 Task: Look for space in Tiruchirappalli, India from 9th June, 2023 to 16th June, 2023 for 2 adults in price range Rs.8000 to Rs.16000. Place can be entire place with 2 bedrooms having 2 beds and 1 bathroom. Property type can be house, flat, guest house. Booking option can be shelf check-in. Required host language is English.
Action: Mouse moved to (508, 85)
Screenshot: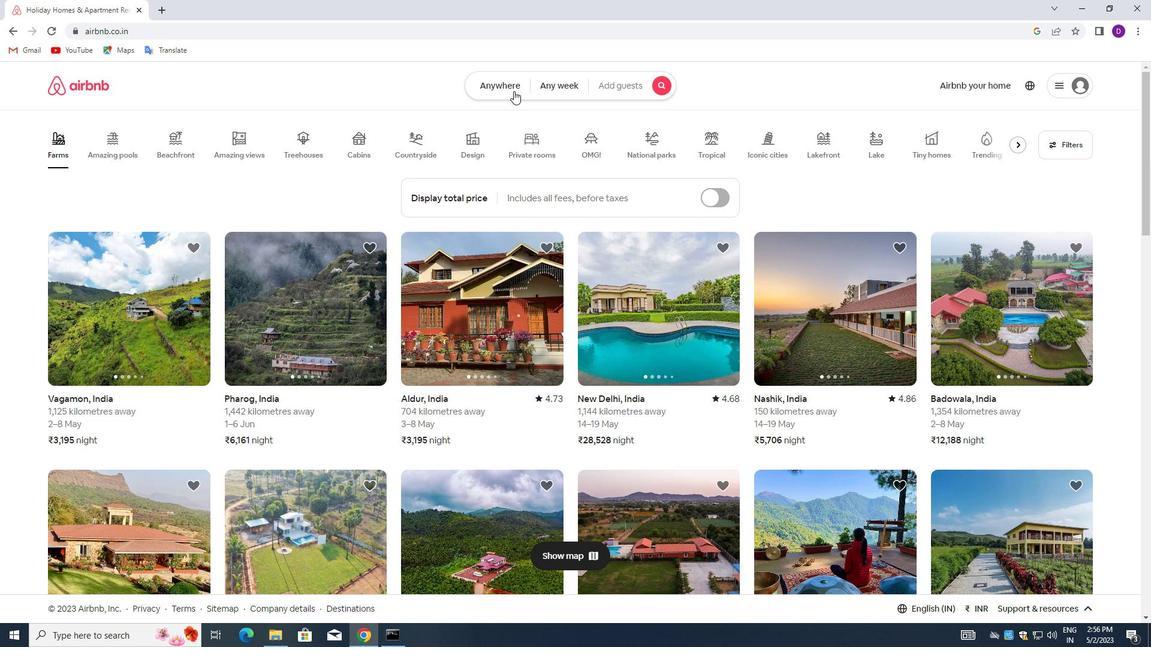 
Action: Mouse pressed left at (508, 85)
Screenshot: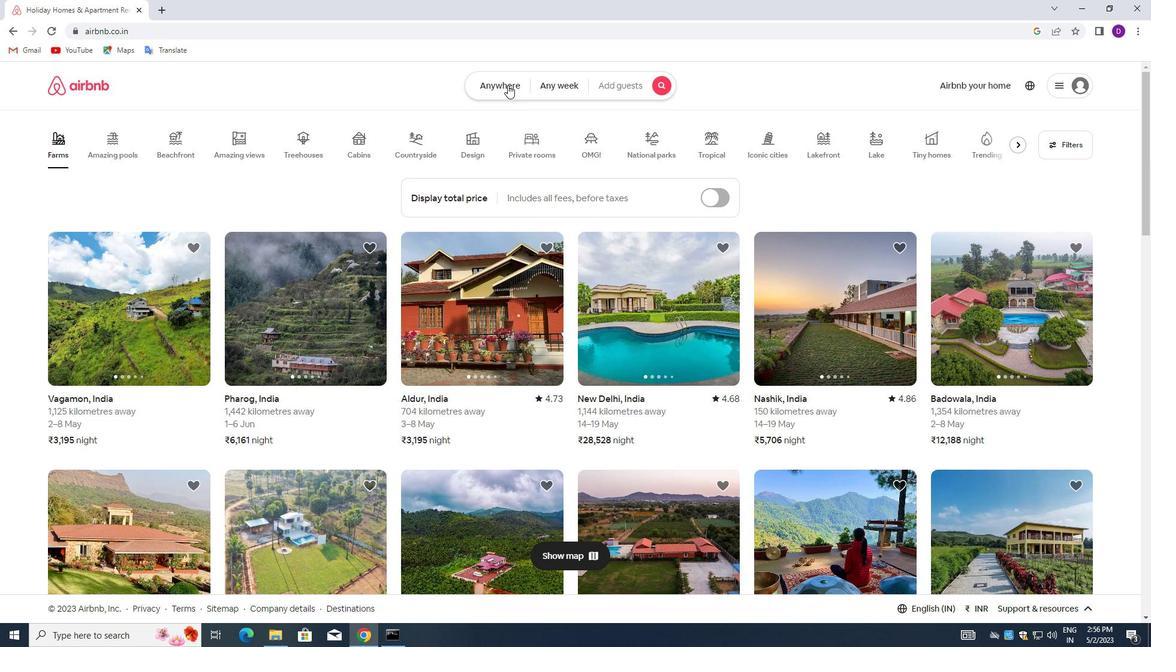 
Action: Mouse moved to (327, 76)
Screenshot: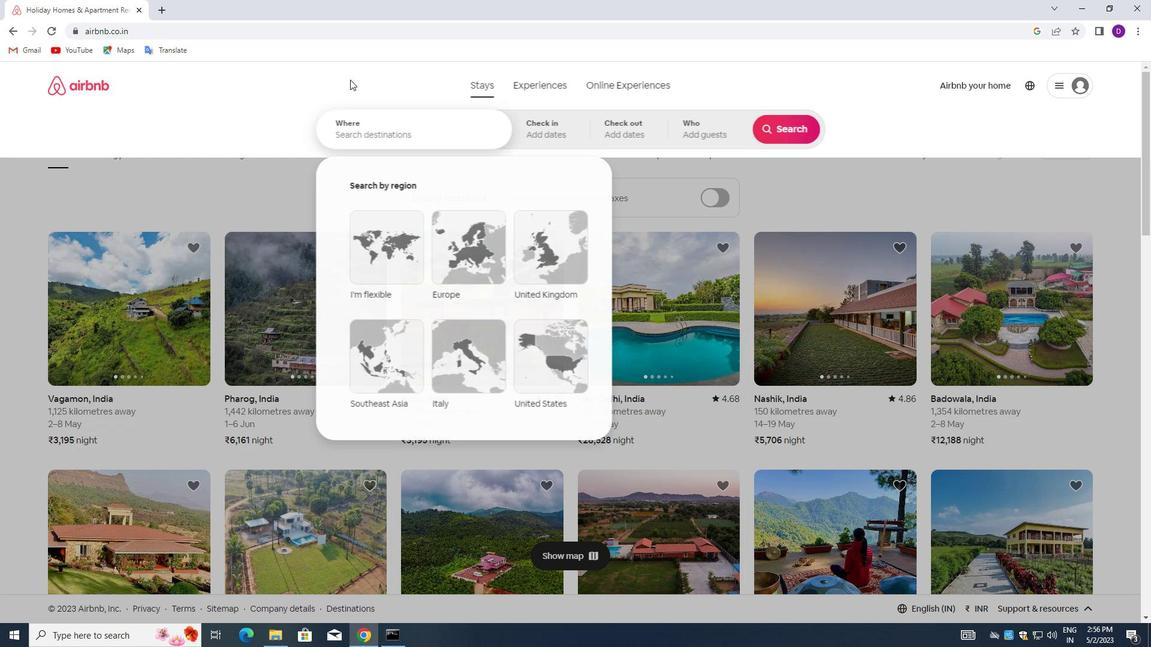 
Action: Key pressed <Key.shift_r>Tir
Screenshot: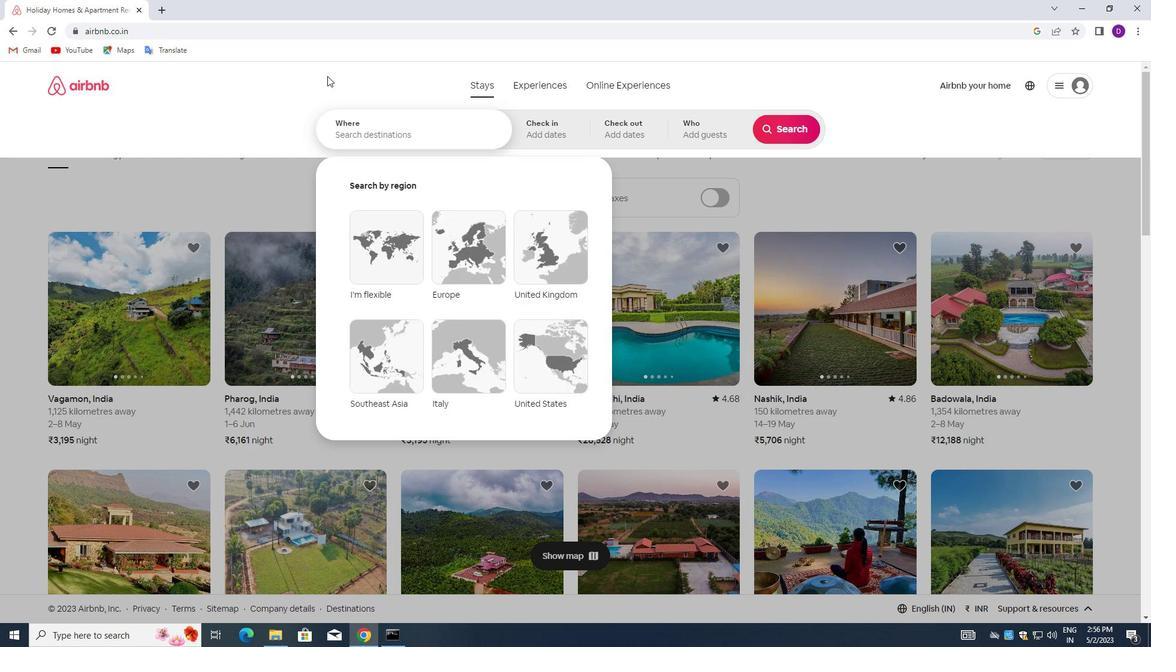 
Action: Mouse moved to (358, 136)
Screenshot: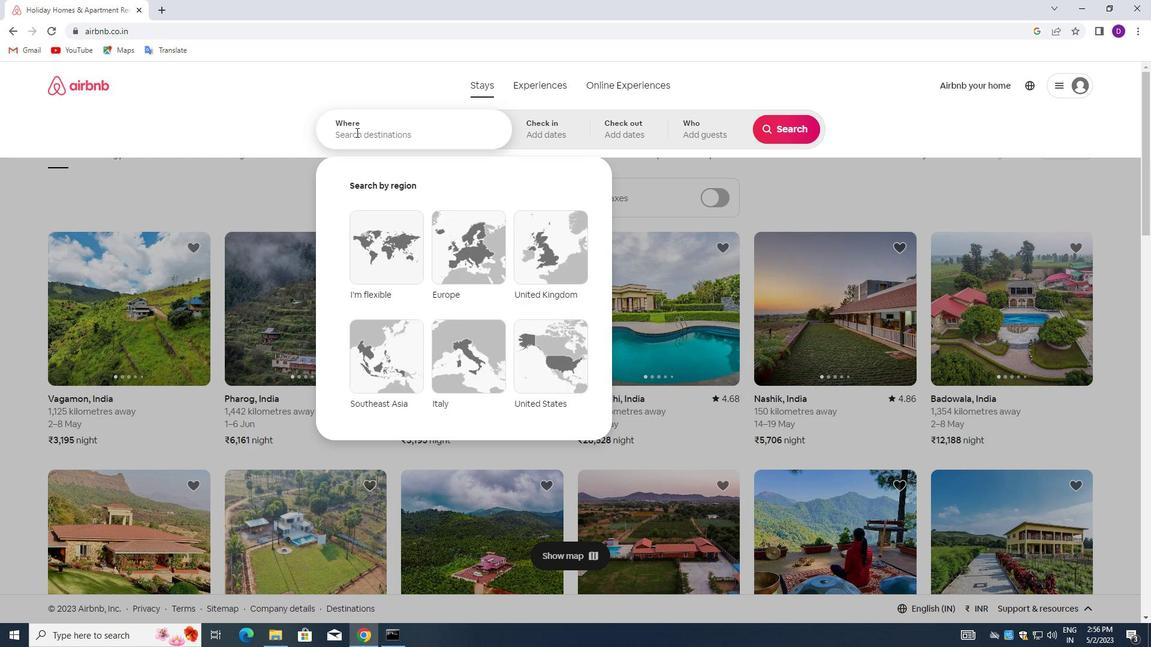 
Action: Mouse pressed left at (358, 136)
Screenshot: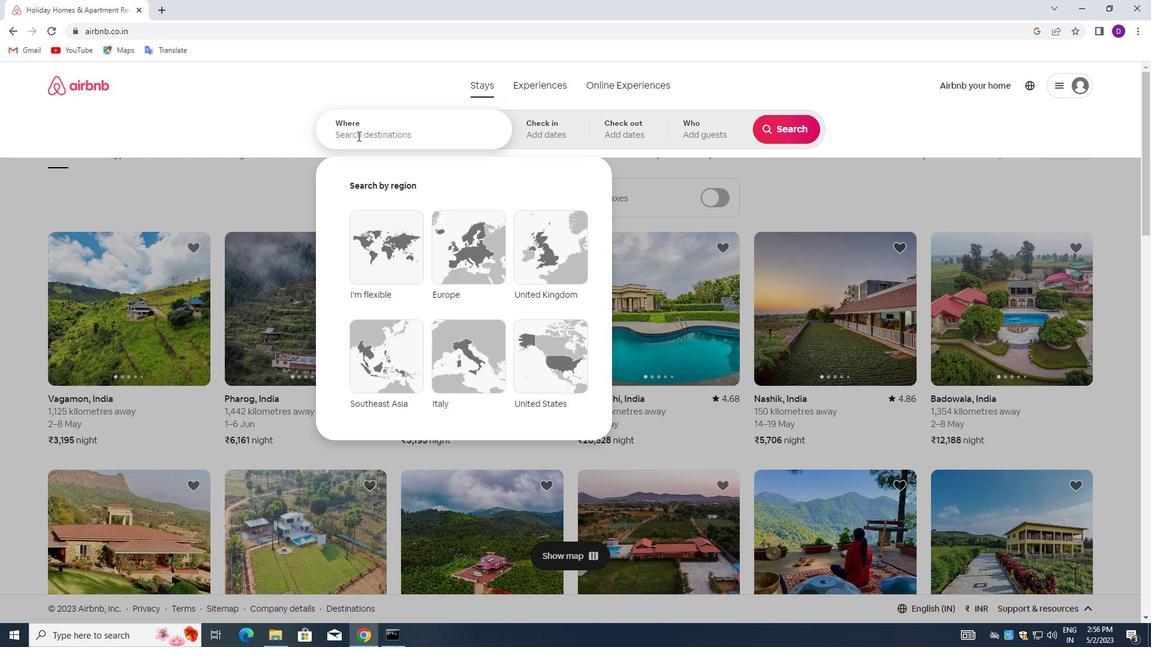 
Action: Mouse moved to (258, 107)
Screenshot: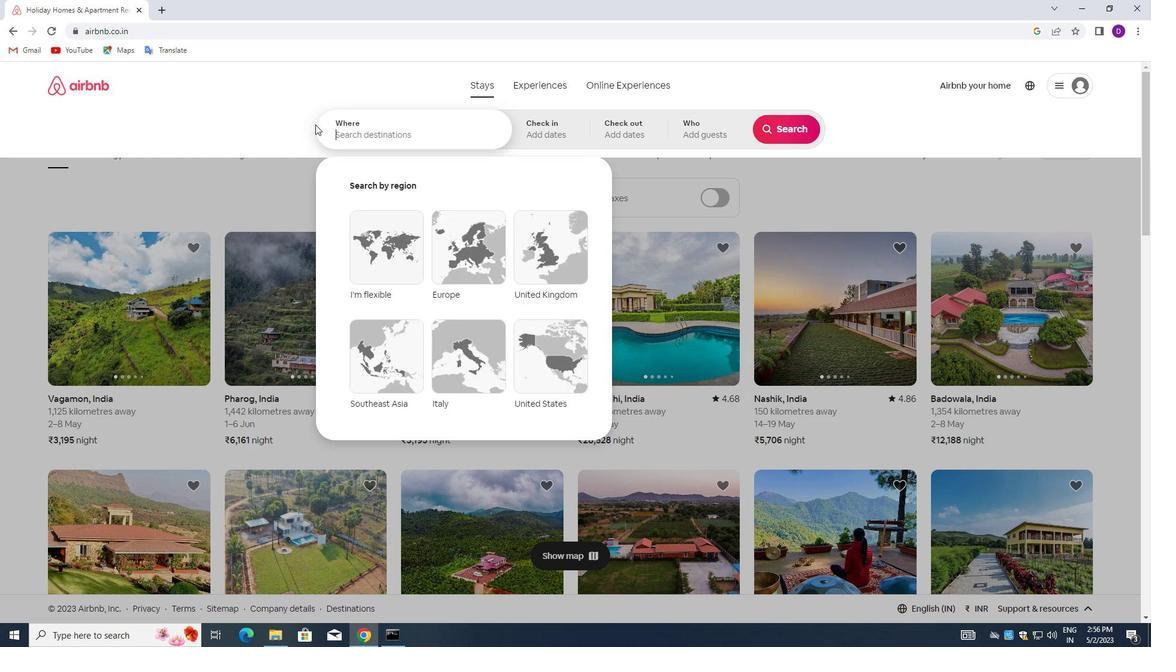 
Action: Key pressed <Key.shift_r>Tiruchirappalli,<Key.space><Key.shift>INDIA<Key.enter>
Screenshot: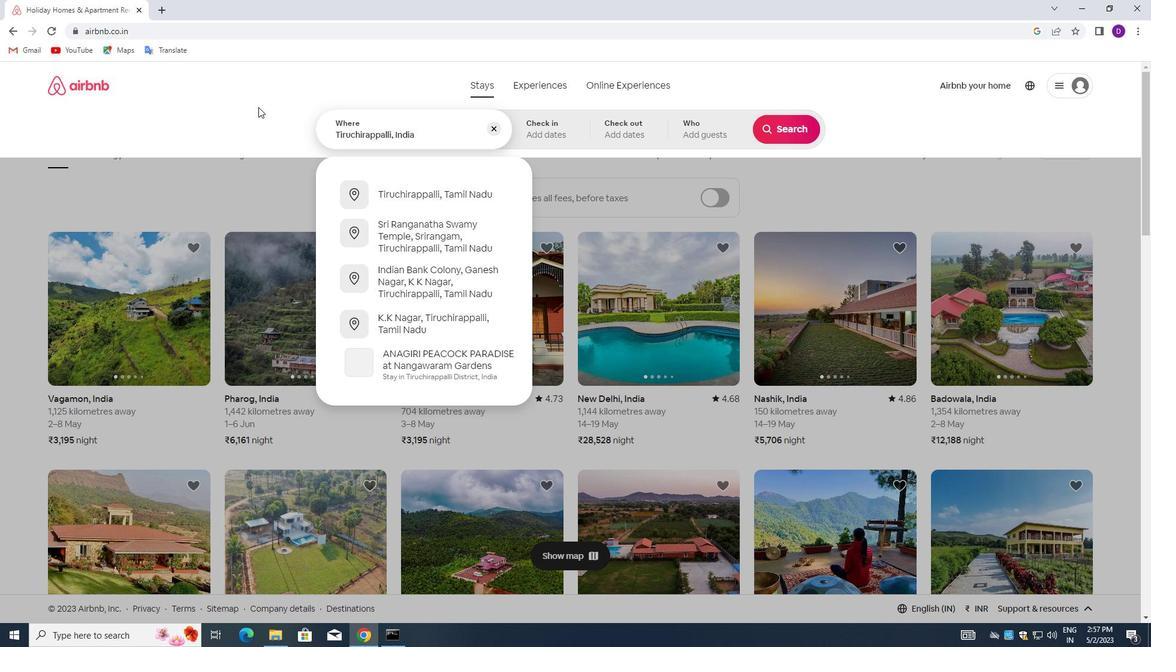 
Action: Mouse moved to (740, 303)
Screenshot: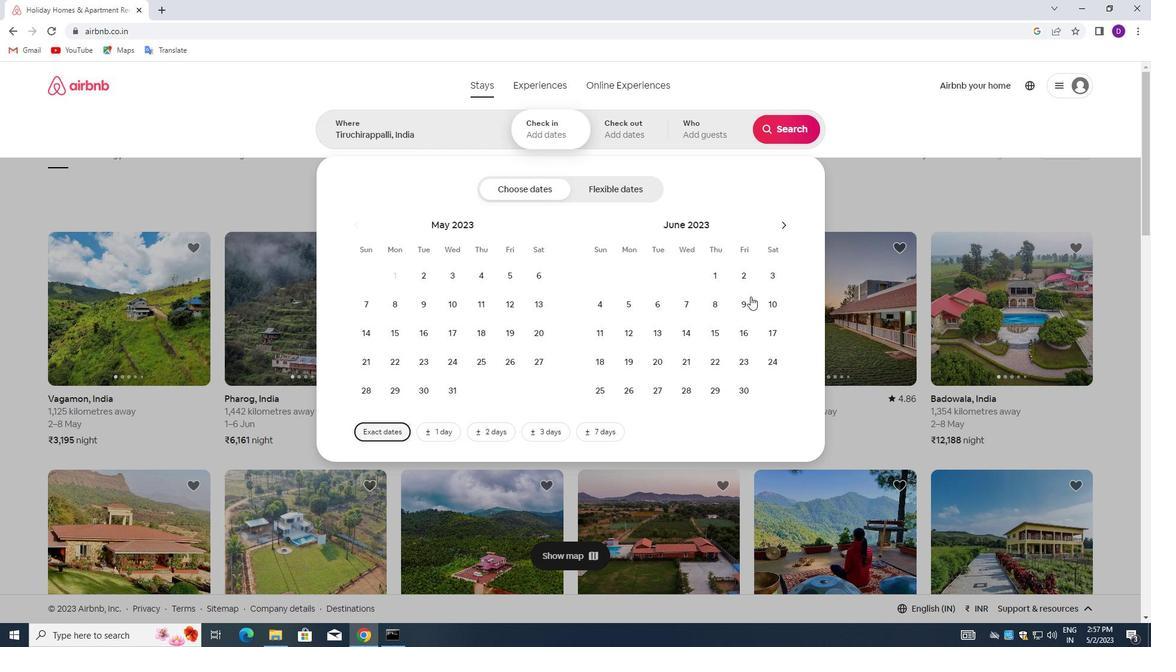 
Action: Mouse pressed left at (740, 303)
Screenshot: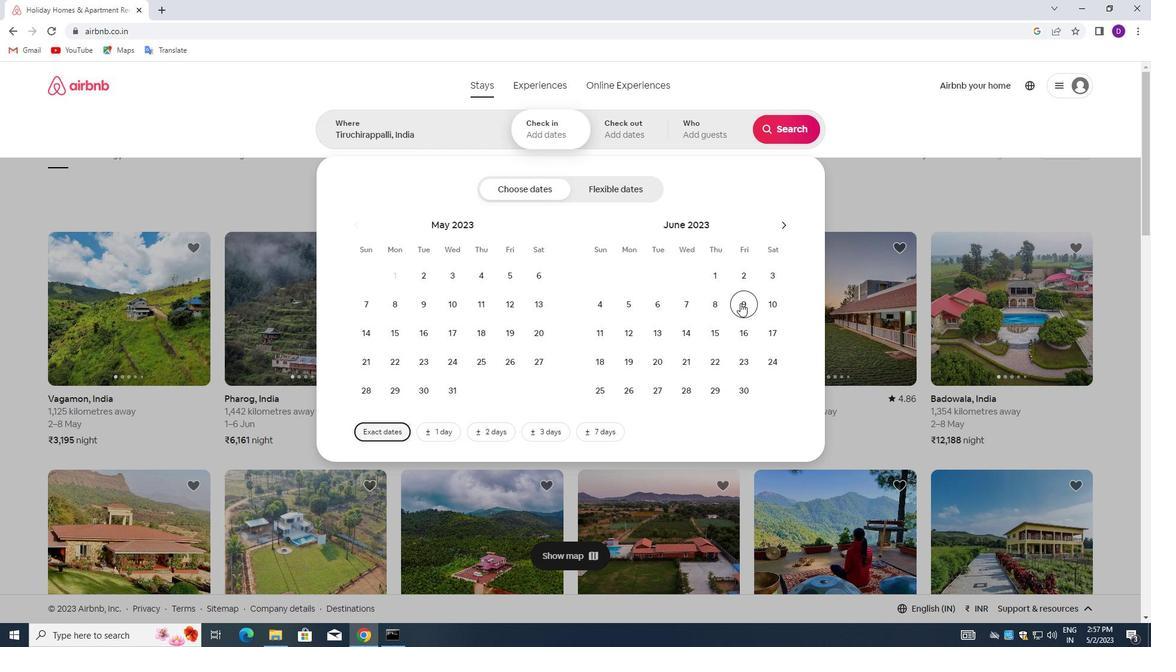 
Action: Mouse moved to (741, 328)
Screenshot: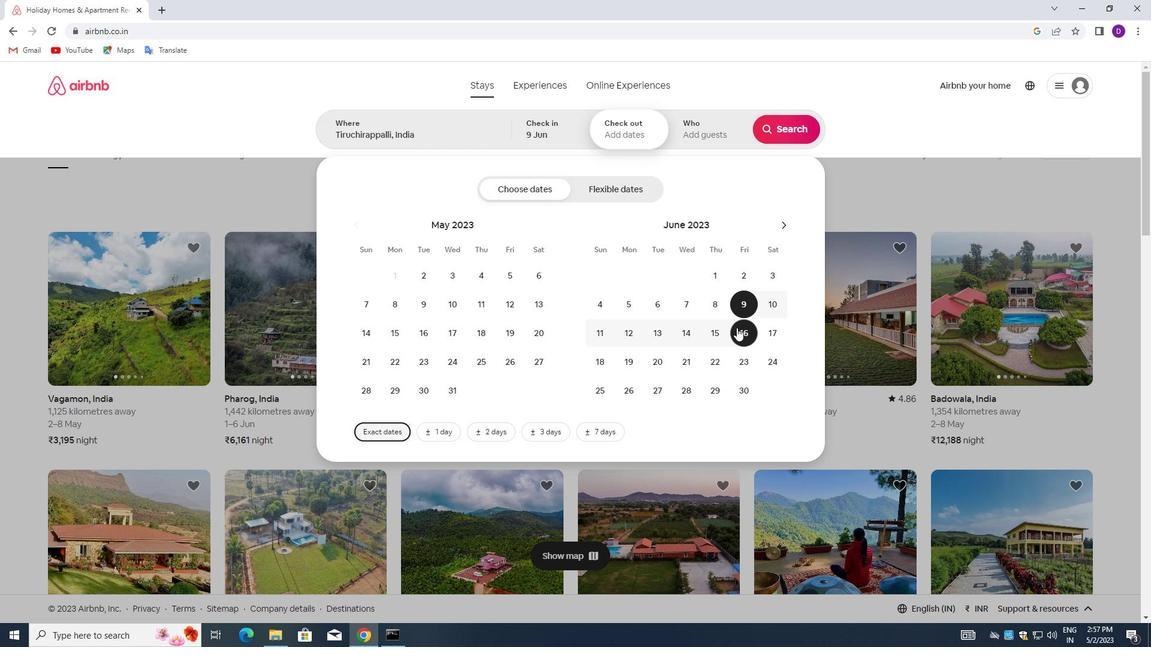 
Action: Mouse pressed left at (741, 328)
Screenshot: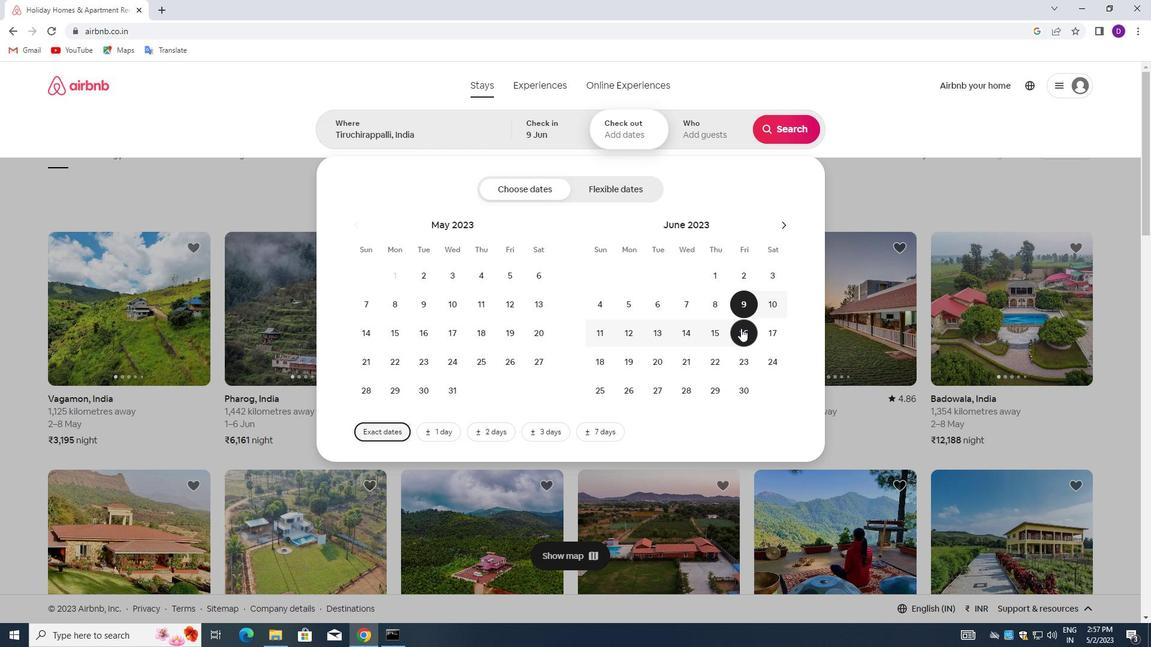
Action: Mouse moved to (693, 128)
Screenshot: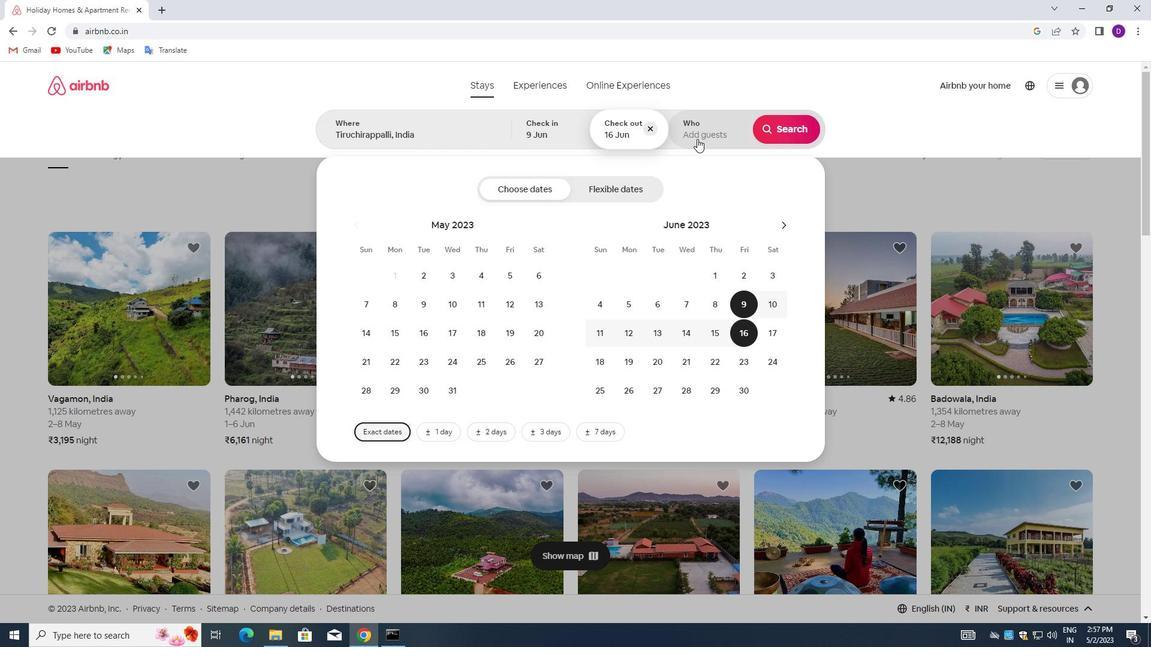 
Action: Mouse pressed left at (693, 128)
Screenshot: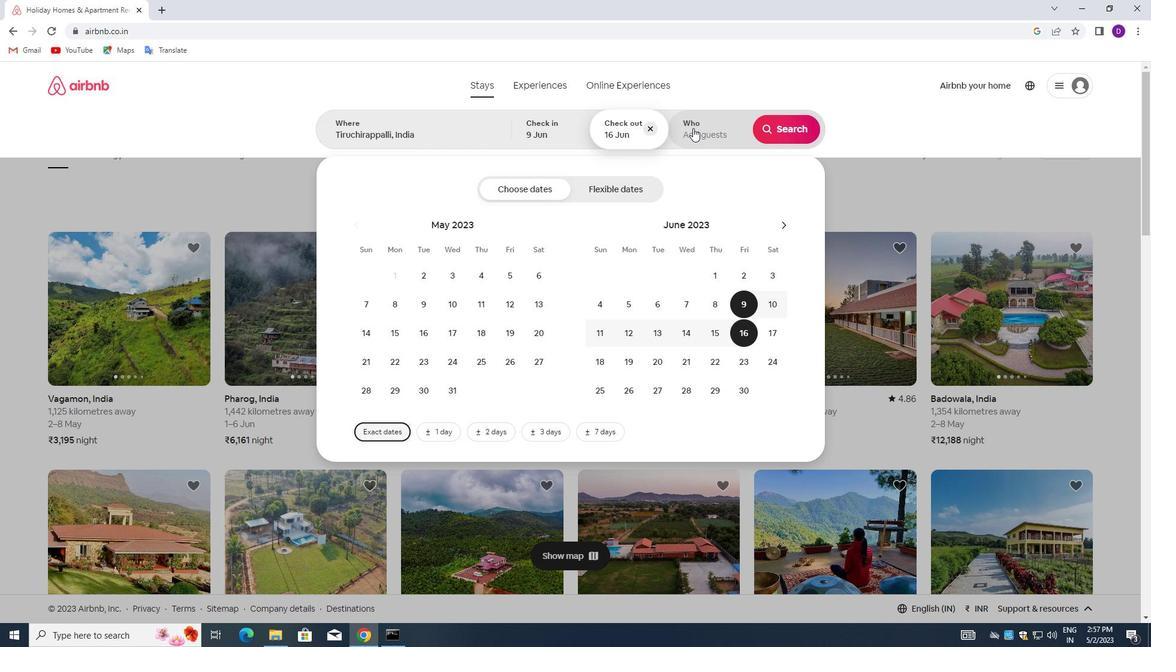 
Action: Mouse moved to (792, 191)
Screenshot: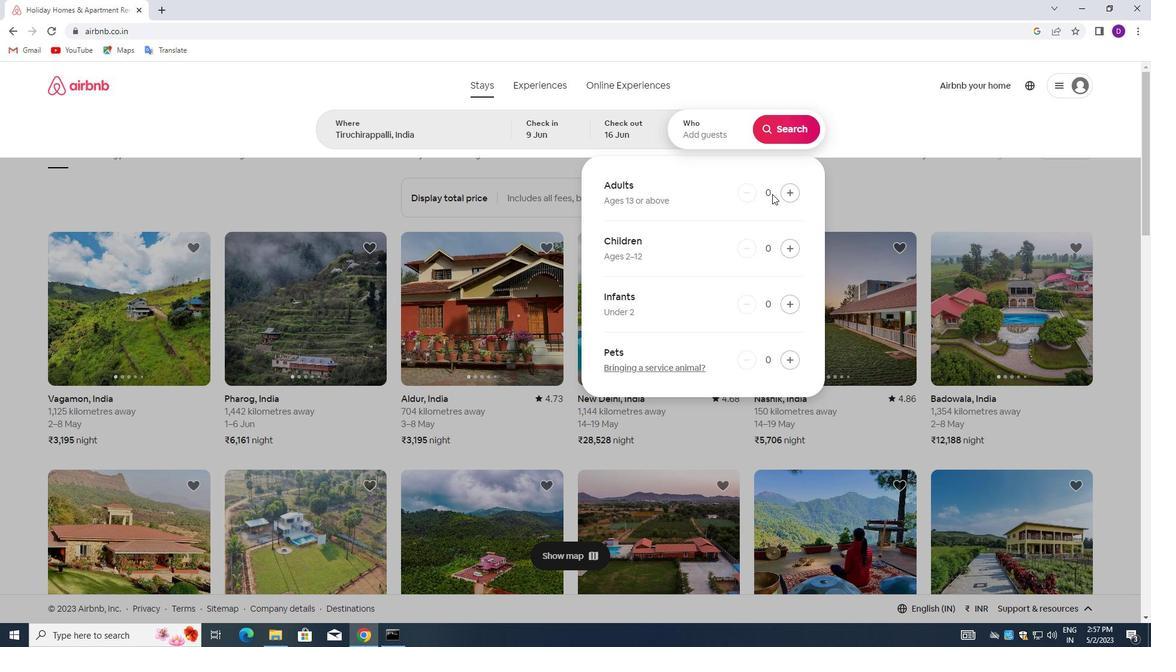 
Action: Mouse pressed left at (792, 191)
Screenshot: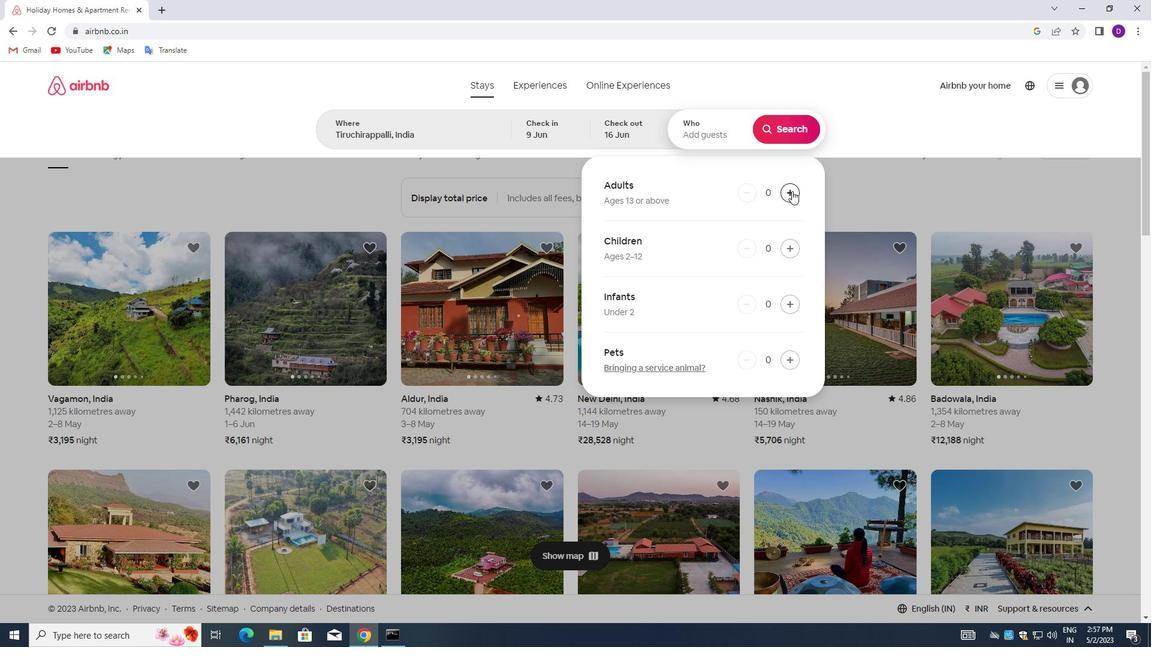 
Action: Mouse pressed left at (792, 191)
Screenshot: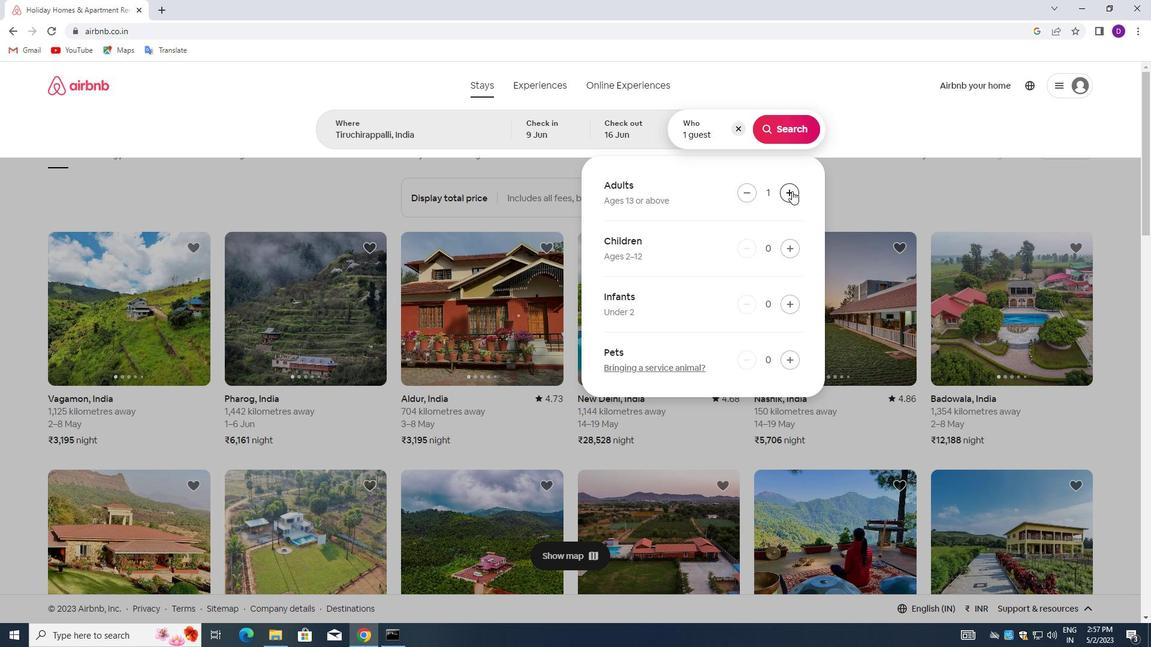 
Action: Mouse moved to (785, 130)
Screenshot: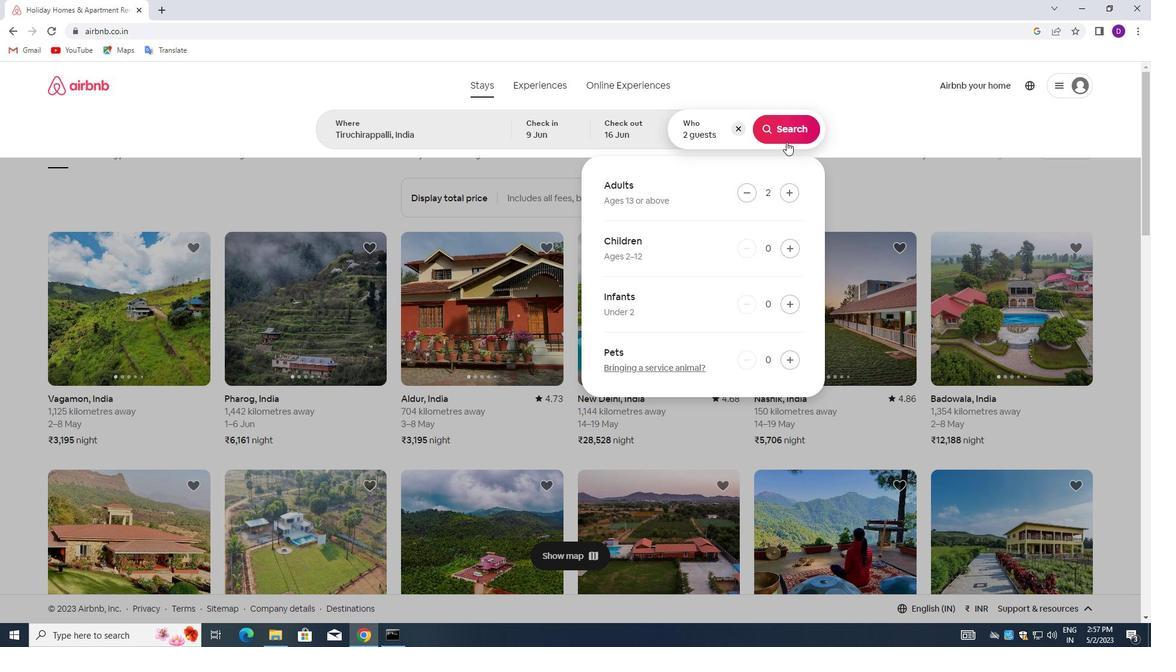 
Action: Mouse pressed left at (785, 130)
Screenshot: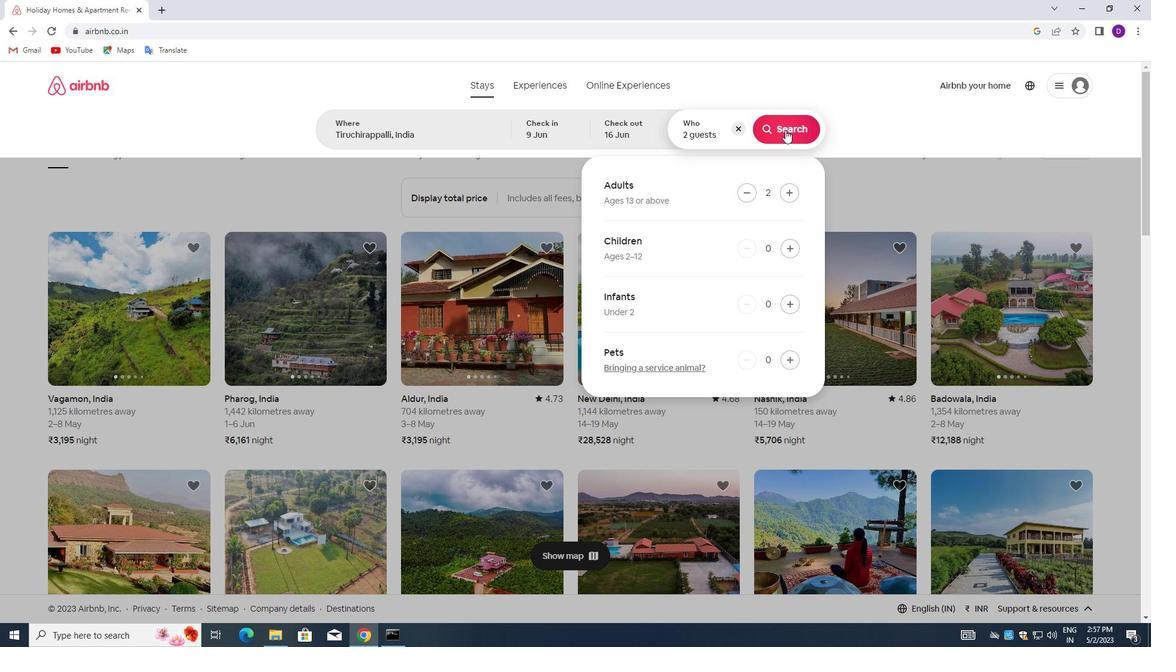 
Action: Mouse moved to (1082, 130)
Screenshot: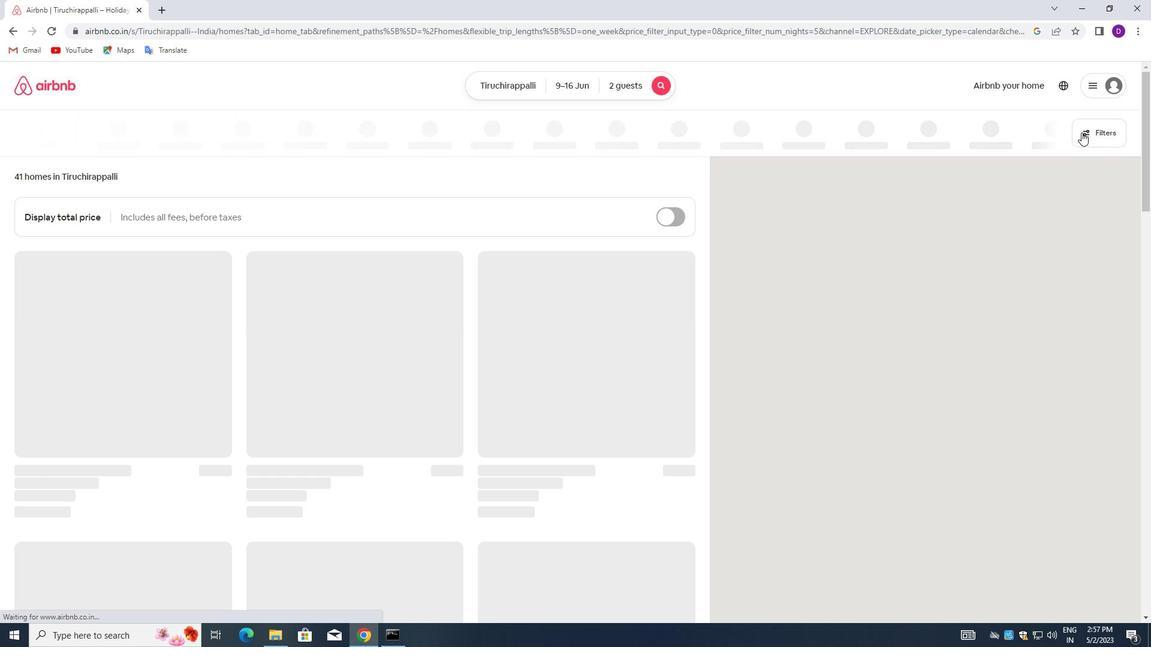 
Action: Mouse pressed left at (1082, 130)
Screenshot: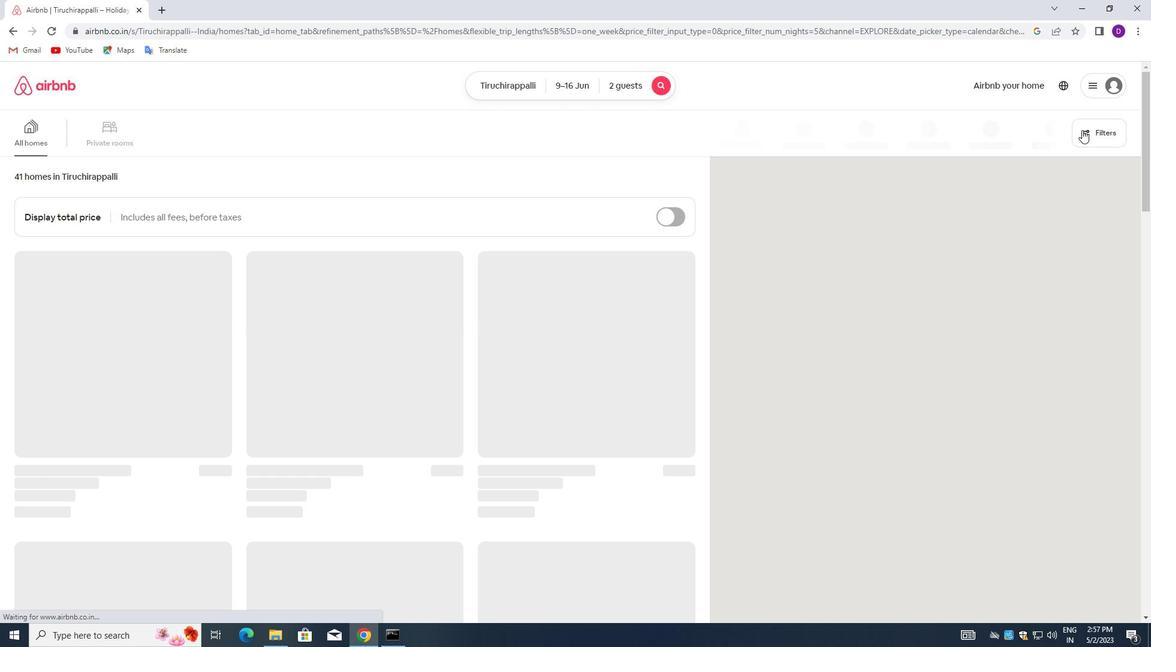 
Action: Mouse moved to (416, 286)
Screenshot: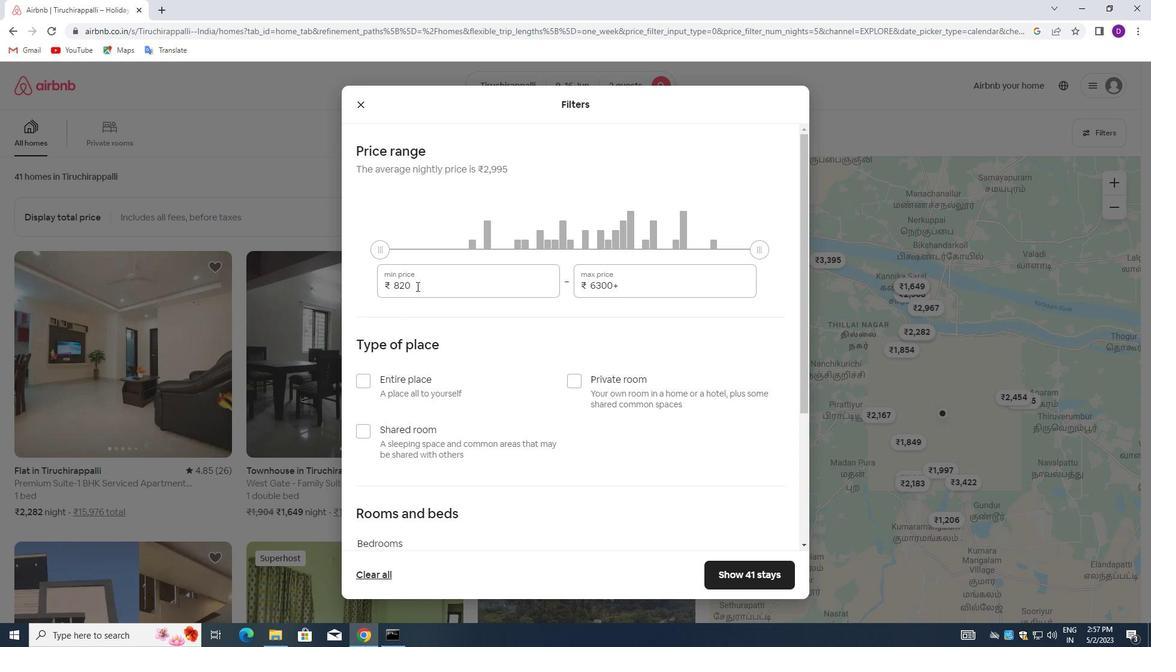 
Action: Mouse pressed left at (416, 286)
Screenshot: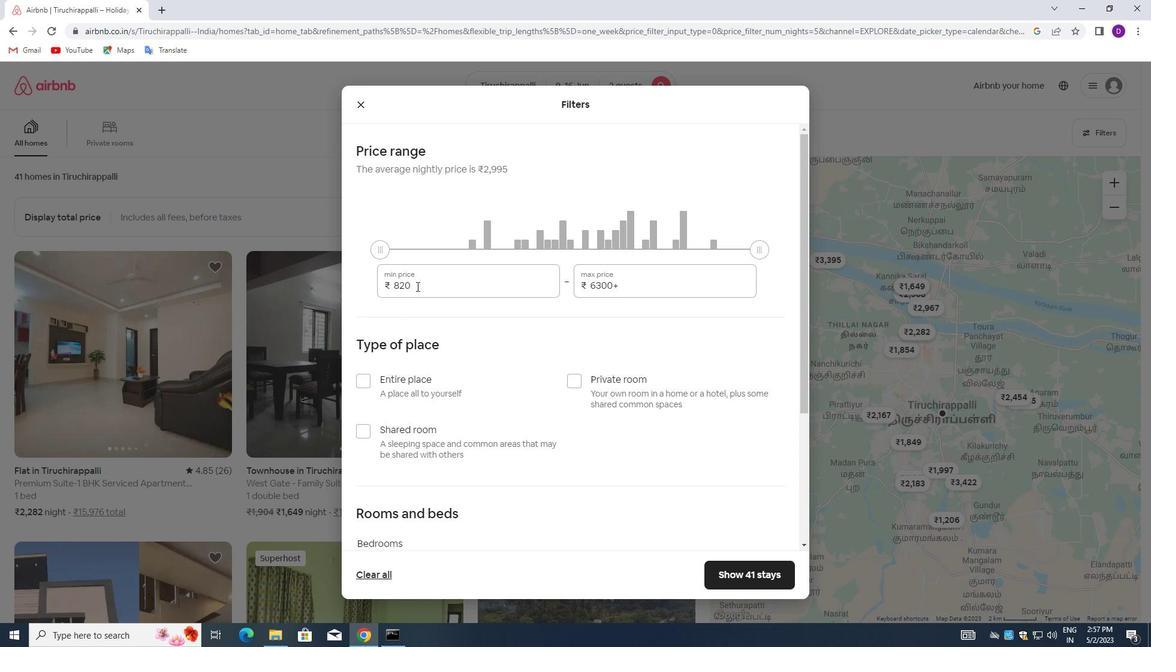 
Action: Mouse pressed left at (416, 286)
Screenshot: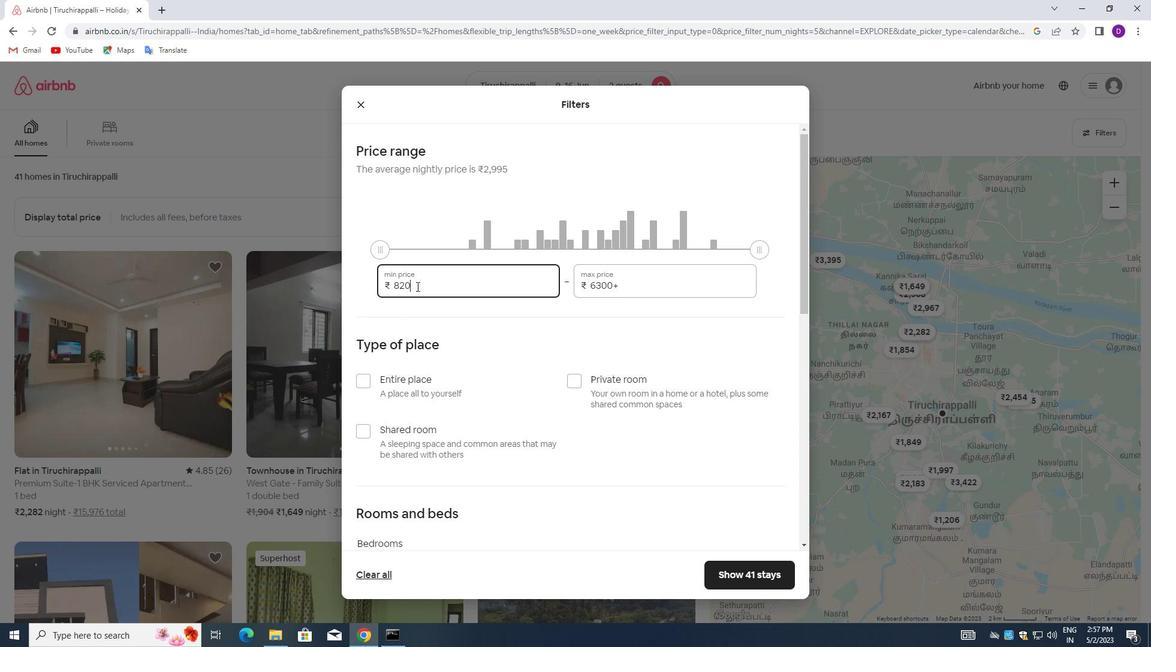
Action: Key pressed 8000<Key.tab>16000
Screenshot: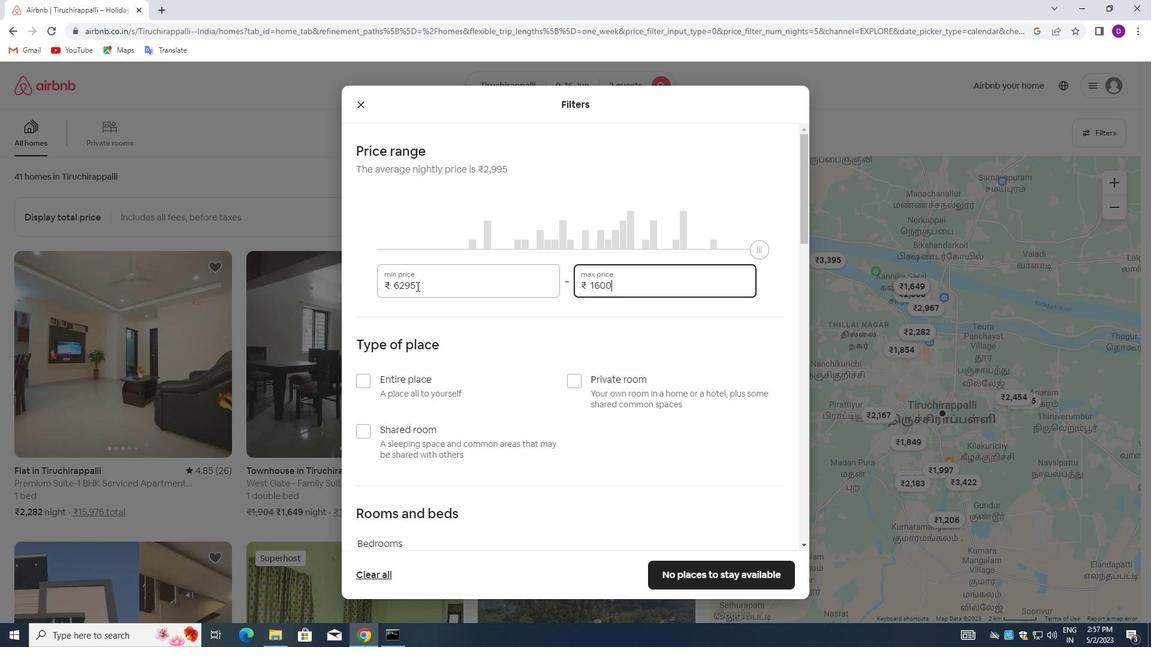 
Action: Mouse moved to (563, 289)
Screenshot: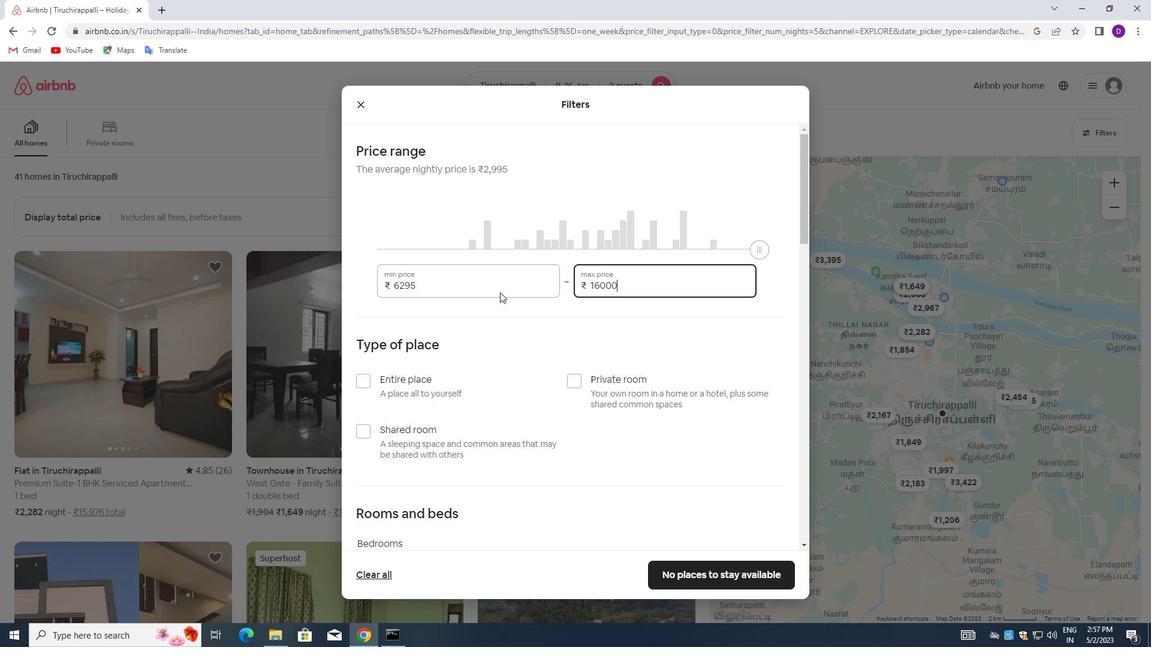 
Action: Mouse scrolled (563, 288) with delta (0, 0)
Screenshot: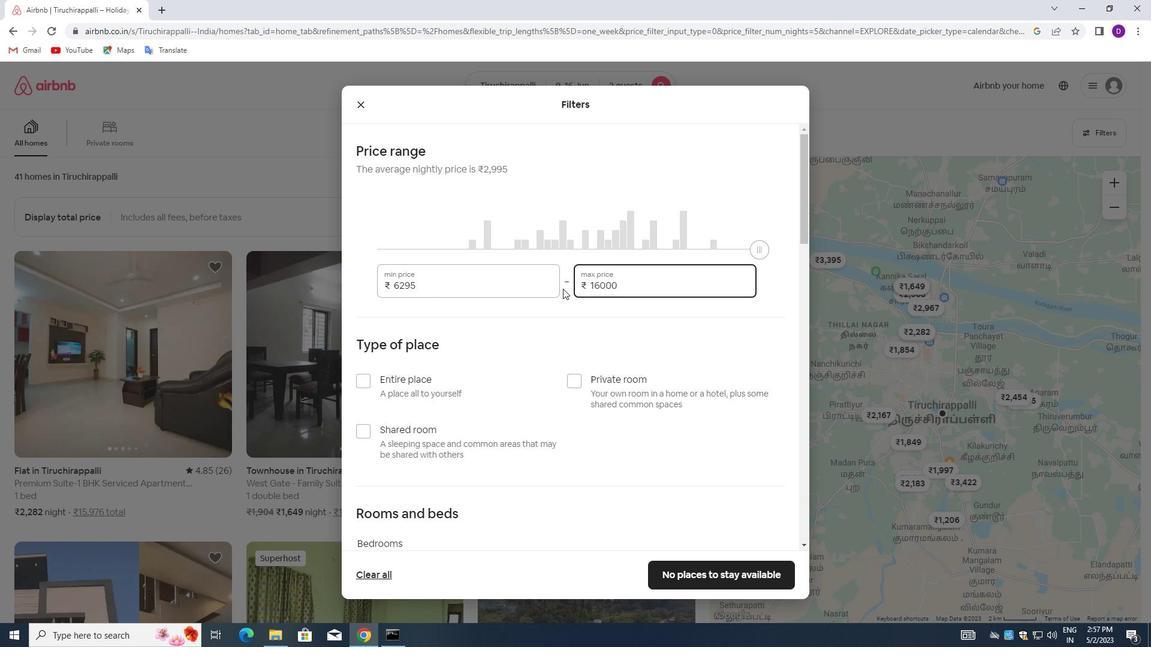 
Action: Mouse moved to (362, 324)
Screenshot: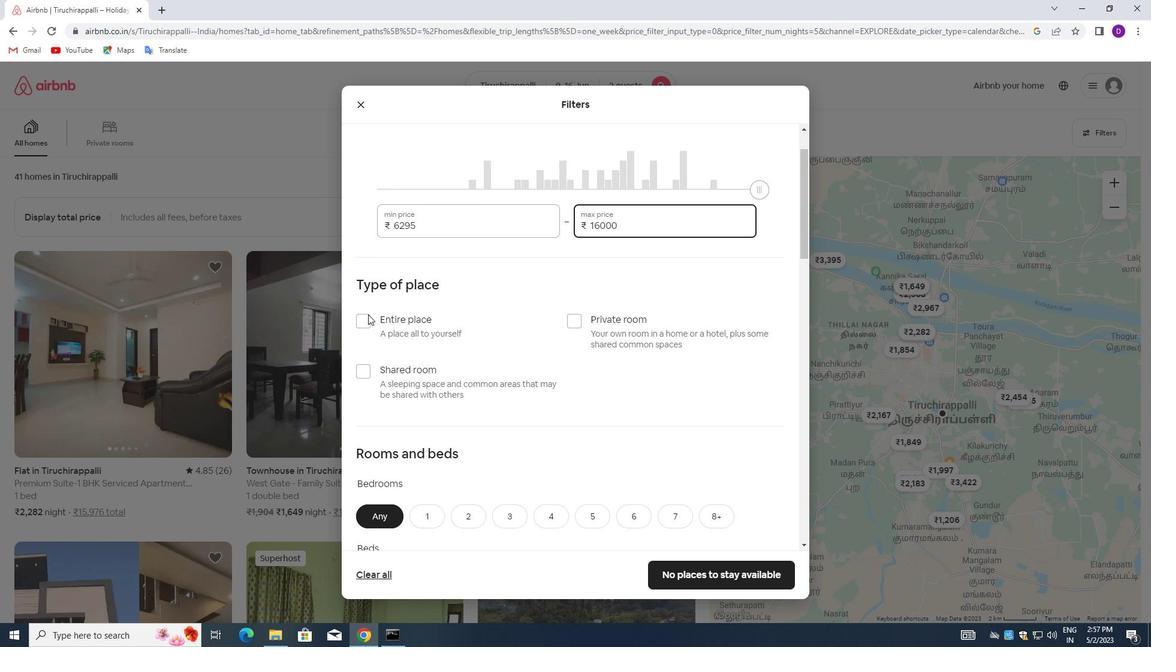 
Action: Mouse pressed left at (362, 324)
Screenshot: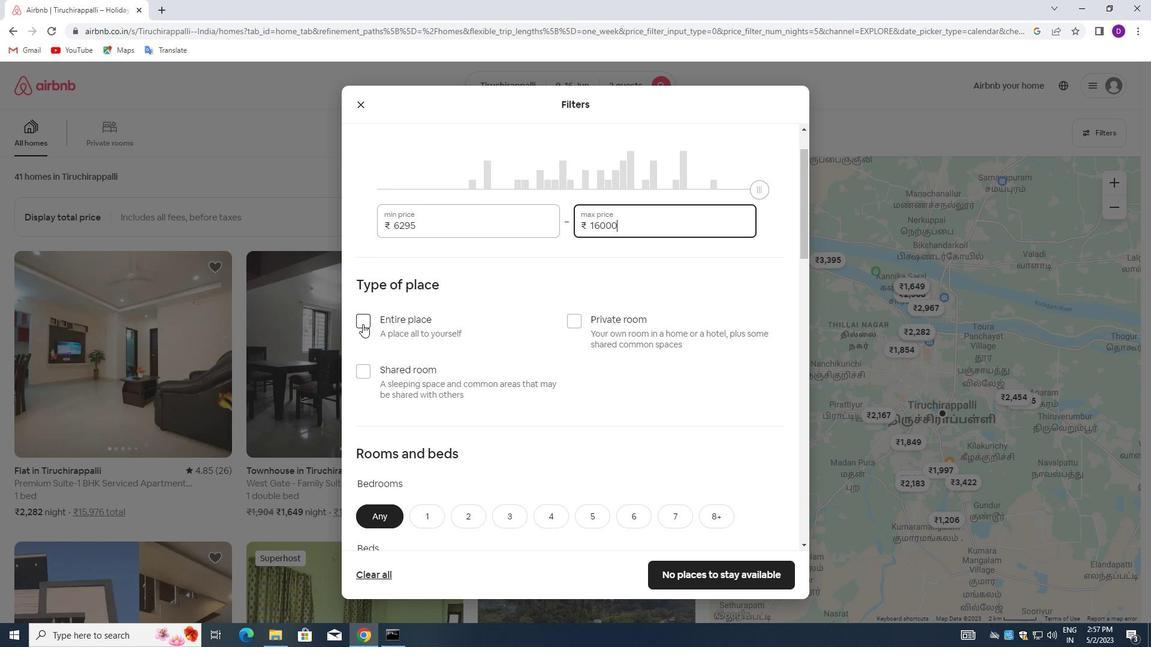 
Action: Mouse moved to (469, 307)
Screenshot: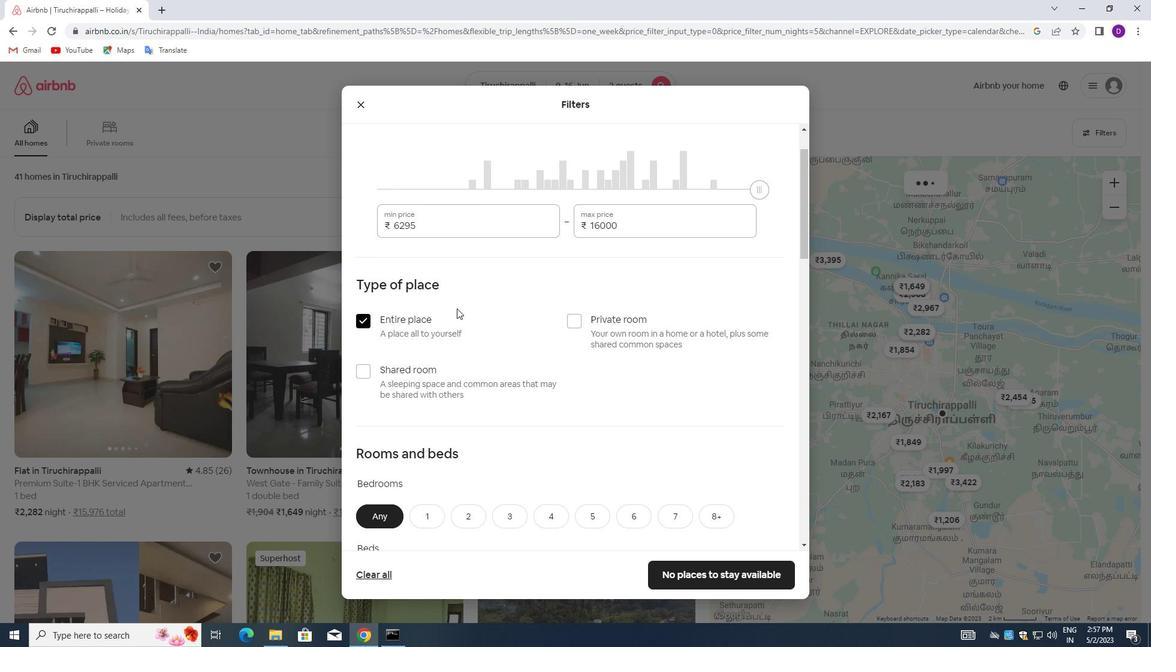 
Action: Mouse scrolled (469, 307) with delta (0, 0)
Screenshot: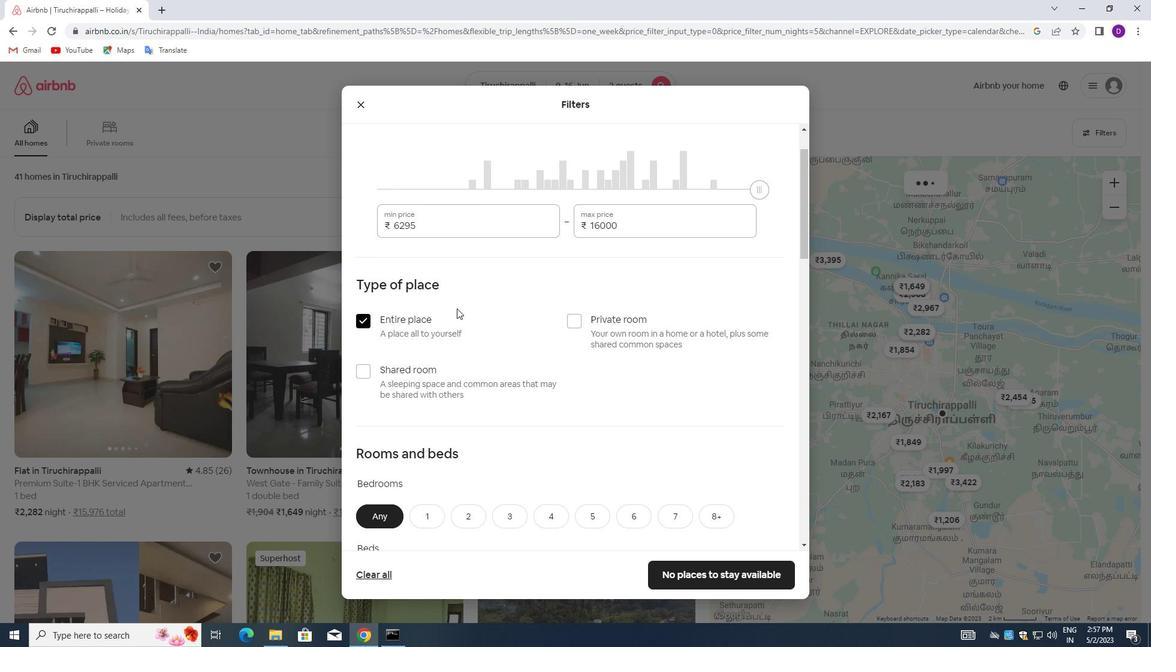 
Action: Mouse moved to (470, 308)
Screenshot: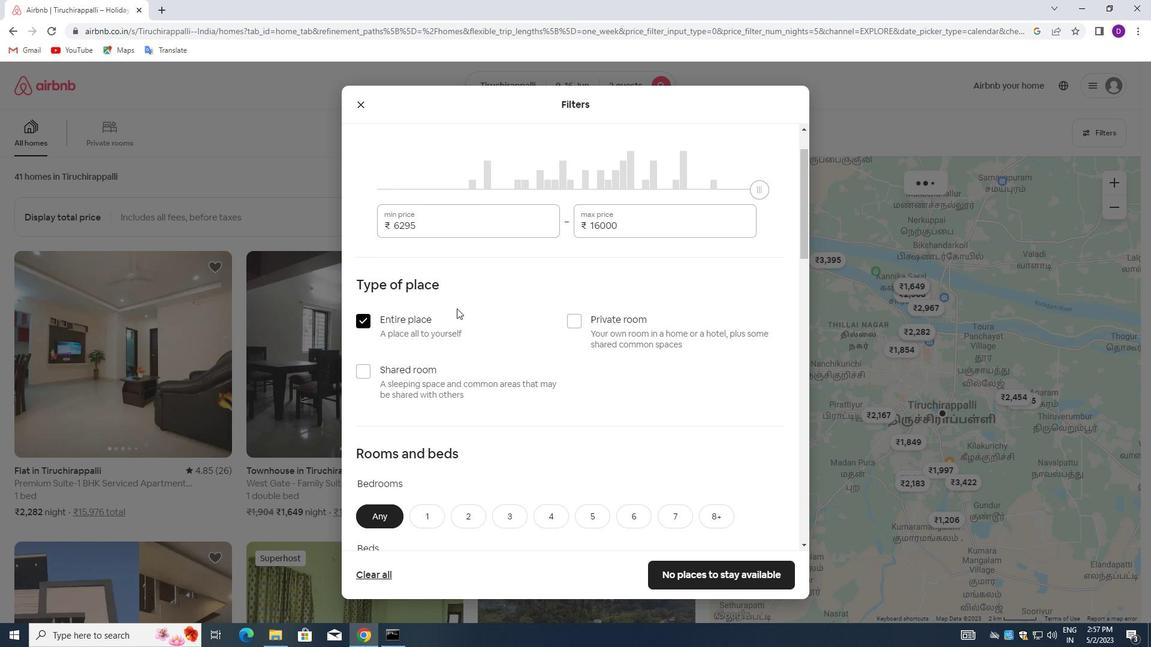 
Action: Mouse scrolled (470, 307) with delta (0, 0)
Screenshot: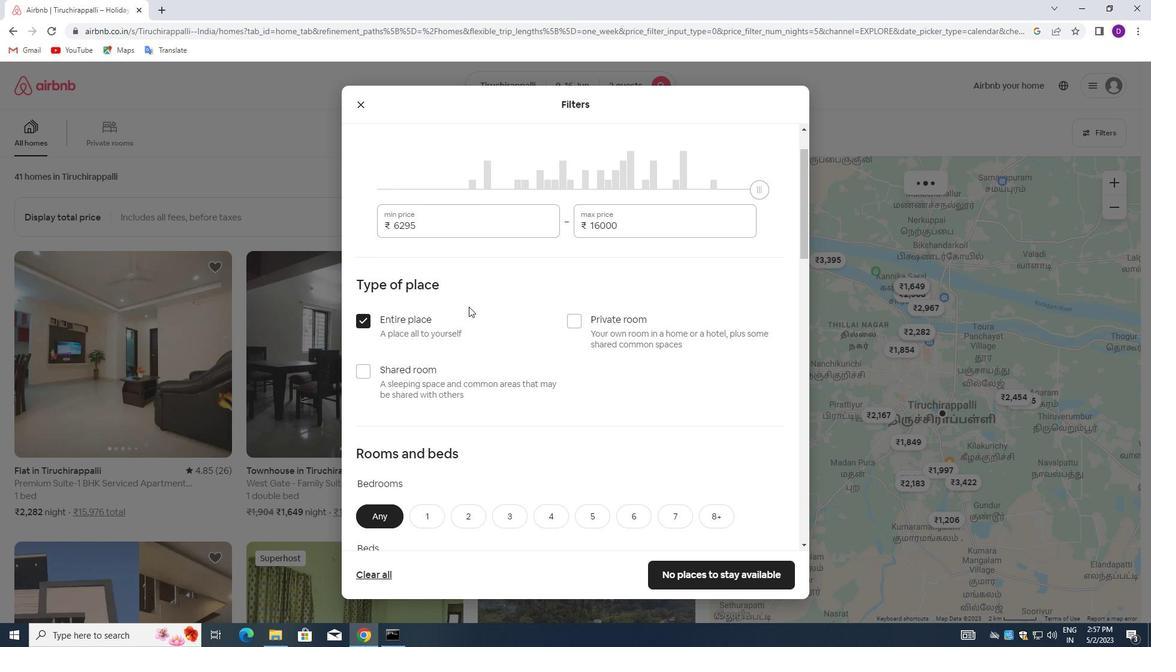 
Action: Mouse scrolled (470, 307) with delta (0, 0)
Screenshot: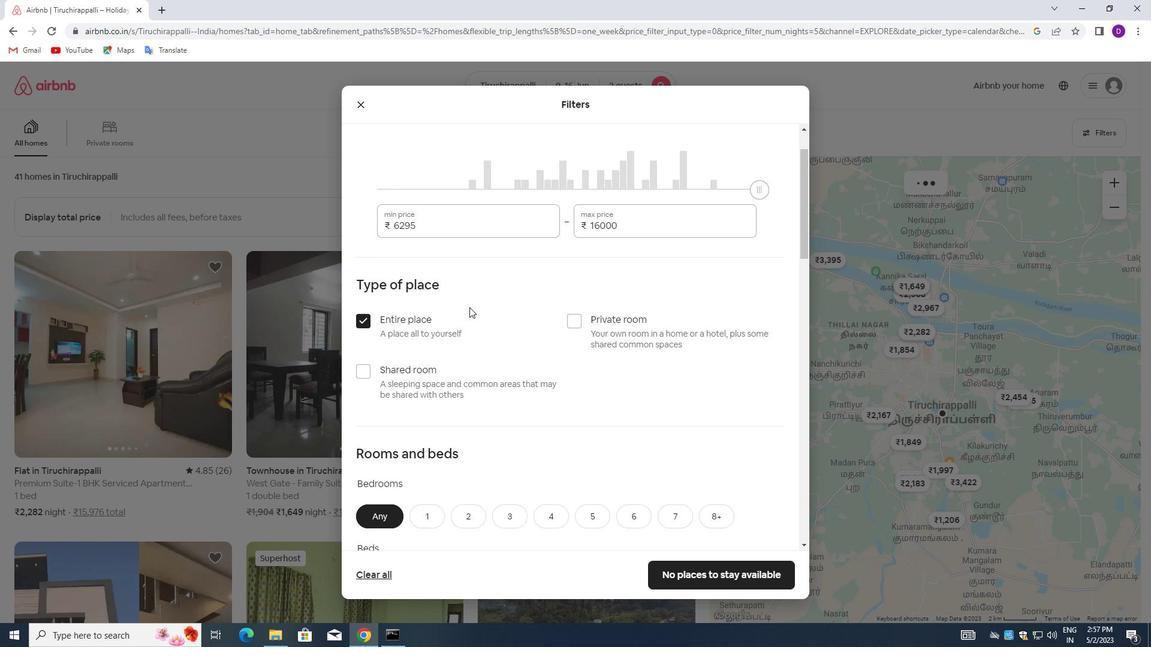 
Action: Mouse moved to (467, 327)
Screenshot: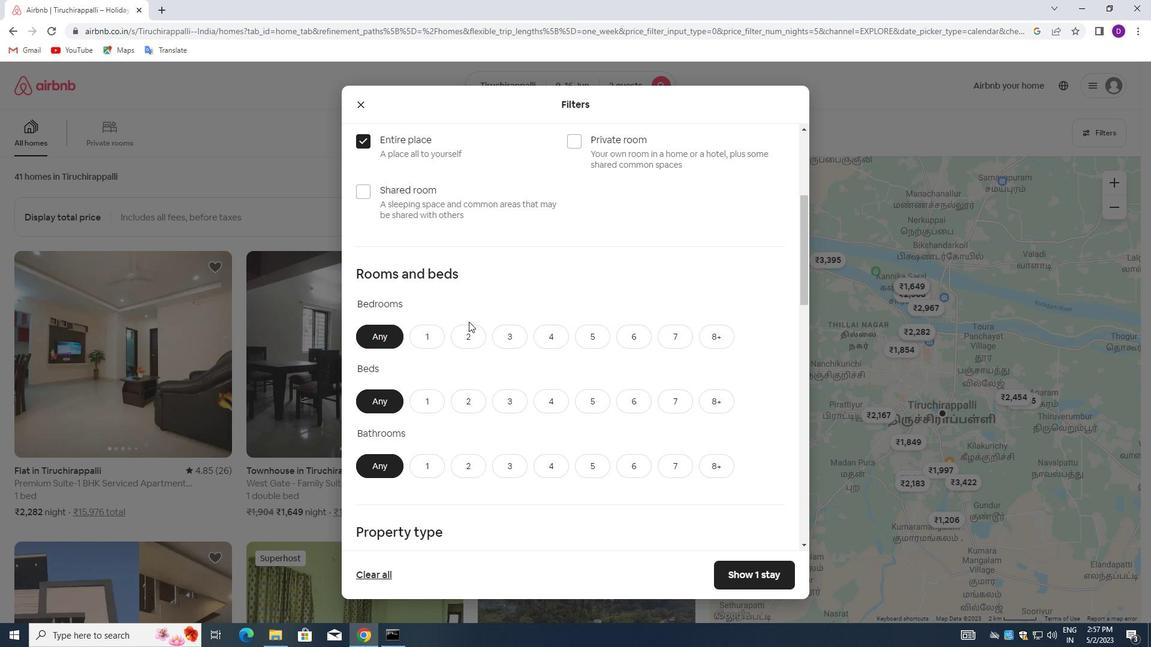 
Action: Mouse pressed left at (467, 327)
Screenshot: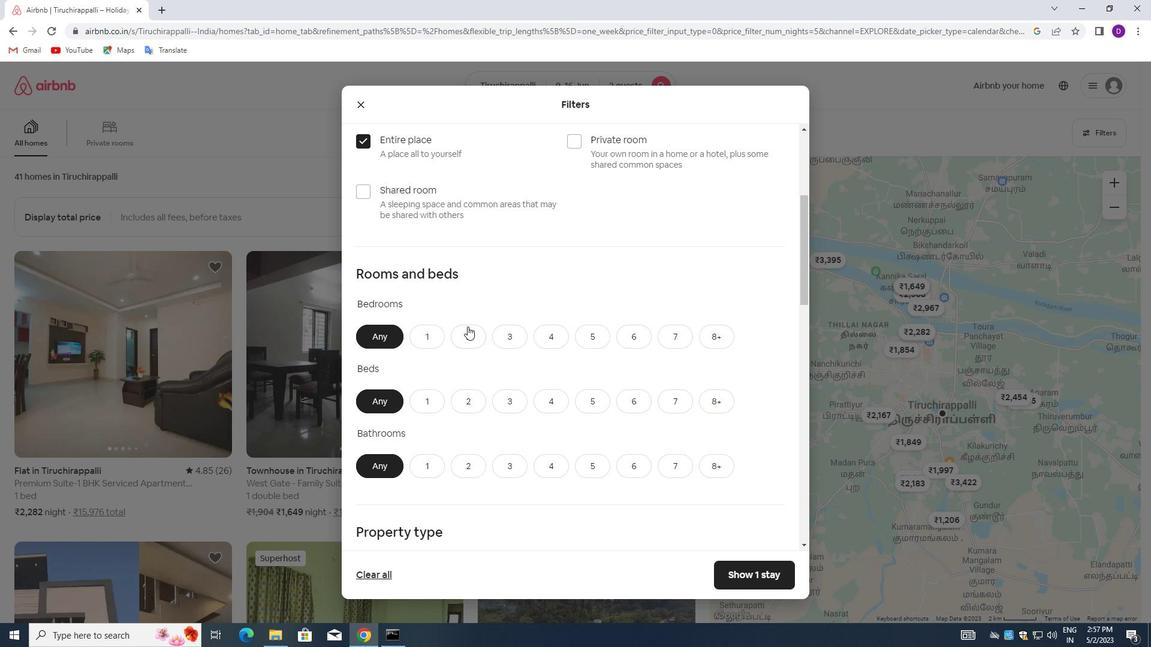 
Action: Mouse moved to (468, 400)
Screenshot: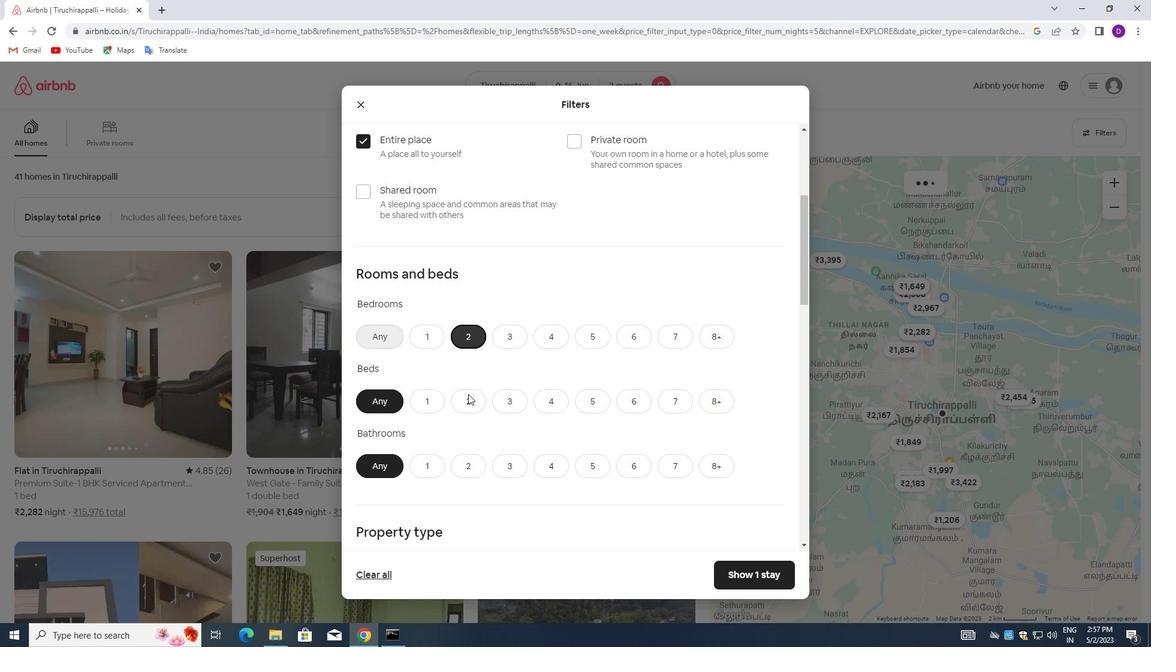 
Action: Mouse pressed left at (468, 400)
Screenshot: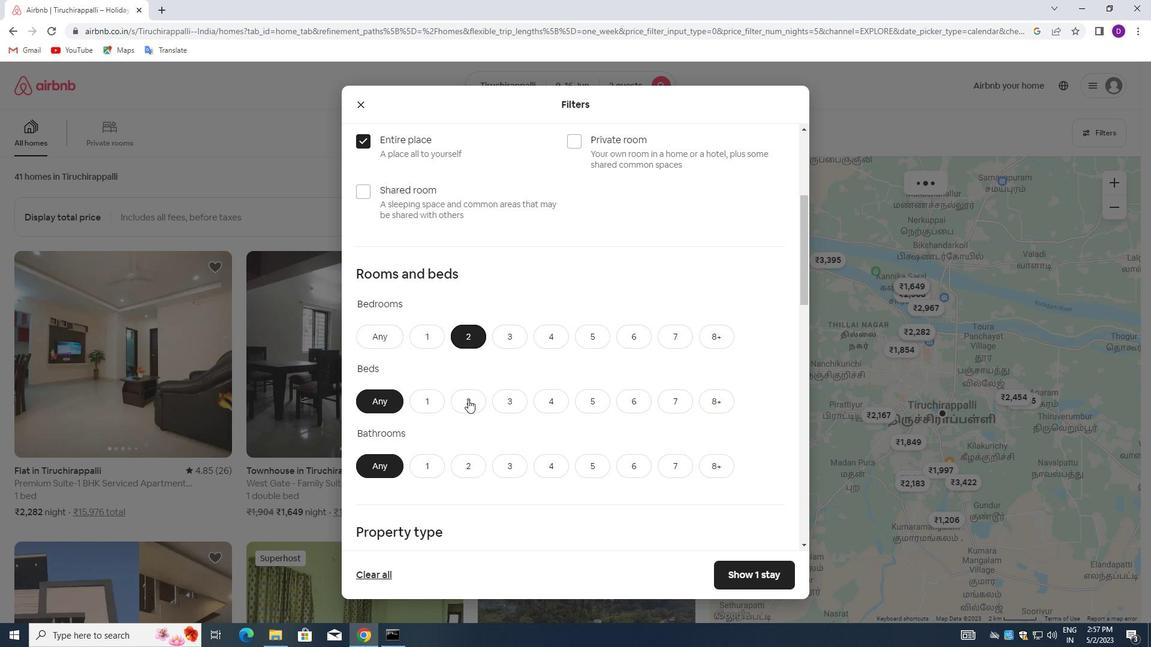 
Action: Mouse moved to (426, 460)
Screenshot: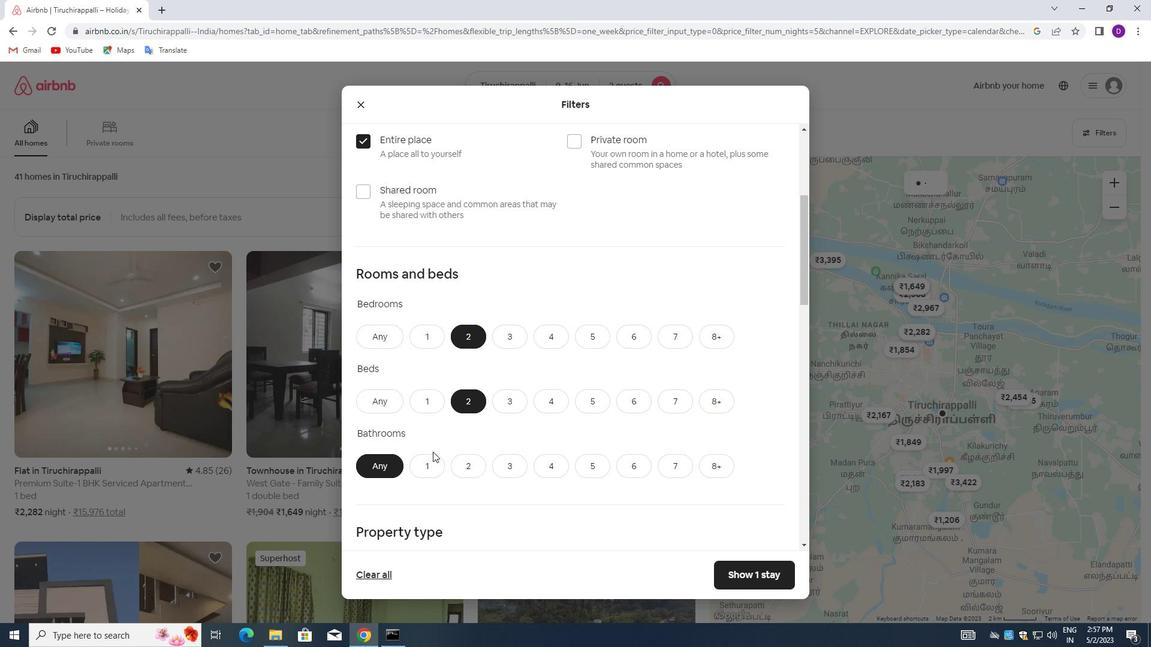 
Action: Mouse pressed left at (426, 460)
Screenshot: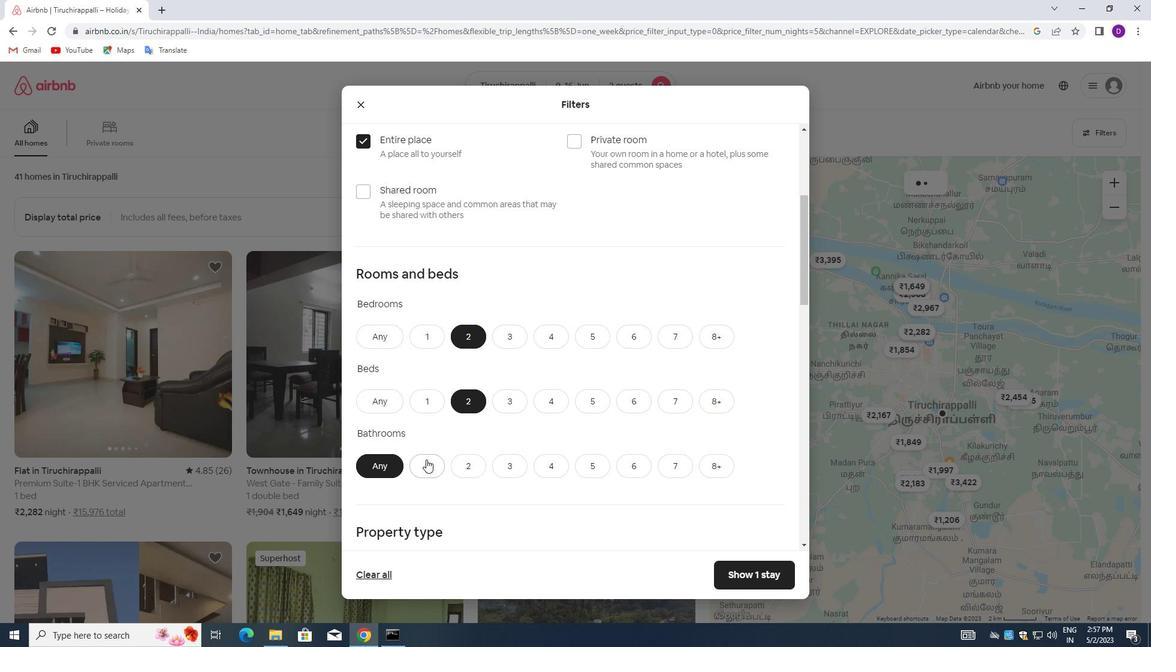 
Action: Mouse moved to (488, 304)
Screenshot: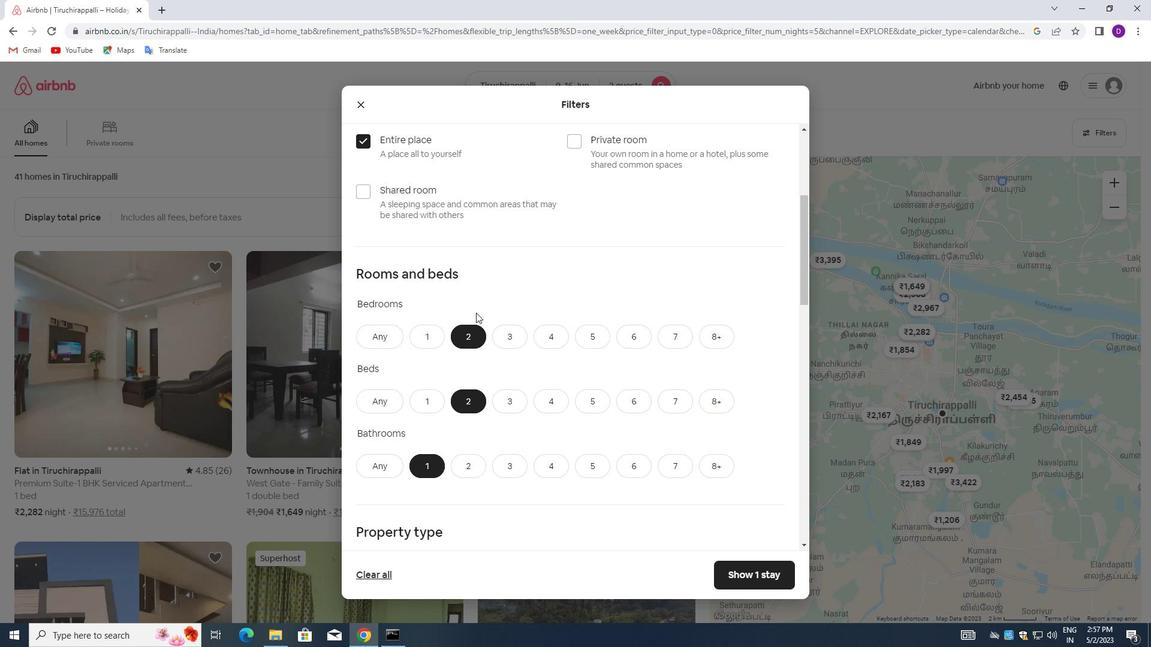 
Action: Mouse scrolled (488, 303) with delta (0, 0)
Screenshot: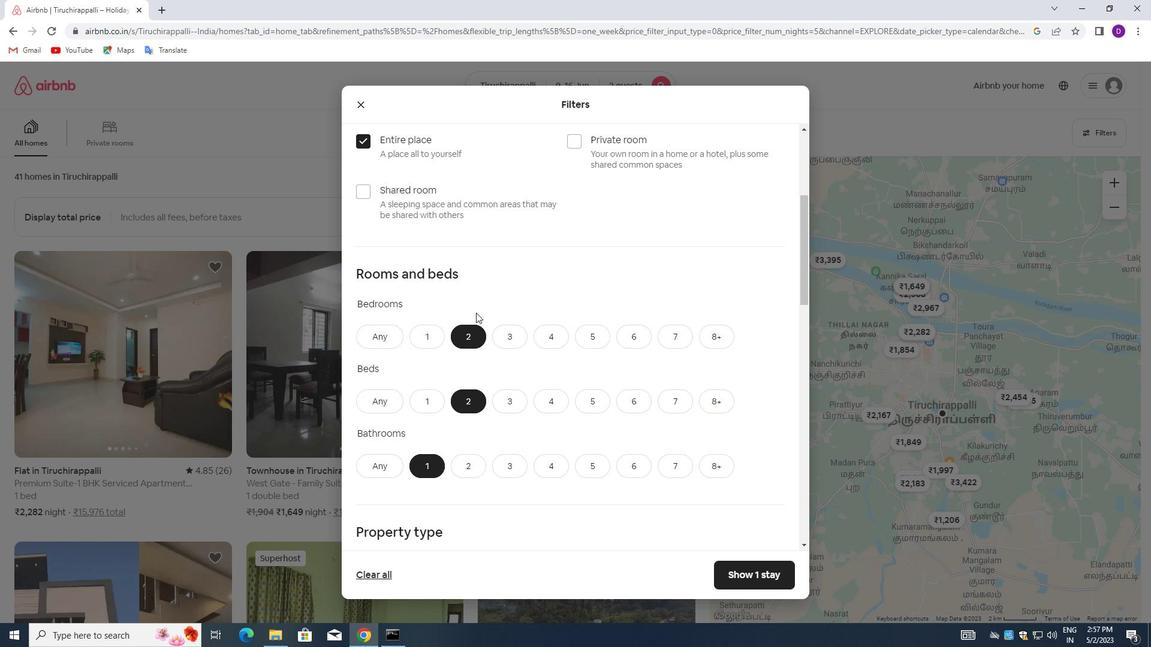 
Action: Mouse moved to (490, 302)
Screenshot: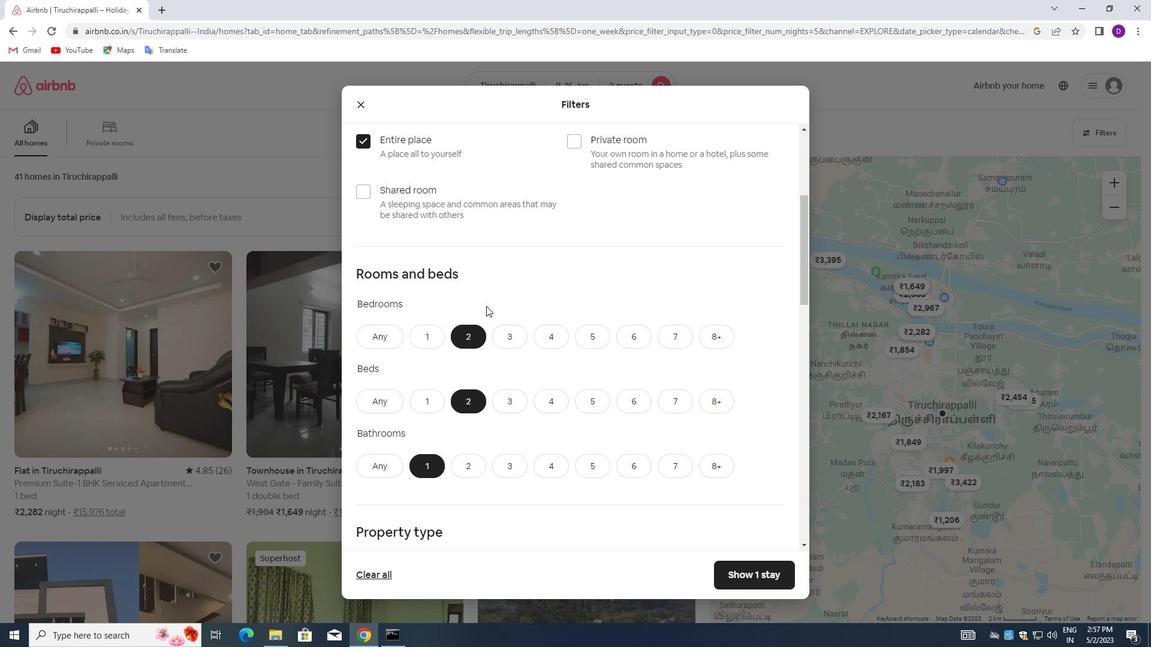 
Action: Mouse scrolled (490, 301) with delta (0, 0)
Screenshot: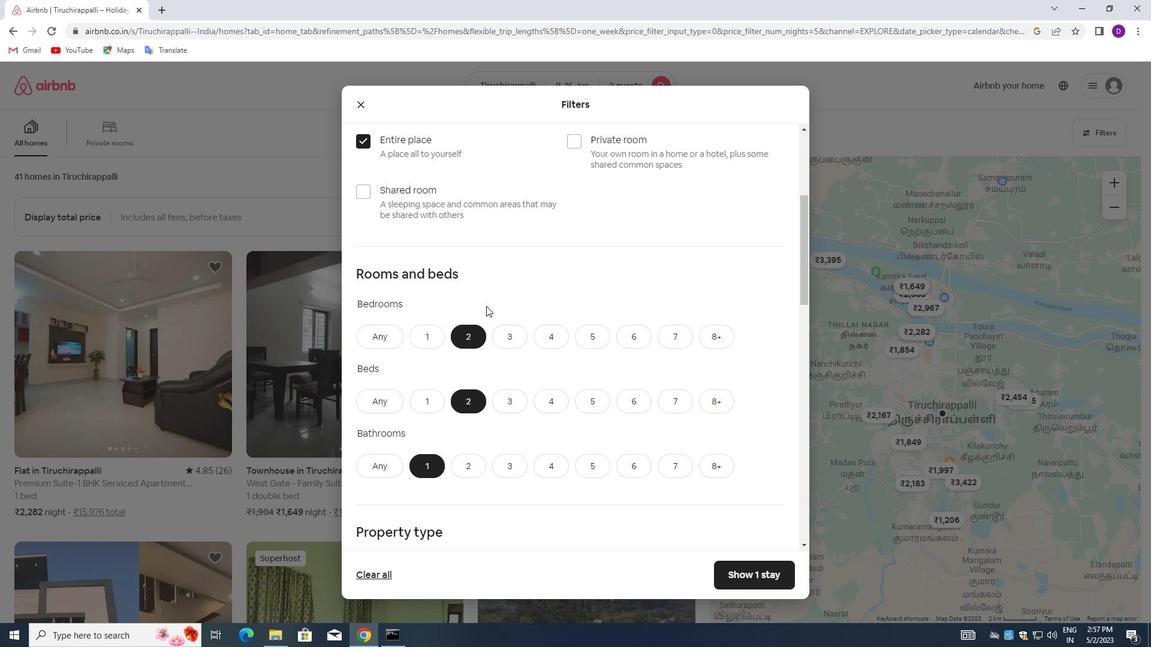 
Action: Mouse moved to (529, 280)
Screenshot: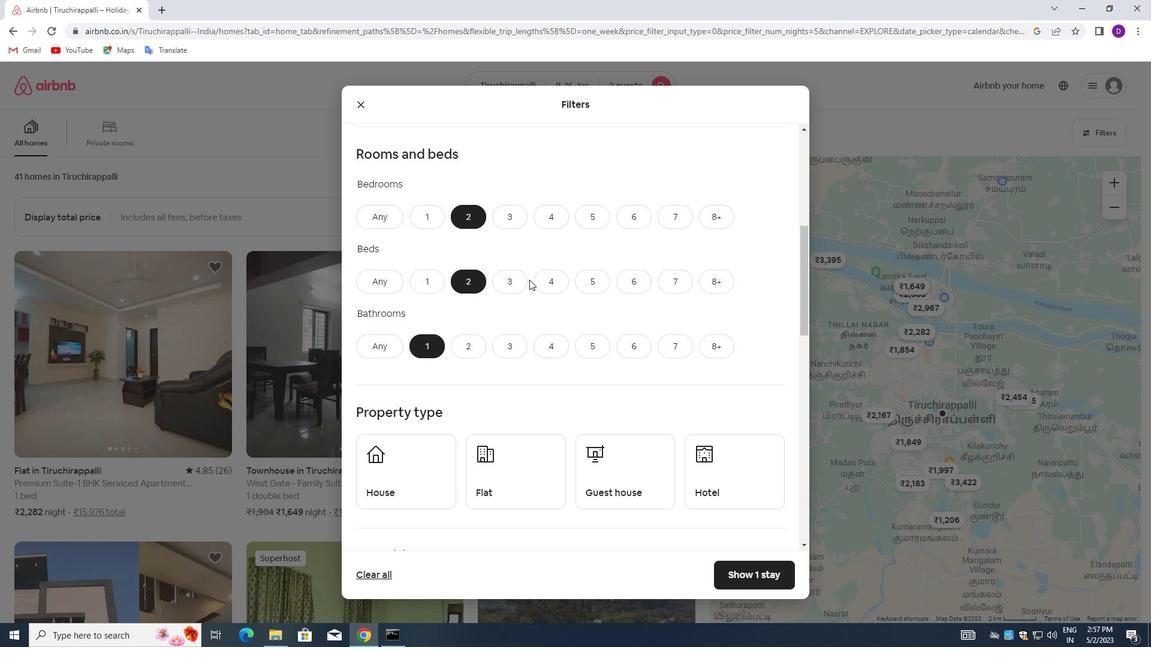 
Action: Mouse scrolled (529, 279) with delta (0, 0)
Screenshot: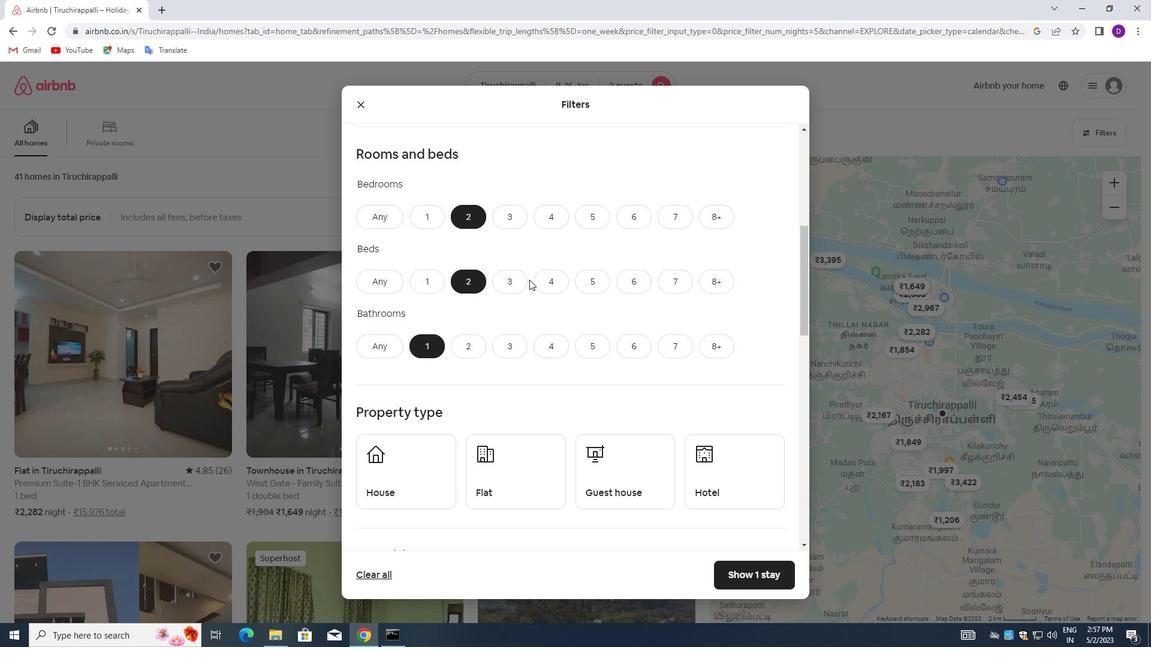 
Action: Mouse moved to (530, 281)
Screenshot: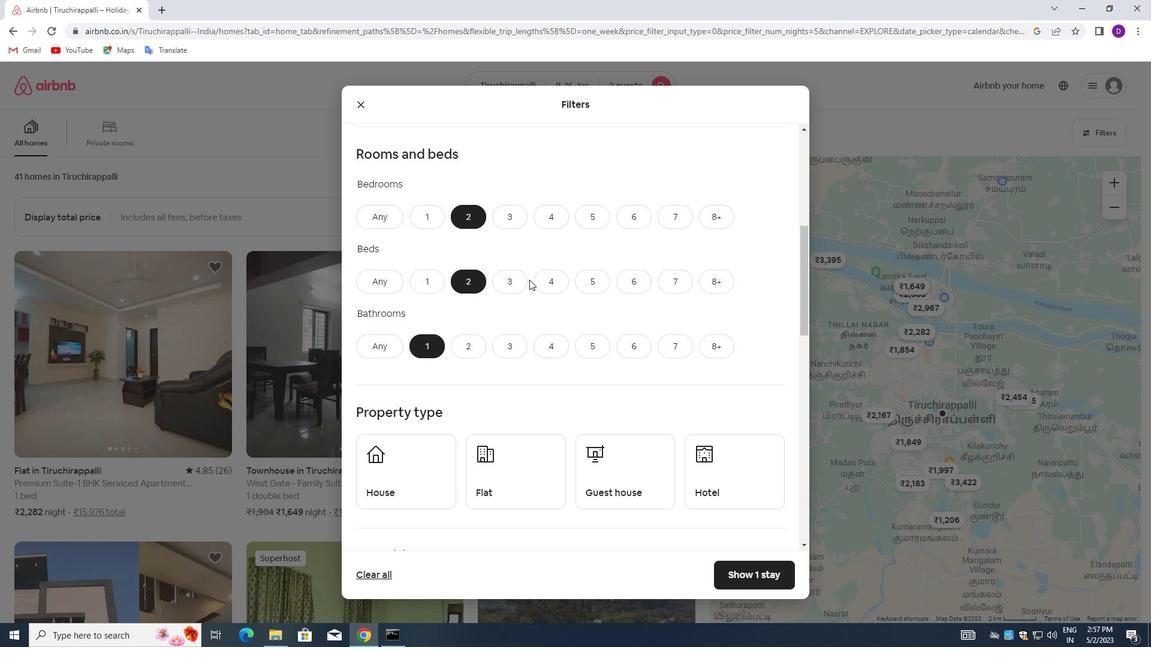 
Action: Mouse scrolled (530, 280) with delta (0, 0)
Screenshot: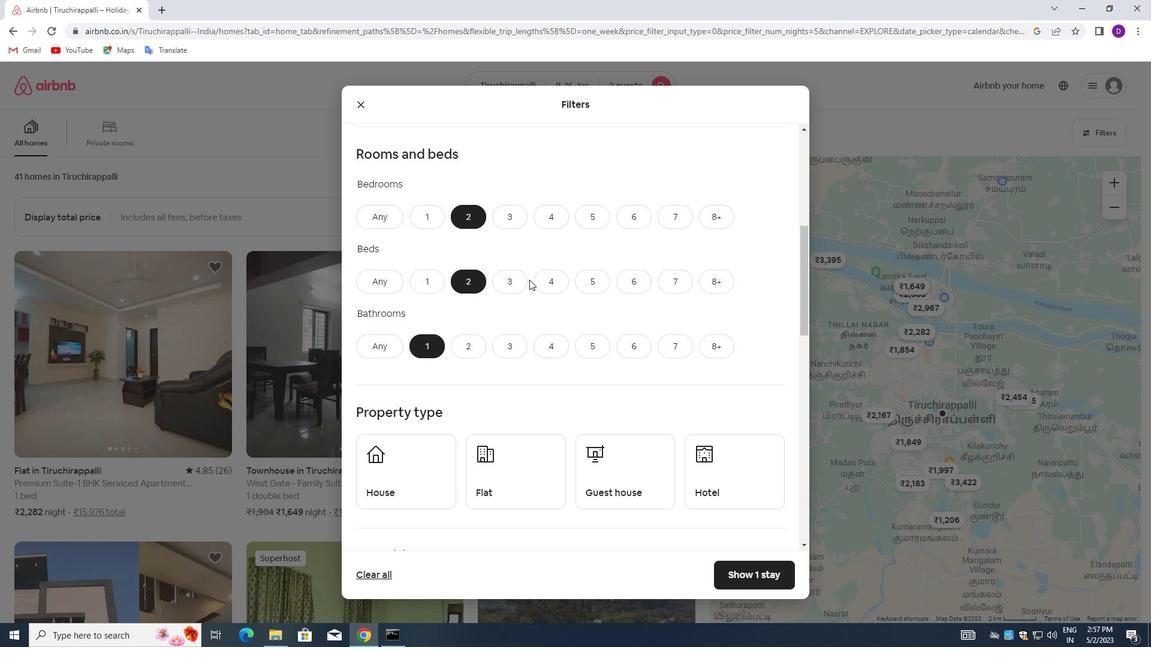 
Action: Mouse moved to (530, 281)
Screenshot: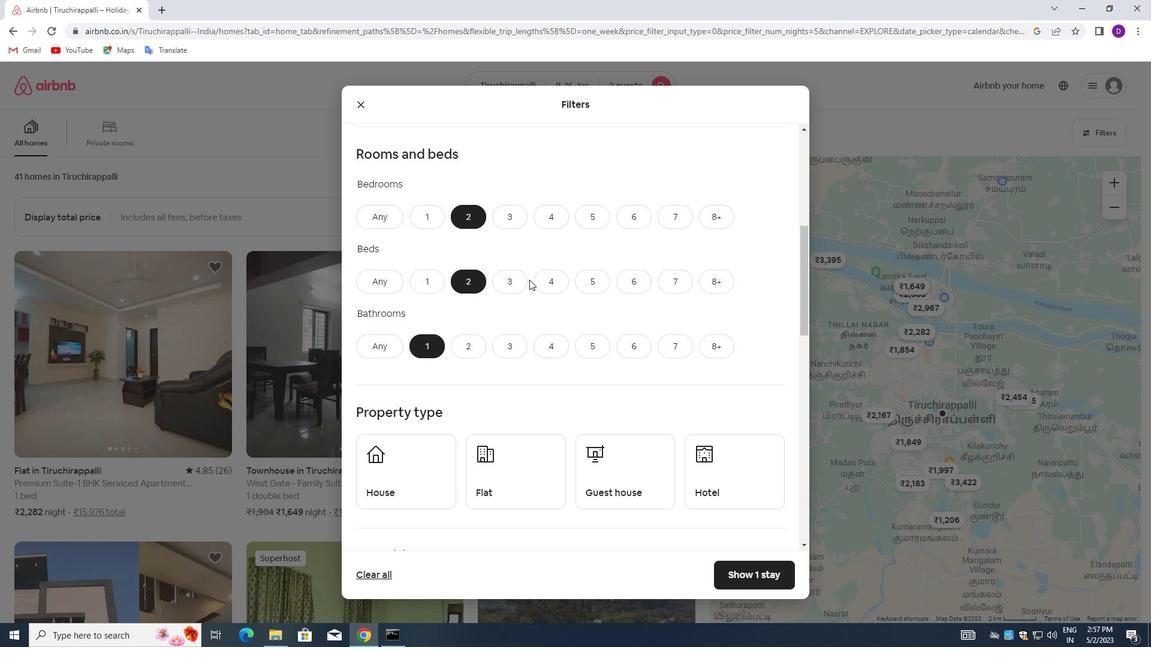 
Action: Mouse scrolled (530, 281) with delta (0, 0)
Screenshot: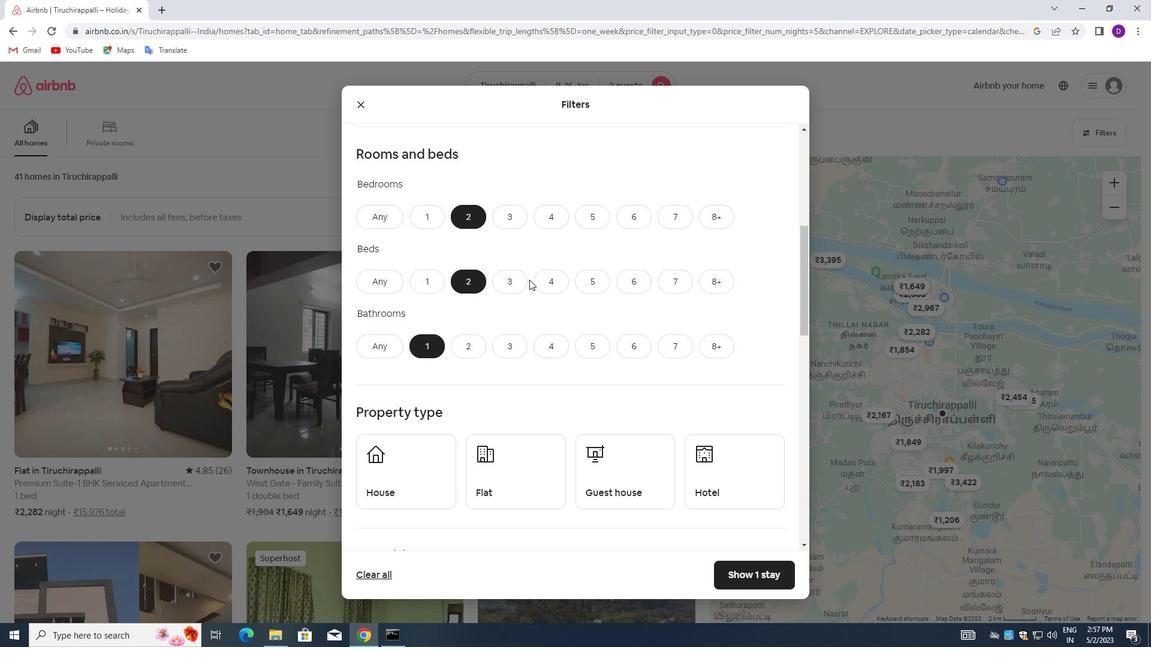
Action: Mouse moved to (416, 299)
Screenshot: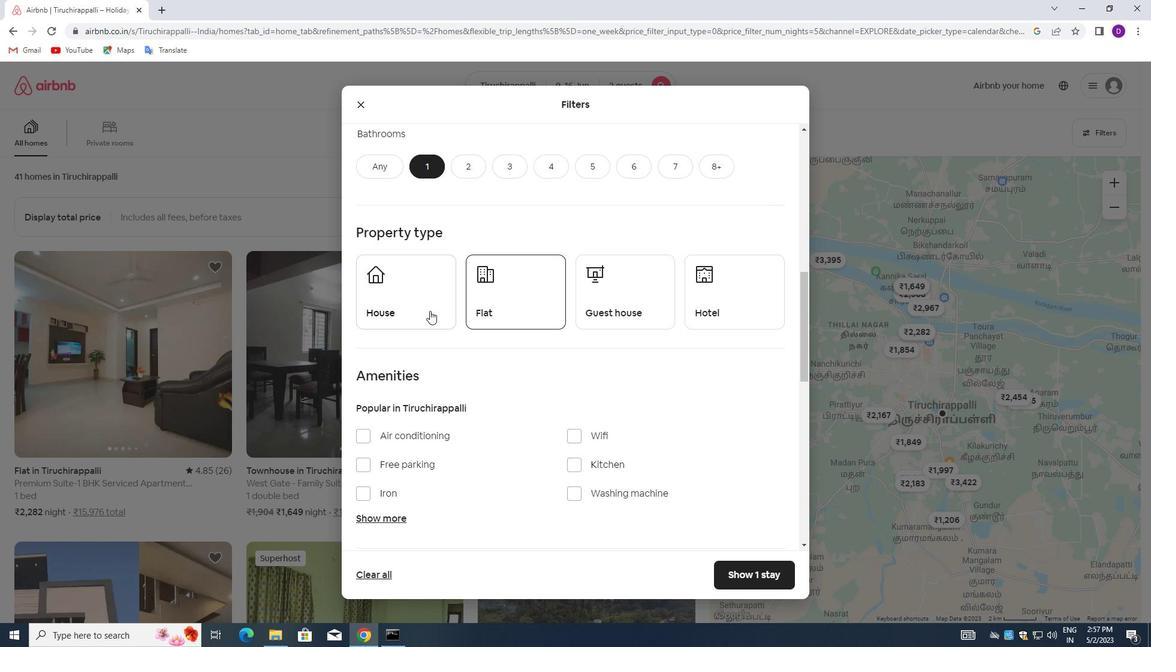 
Action: Mouse pressed left at (416, 299)
Screenshot: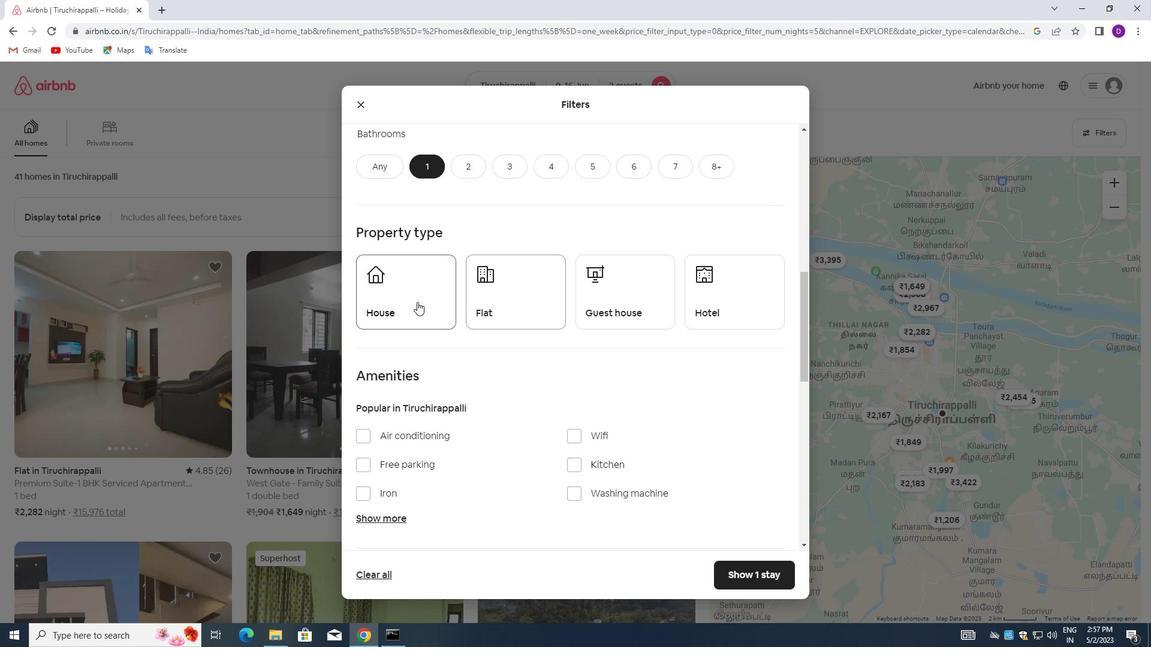 
Action: Mouse moved to (529, 287)
Screenshot: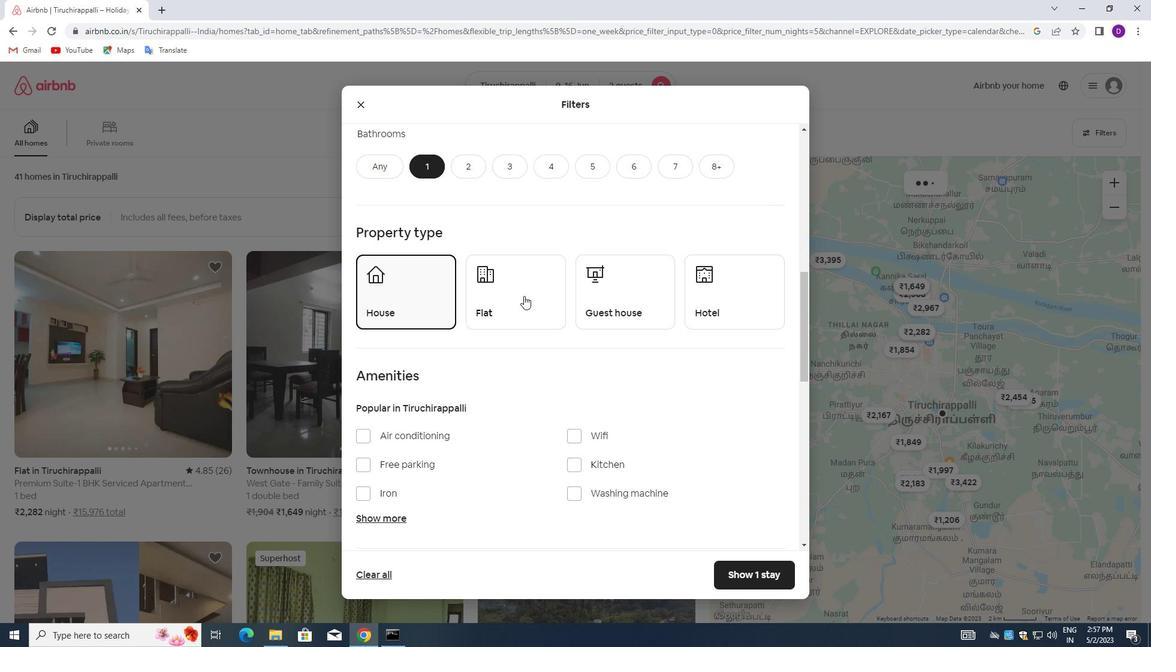 
Action: Mouse pressed left at (529, 287)
Screenshot: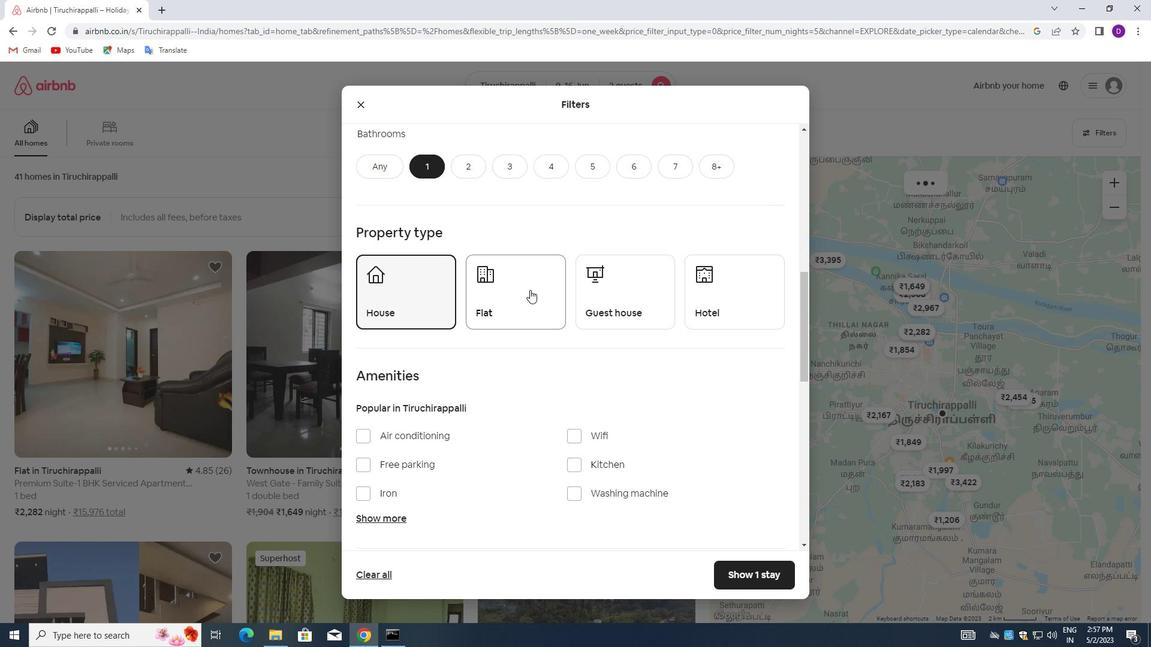 
Action: Mouse moved to (640, 280)
Screenshot: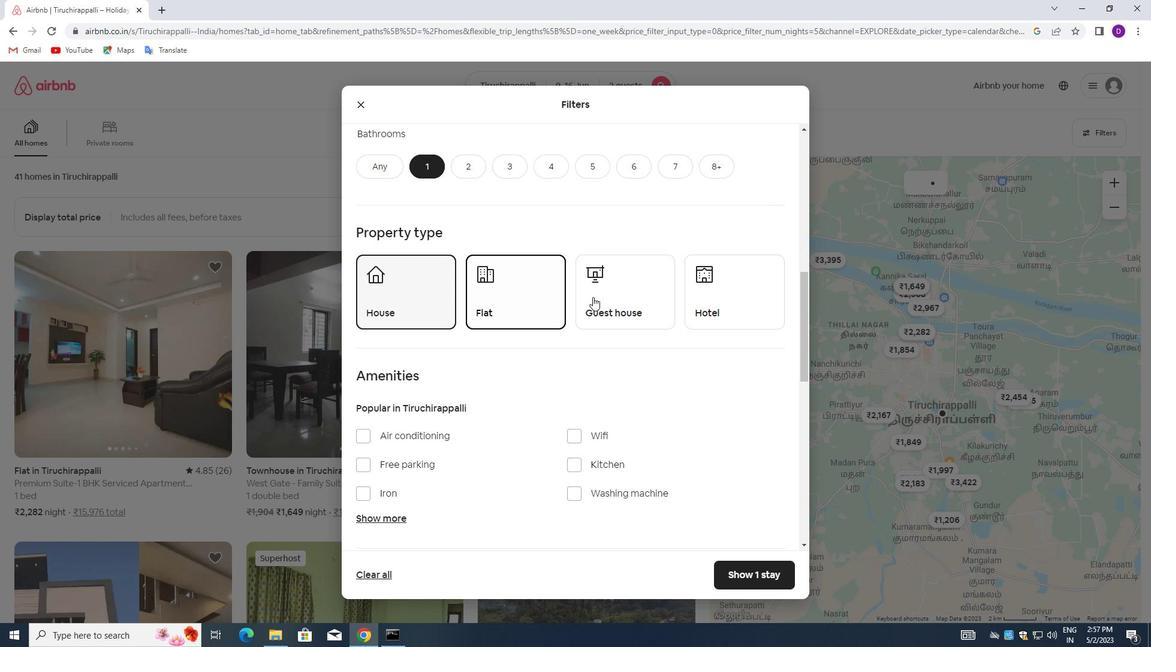 
Action: Mouse pressed left at (640, 280)
Screenshot: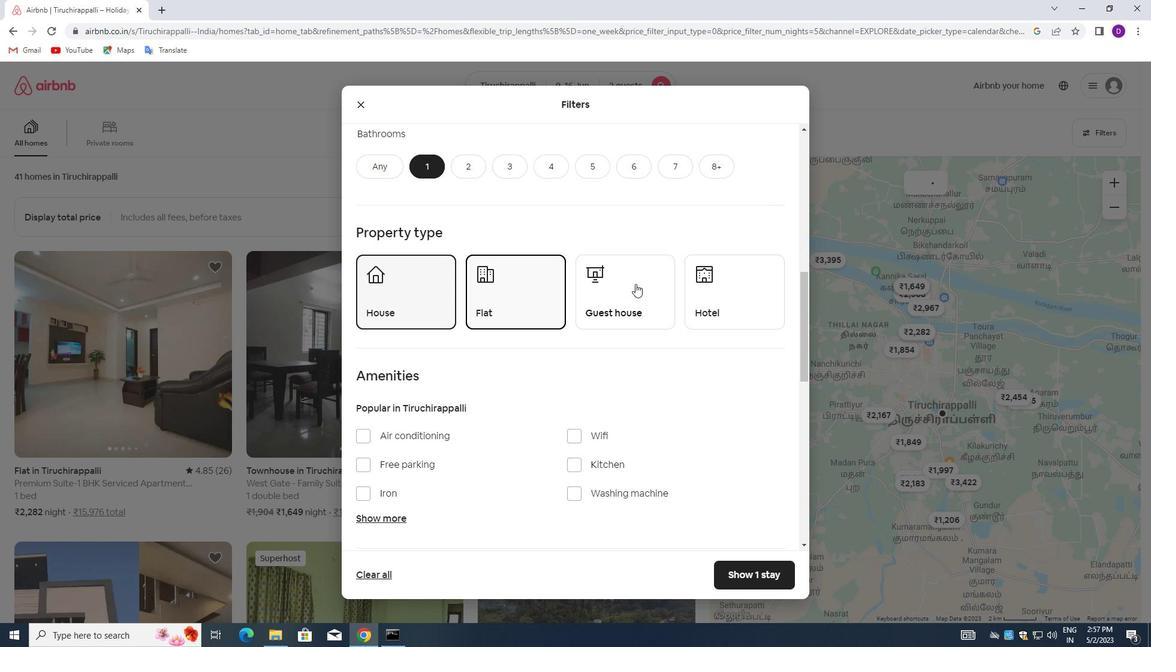 
Action: Mouse moved to (555, 296)
Screenshot: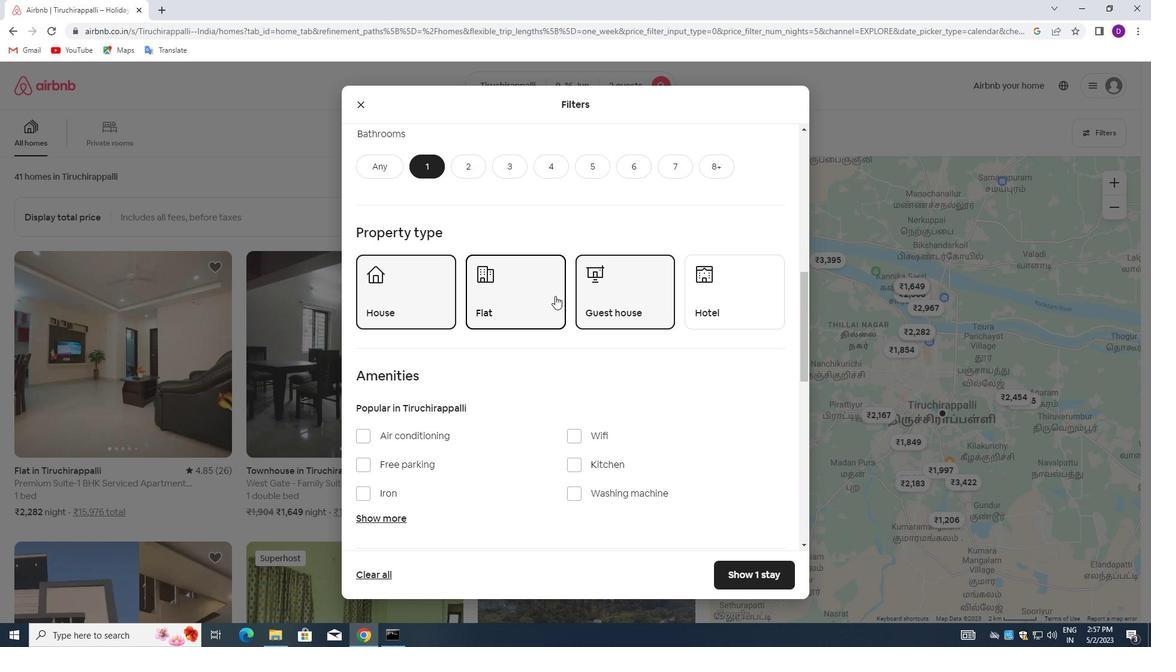 
Action: Mouse scrolled (555, 295) with delta (0, 0)
Screenshot: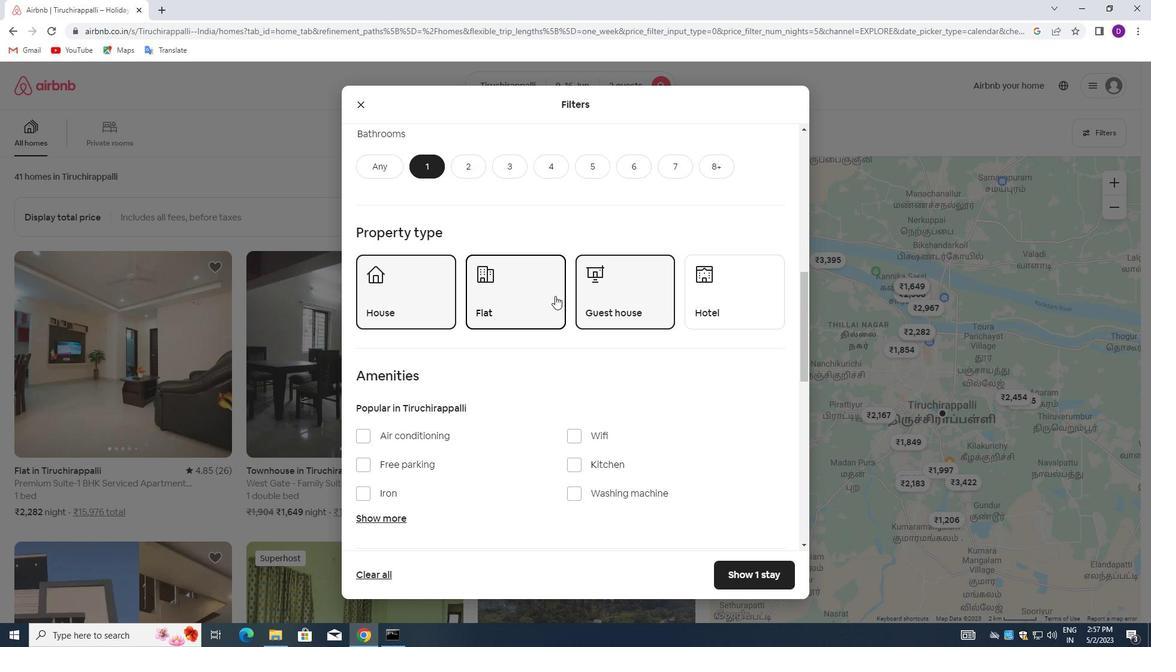 
Action: Mouse moved to (555, 296)
Screenshot: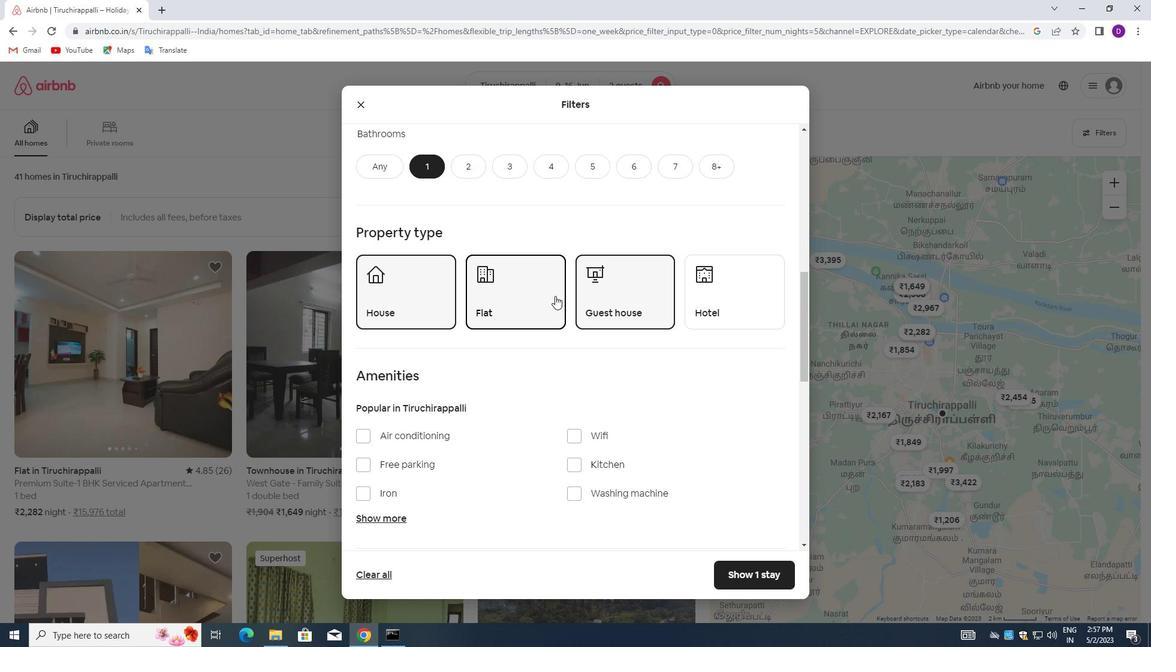 
Action: Mouse scrolled (555, 295) with delta (0, 0)
Screenshot: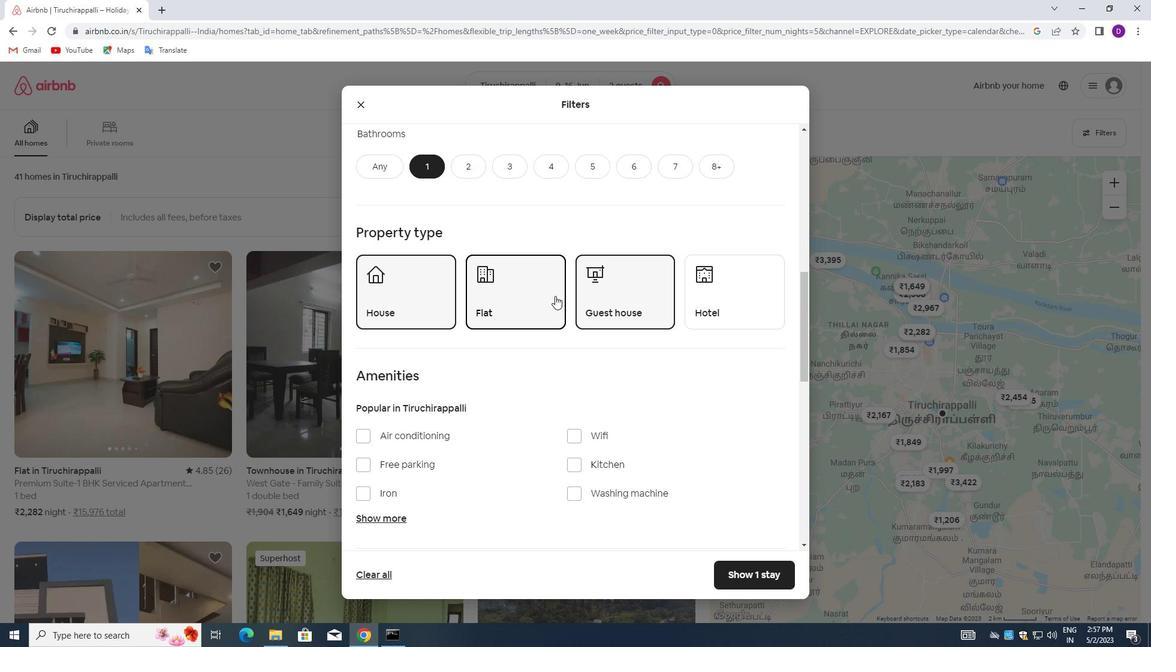 
Action: Mouse moved to (555, 296)
Screenshot: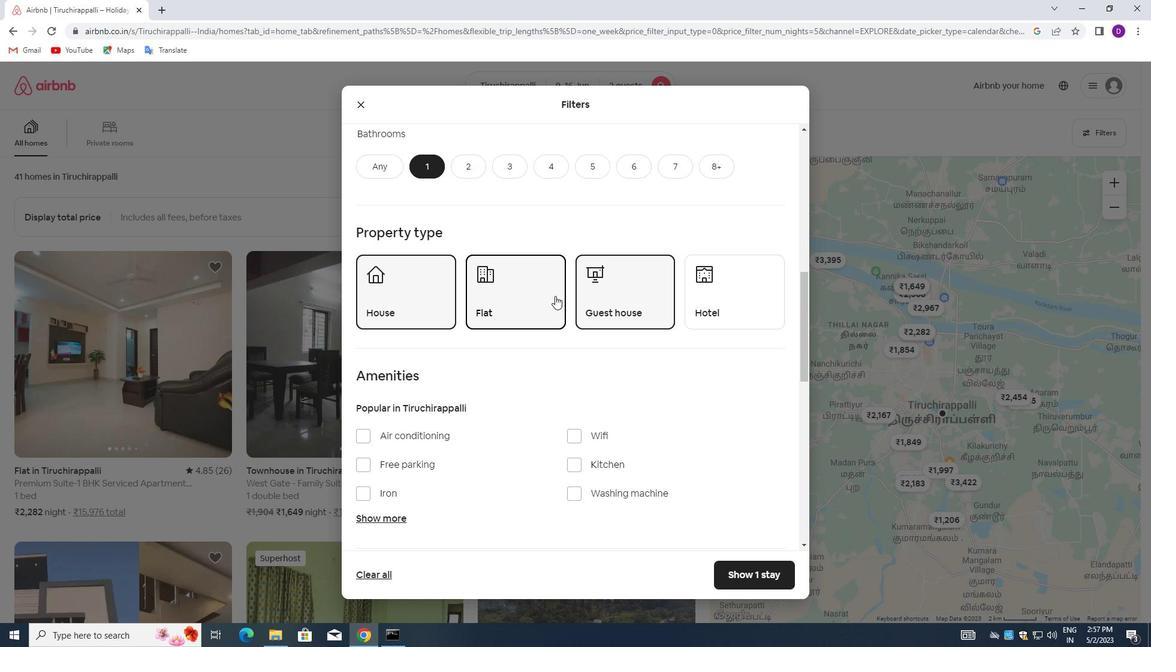 
Action: Mouse scrolled (555, 295) with delta (0, 0)
Screenshot: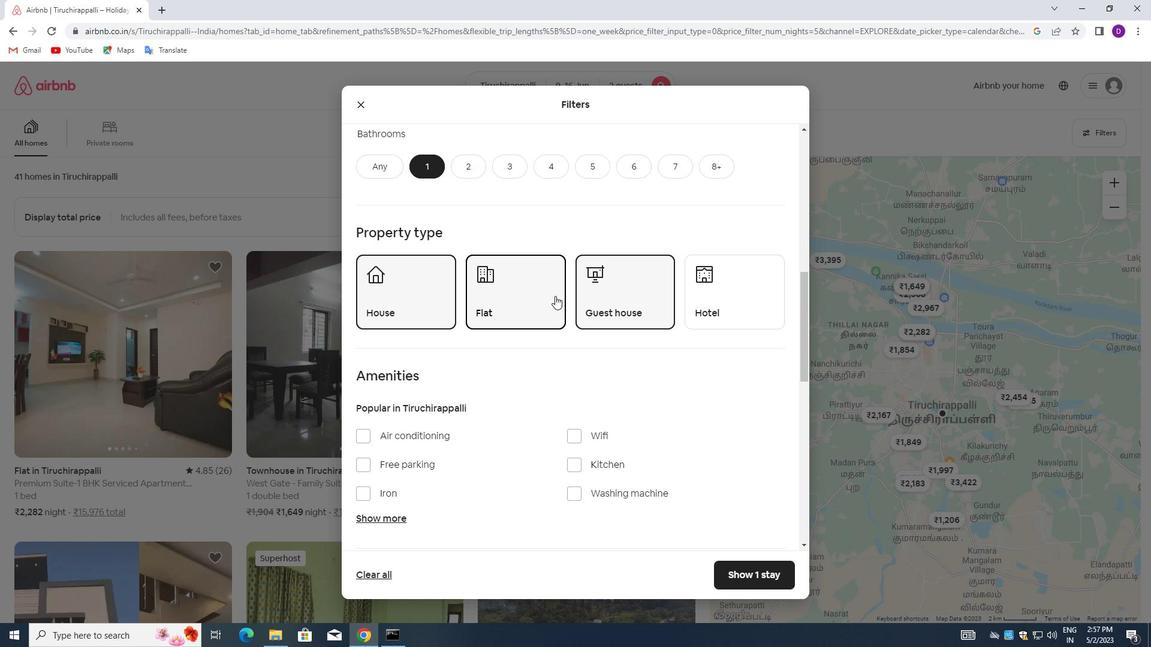 
Action: Mouse moved to (556, 296)
Screenshot: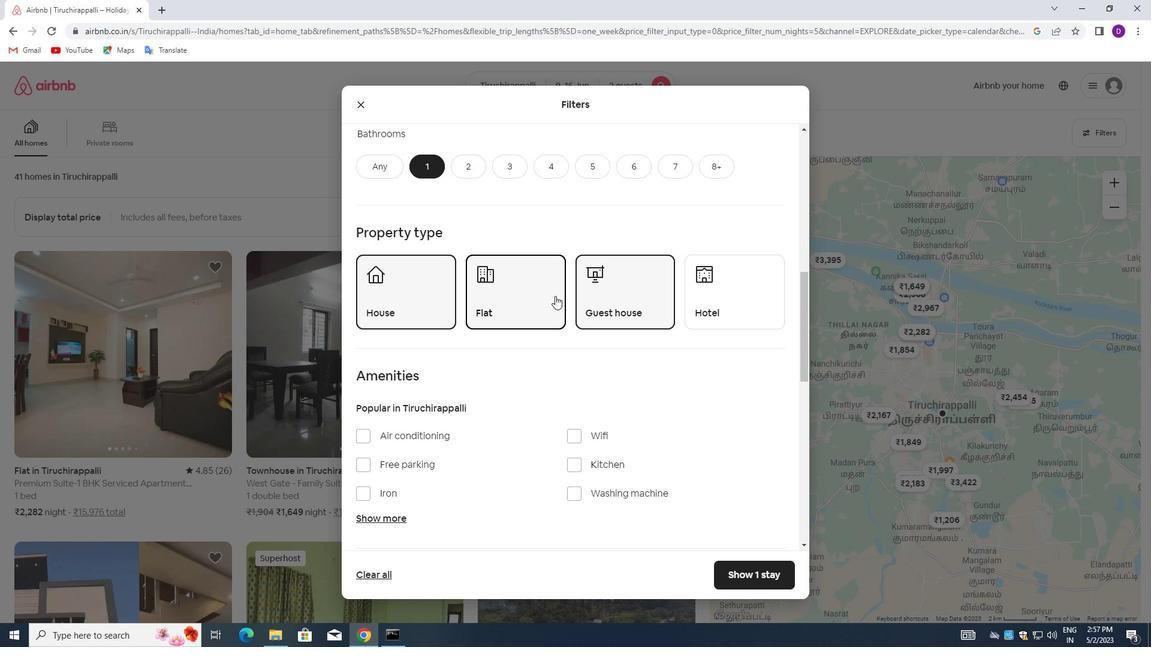 
Action: Mouse scrolled (556, 295) with delta (0, 0)
Screenshot: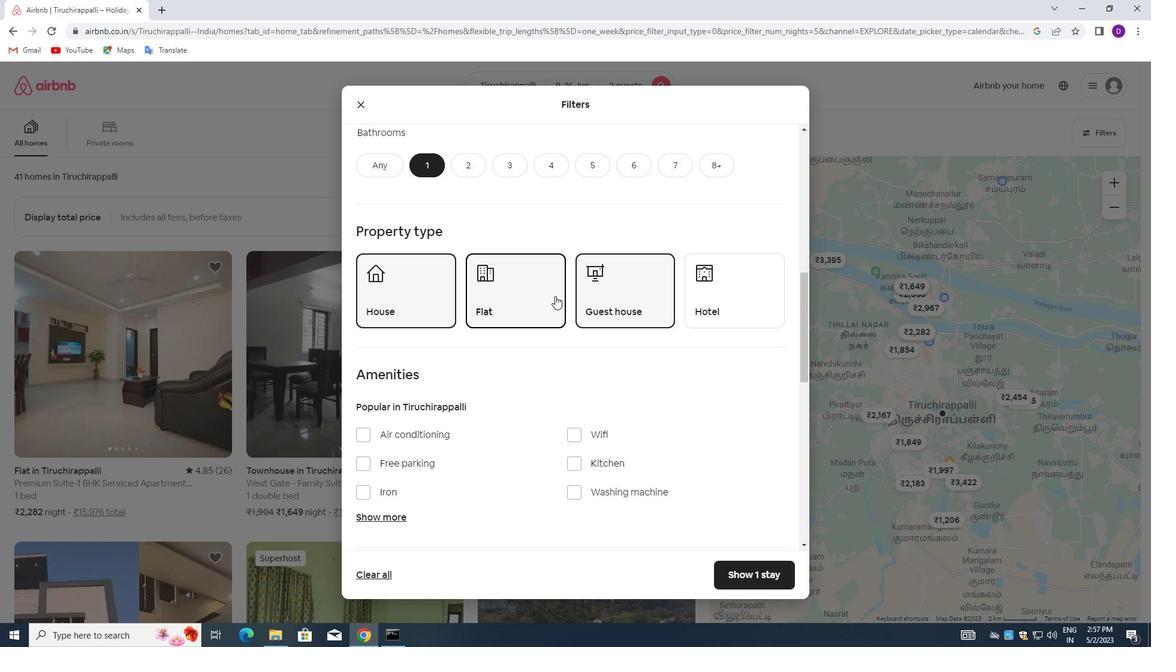 
Action: Mouse moved to (564, 309)
Screenshot: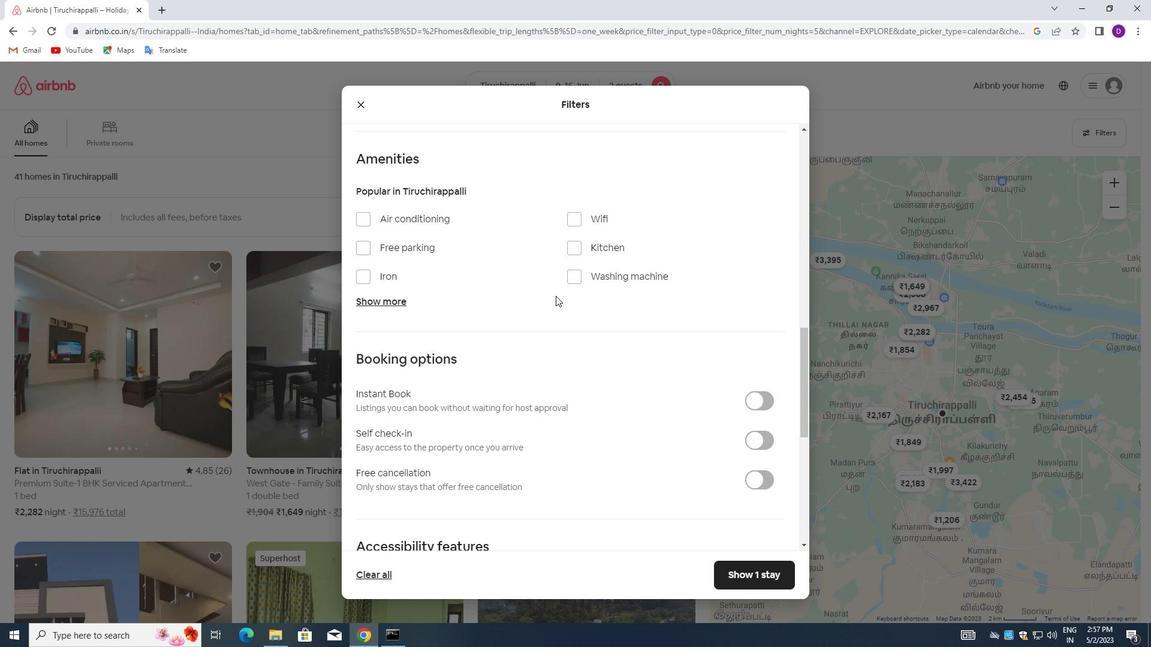 
Action: Mouse scrolled (564, 308) with delta (0, 0)
Screenshot: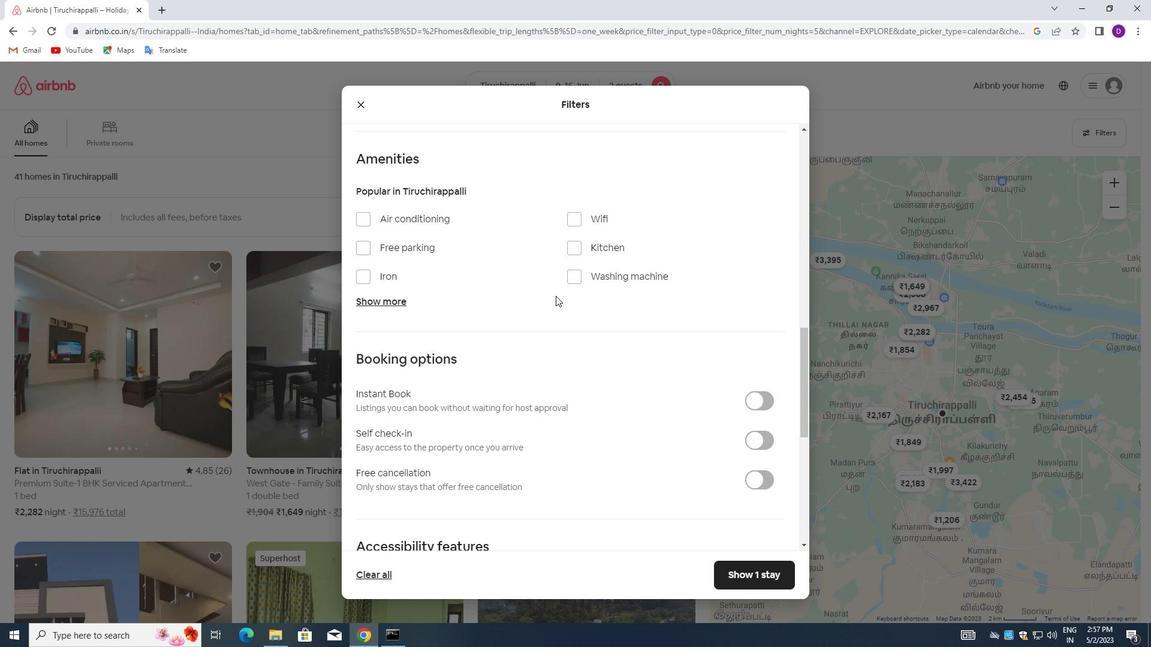 
Action: Mouse moved to (565, 311)
Screenshot: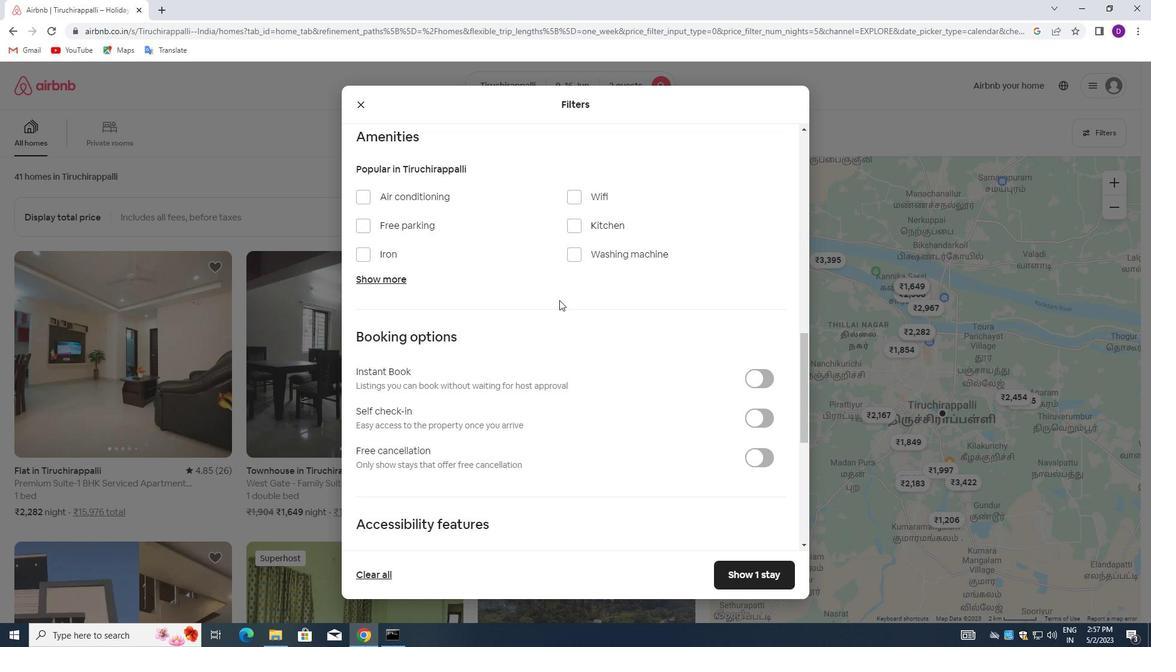
Action: Mouse scrolled (565, 310) with delta (0, 0)
Screenshot: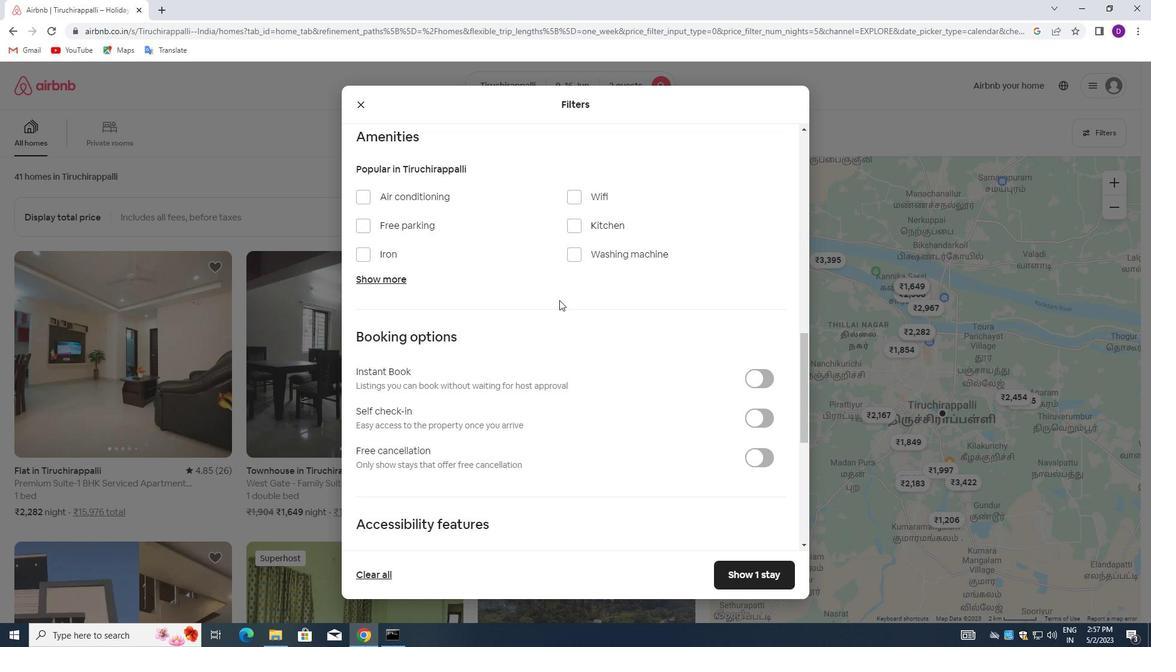 
Action: Mouse moved to (566, 312)
Screenshot: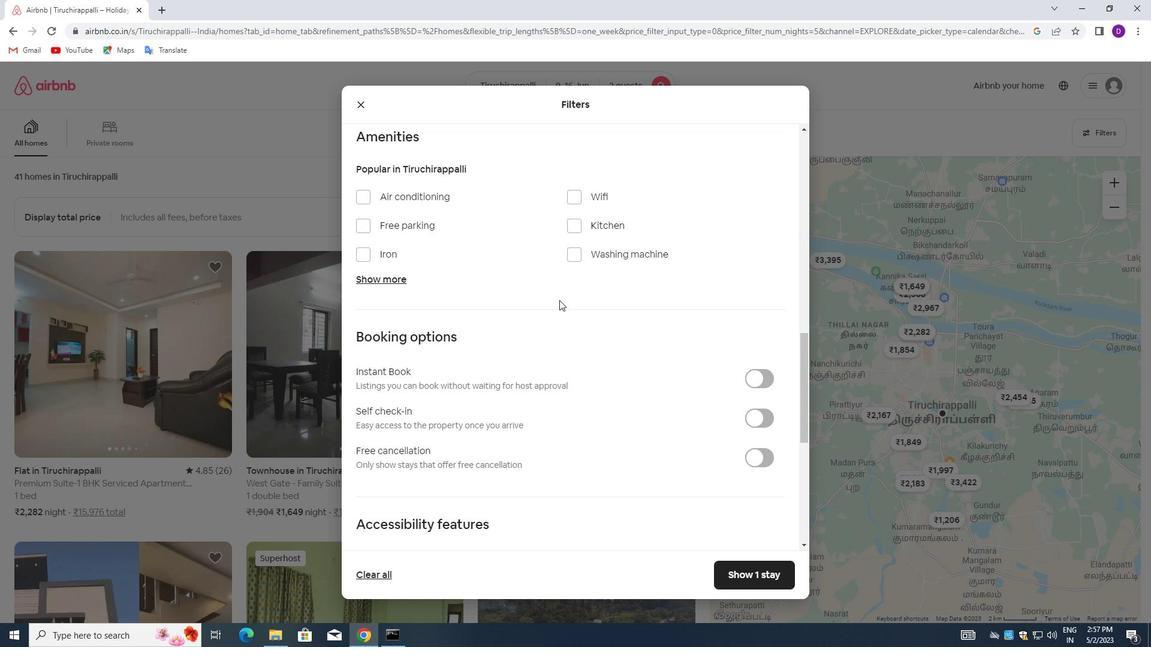 
Action: Mouse scrolled (566, 311) with delta (0, 0)
Screenshot: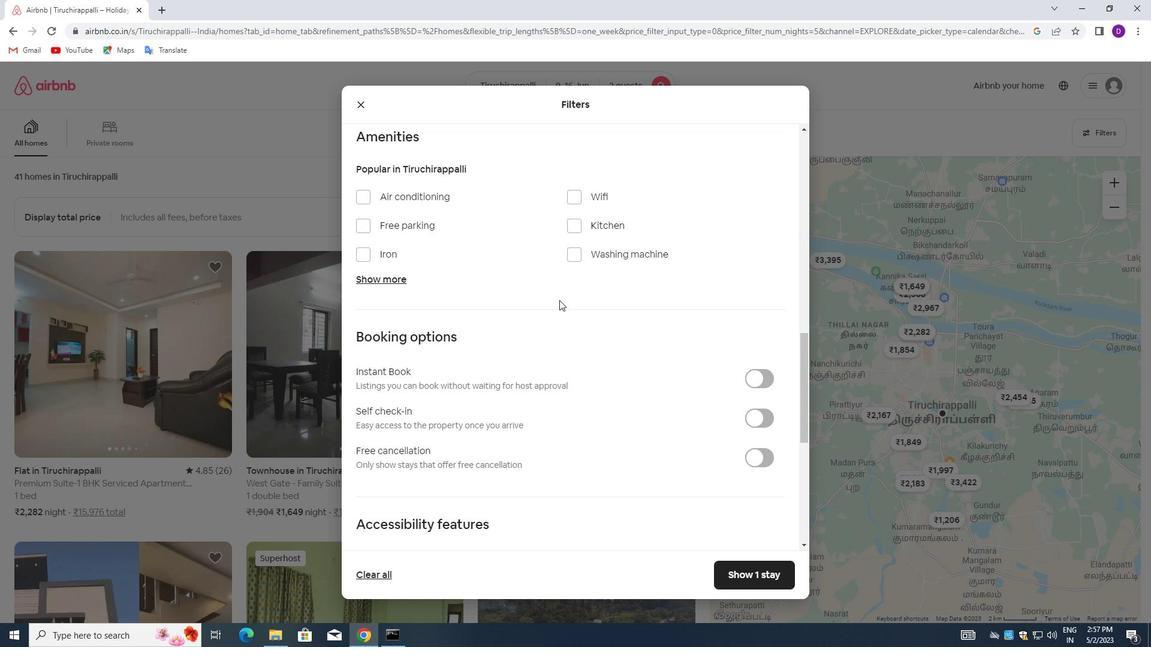 
Action: Mouse moved to (566, 312)
Screenshot: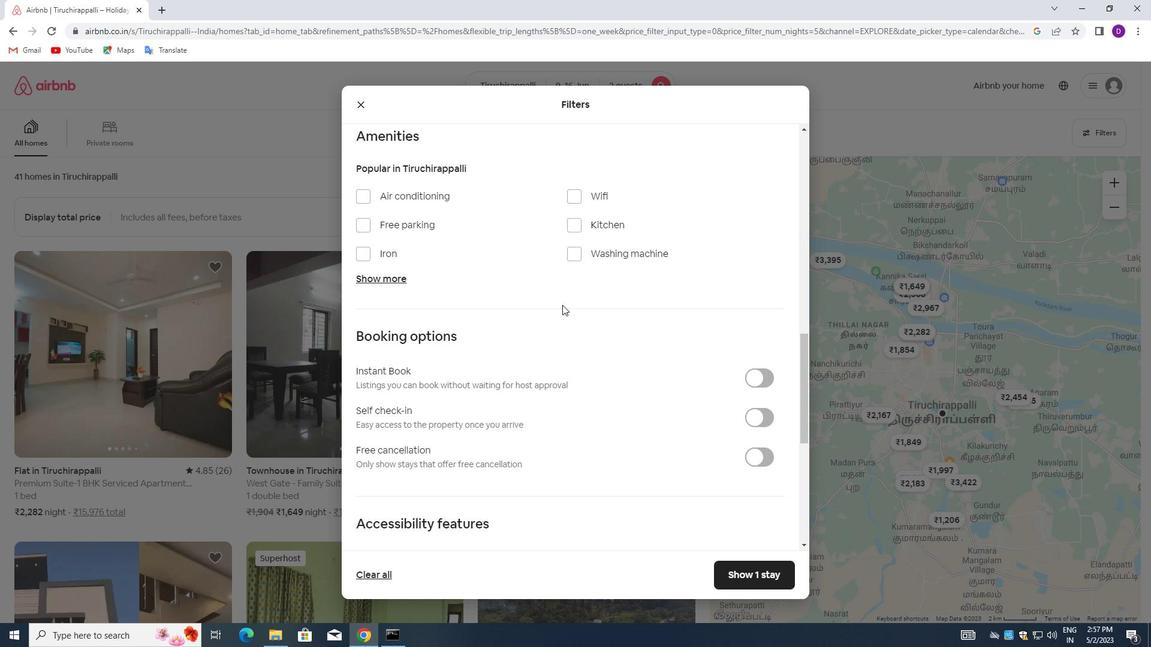 
Action: Mouse scrolled (566, 311) with delta (0, 0)
Screenshot: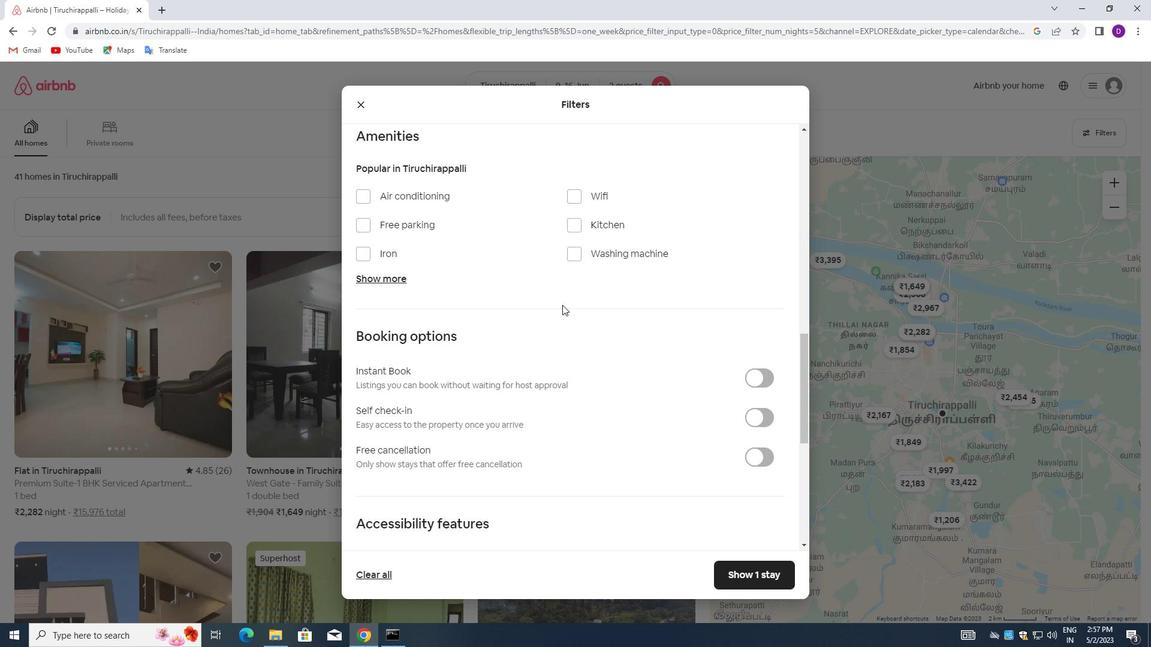 
Action: Mouse moved to (751, 172)
Screenshot: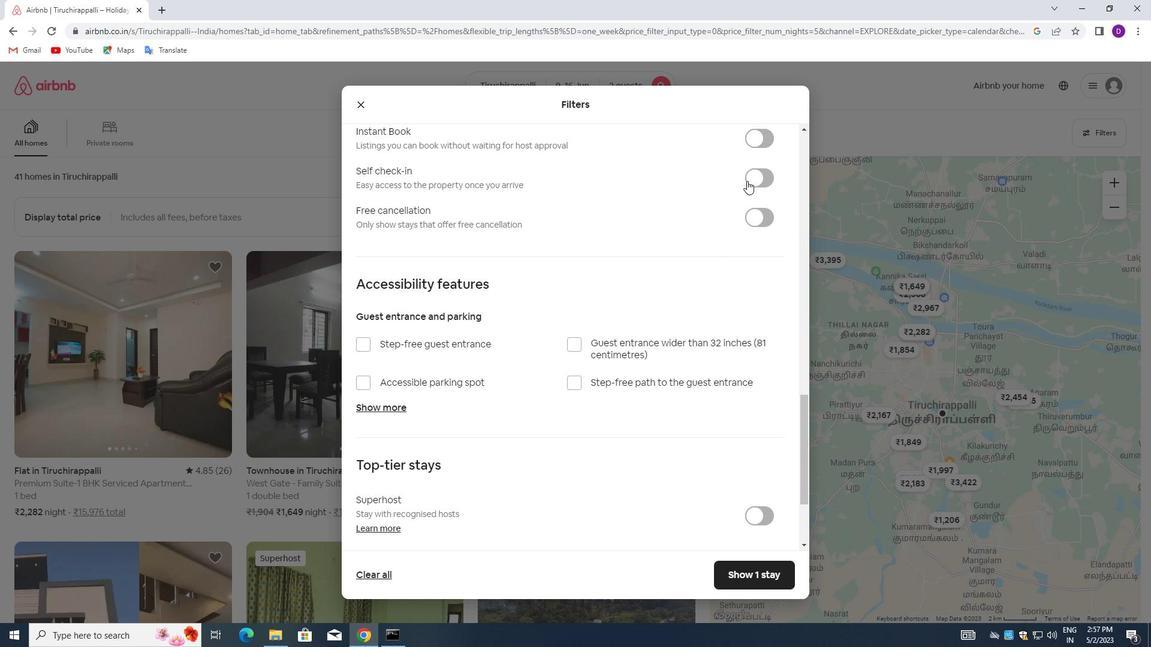 
Action: Mouse pressed left at (751, 172)
Screenshot: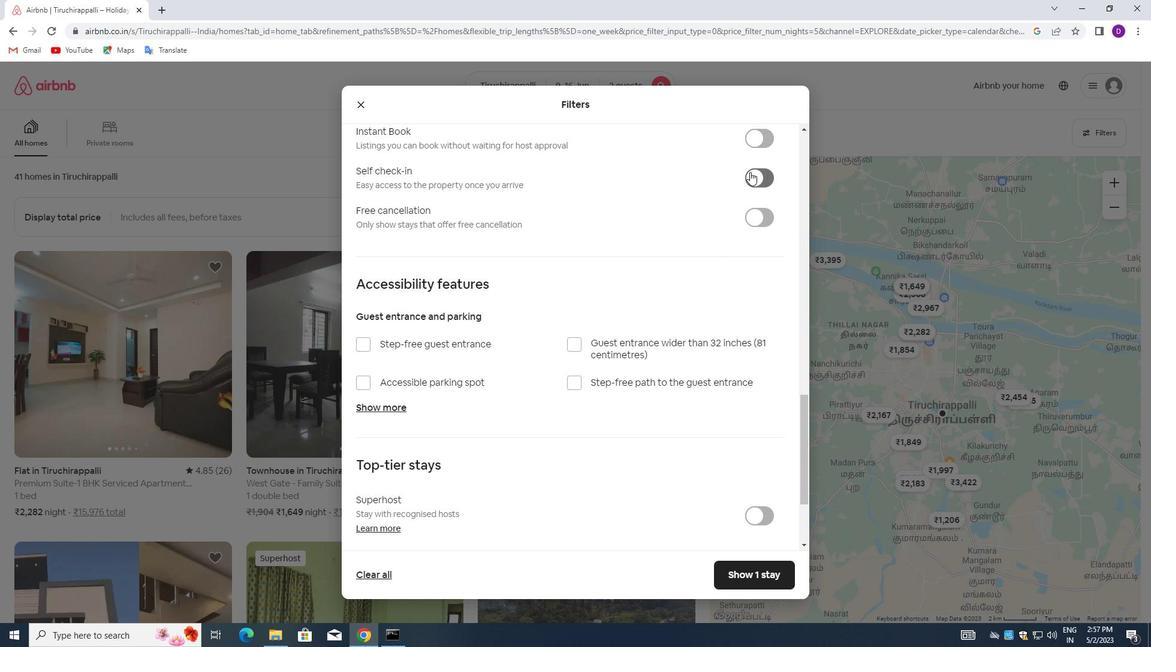 
Action: Mouse moved to (563, 329)
Screenshot: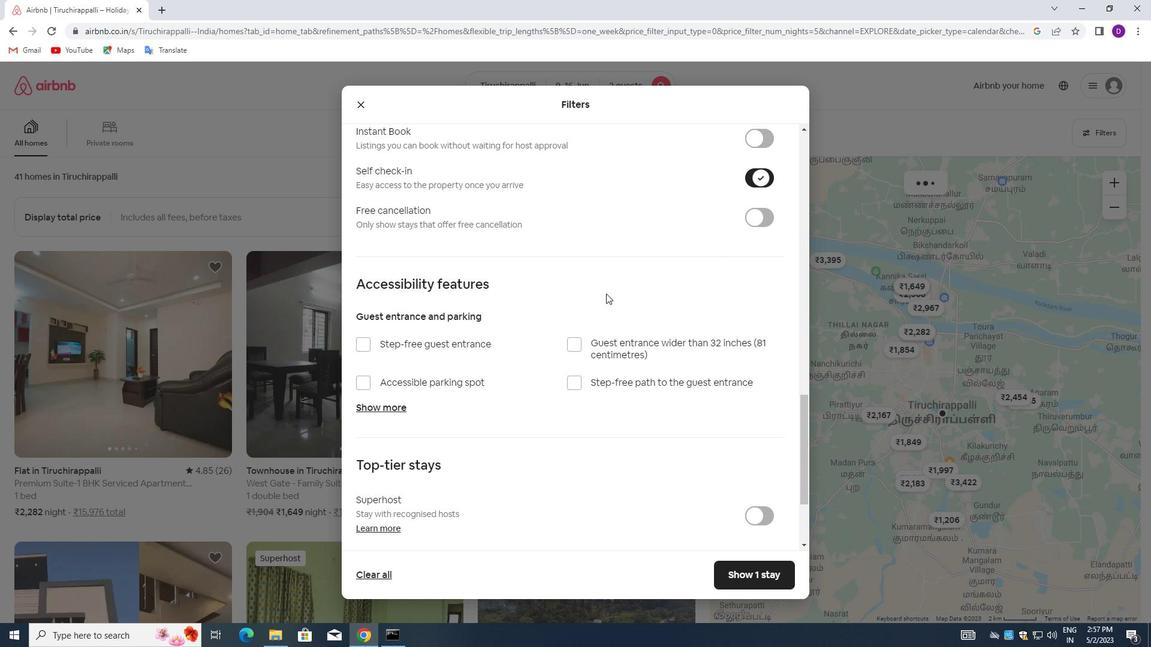 
Action: Mouse scrolled (563, 328) with delta (0, 0)
Screenshot: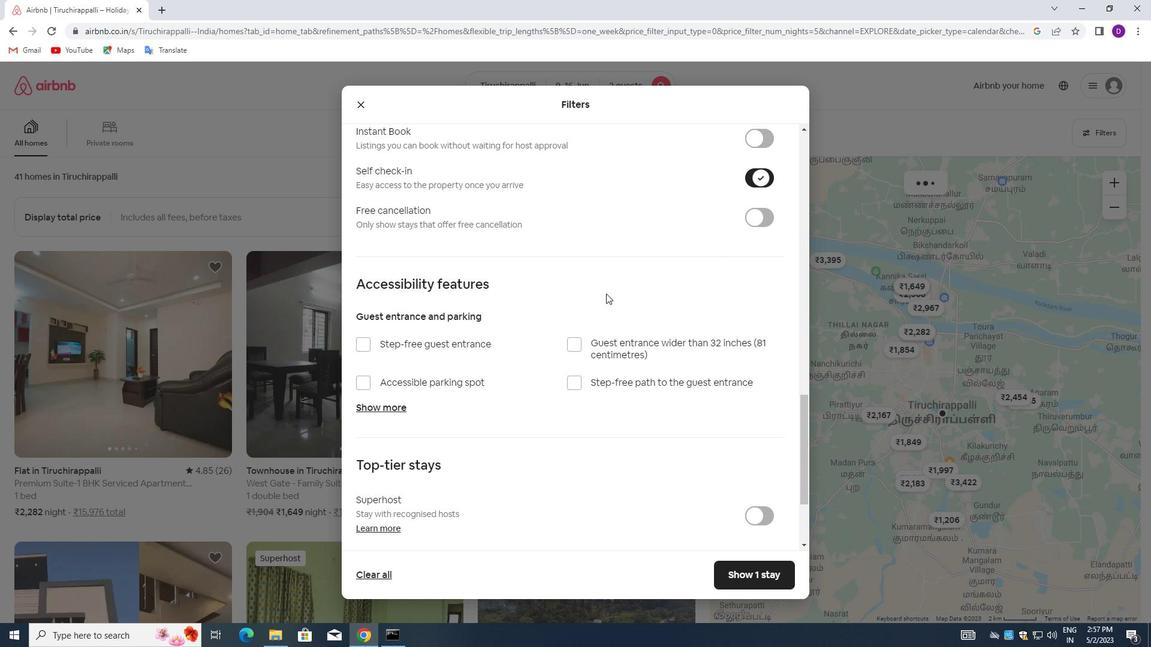 
Action: Mouse moved to (559, 334)
Screenshot: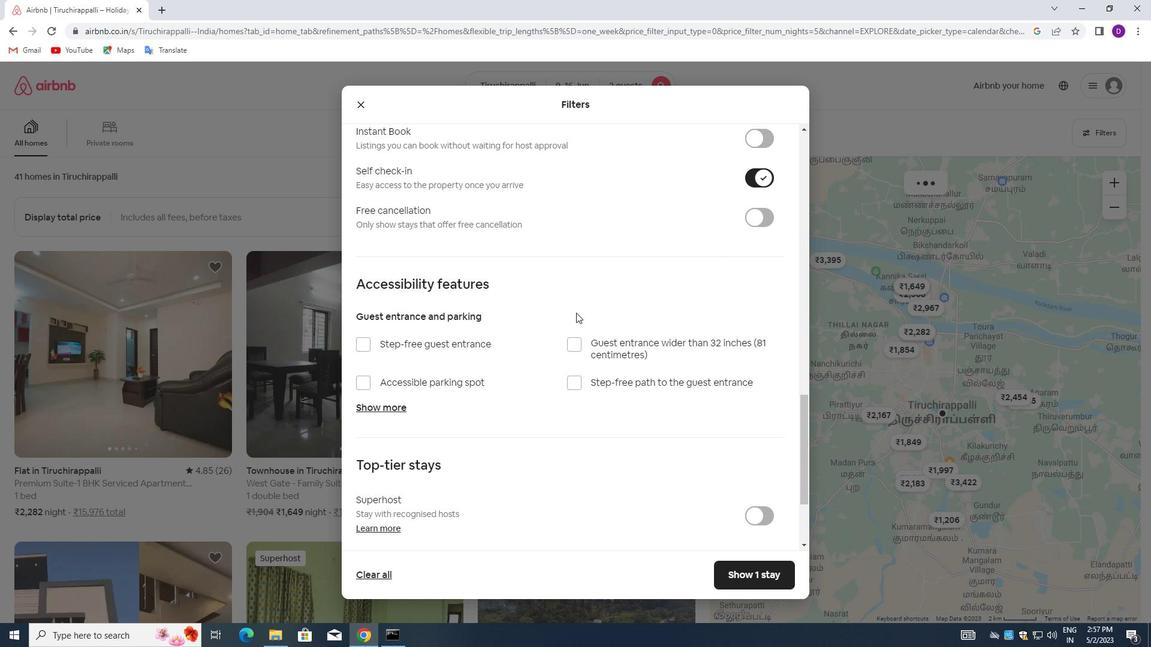 
Action: Mouse scrolled (559, 333) with delta (0, 0)
Screenshot: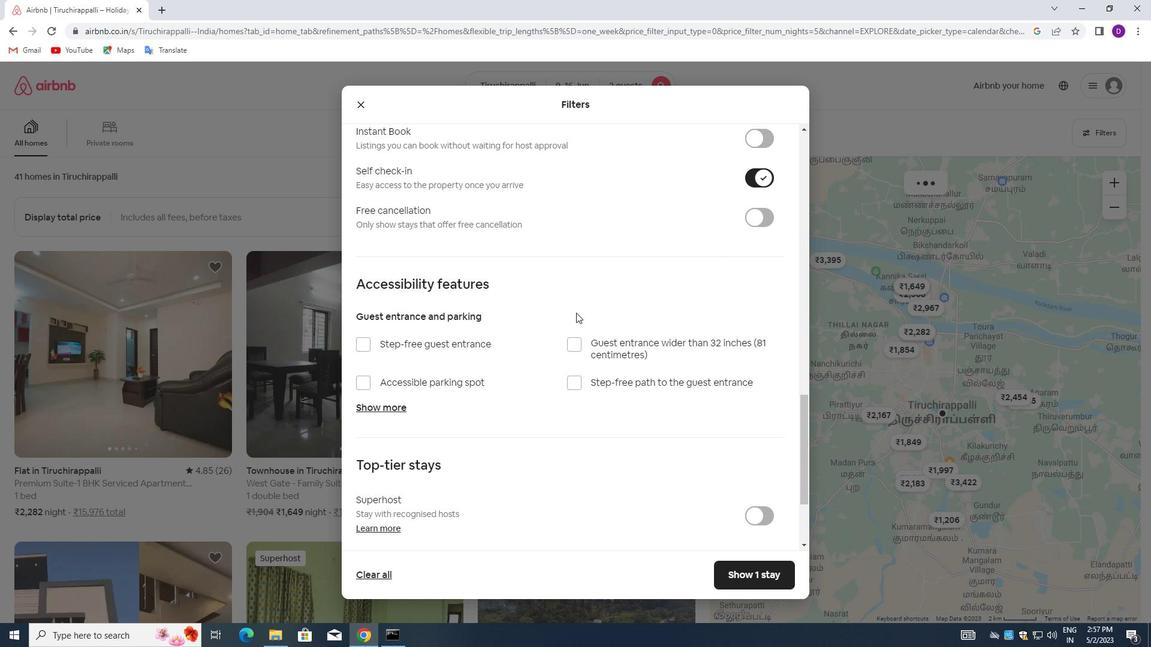 
Action: Mouse moved to (559, 337)
Screenshot: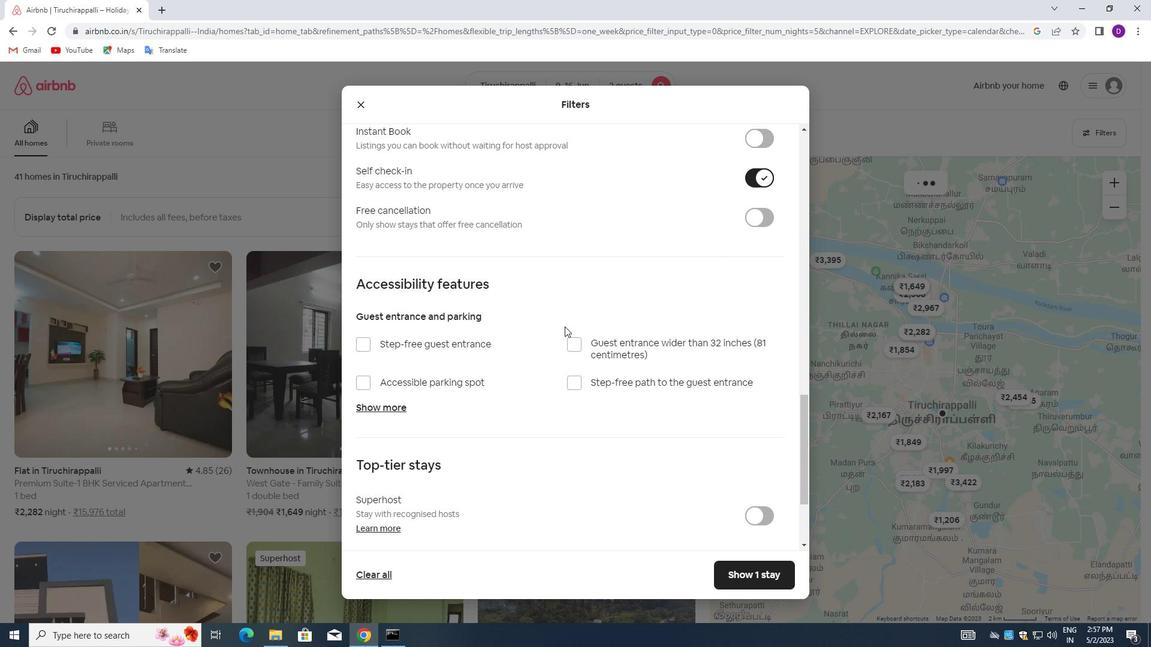 
Action: Mouse scrolled (559, 336) with delta (0, 0)
Screenshot: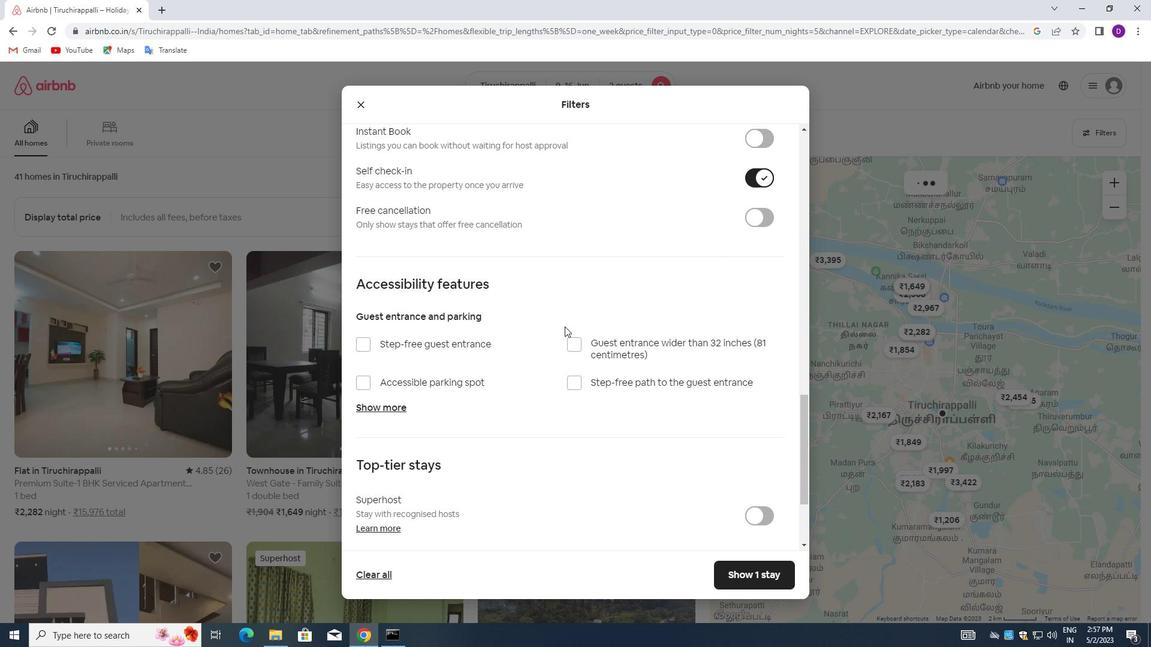 
Action: Mouse moved to (557, 337)
Screenshot: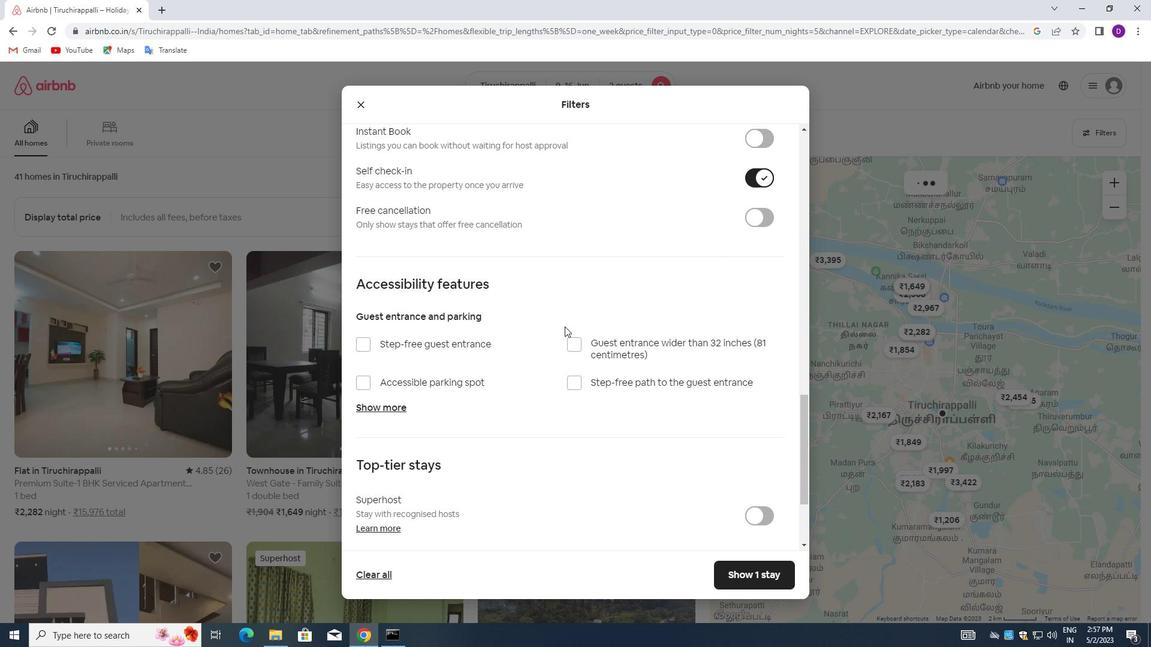 
Action: Mouse scrolled (557, 337) with delta (0, 0)
Screenshot: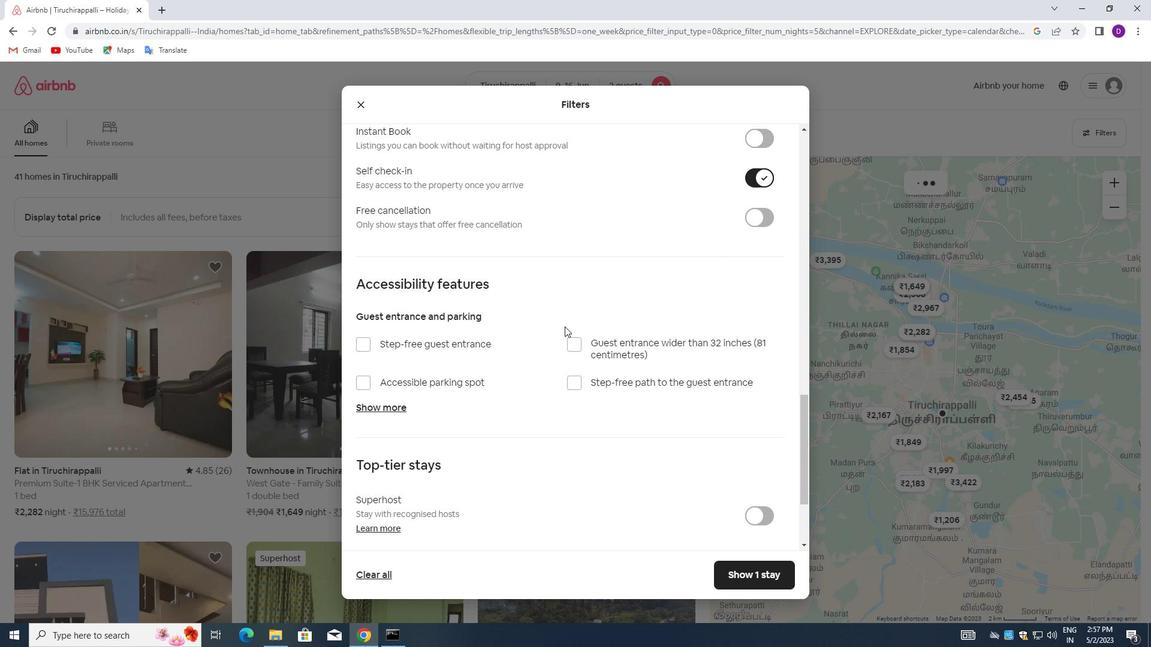 
Action: Mouse scrolled (557, 337) with delta (0, 0)
Screenshot: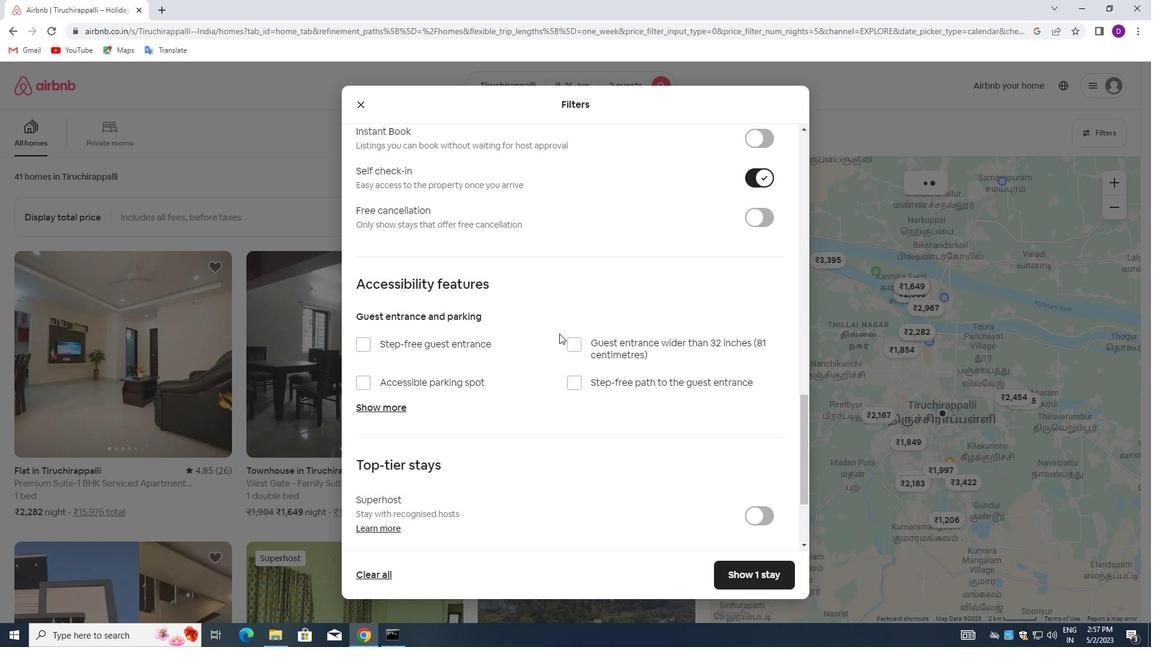 
Action: Mouse moved to (547, 361)
Screenshot: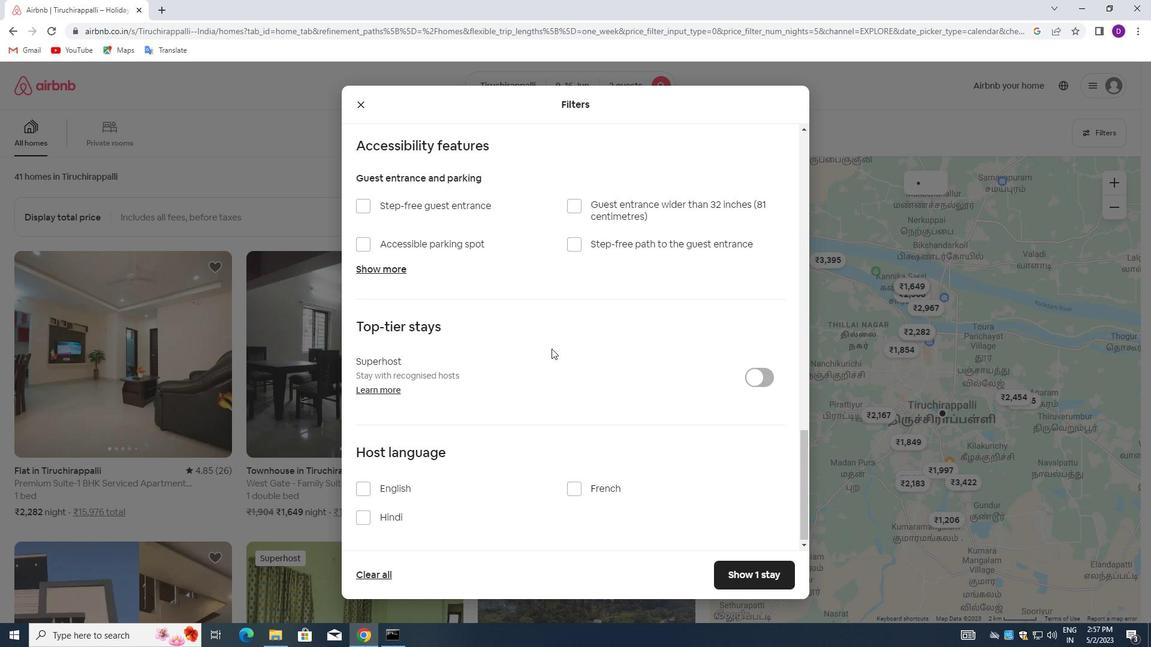 
Action: Mouse scrolled (547, 360) with delta (0, 0)
Screenshot: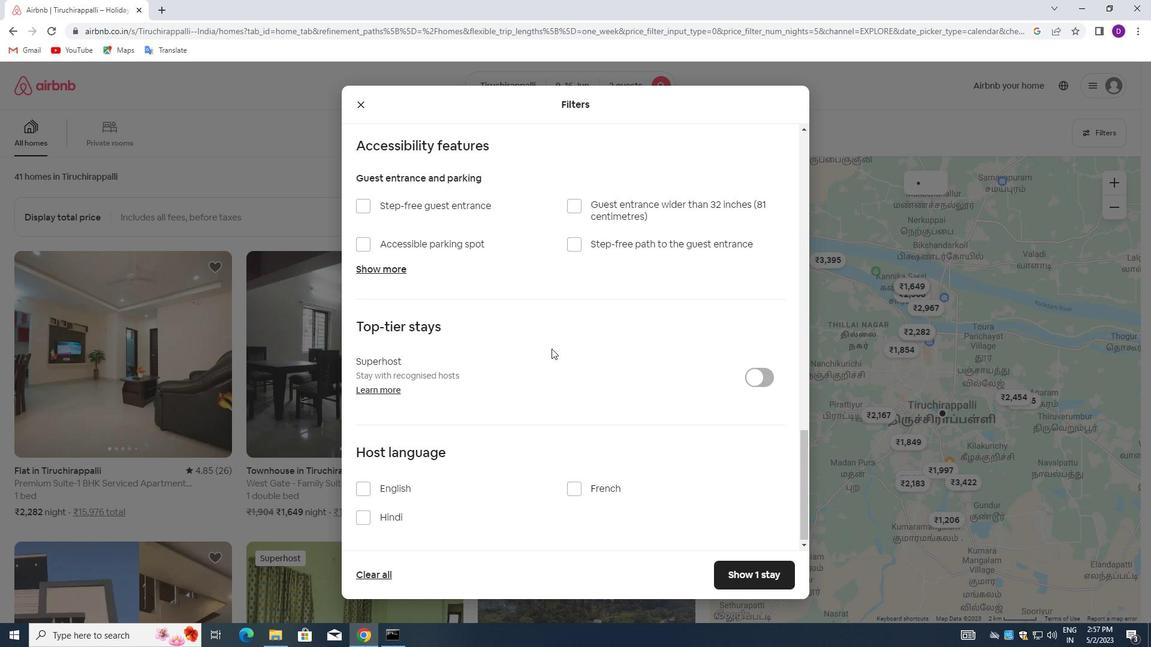 
Action: Mouse moved to (543, 367)
Screenshot: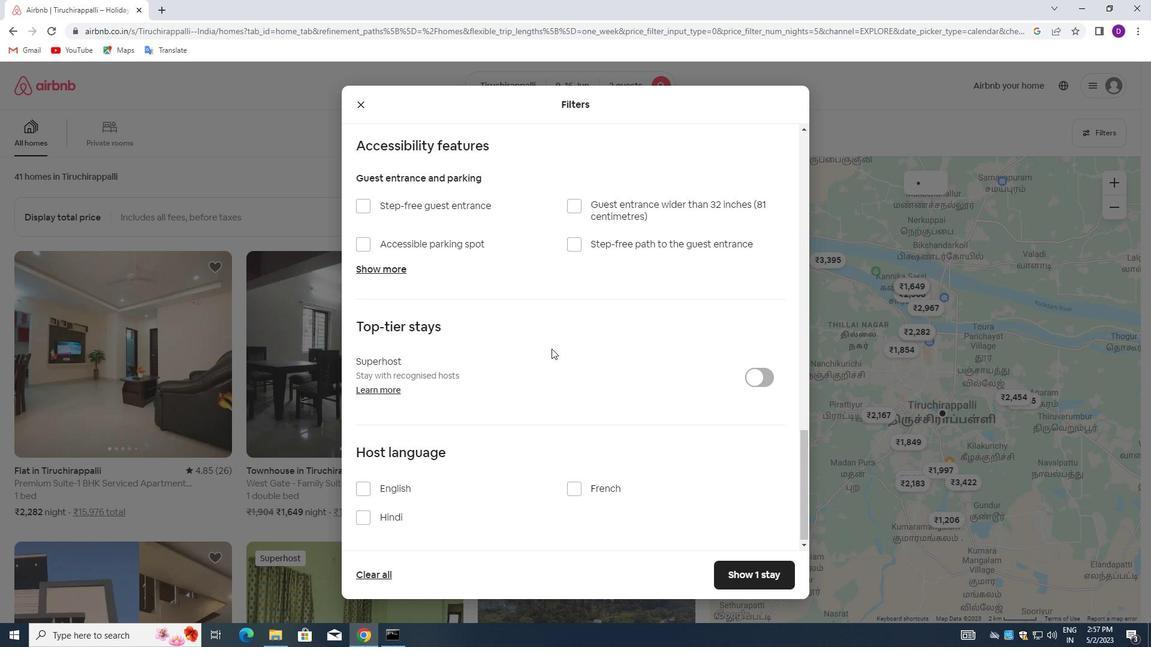 
Action: Mouse scrolled (543, 367) with delta (0, 0)
Screenshot: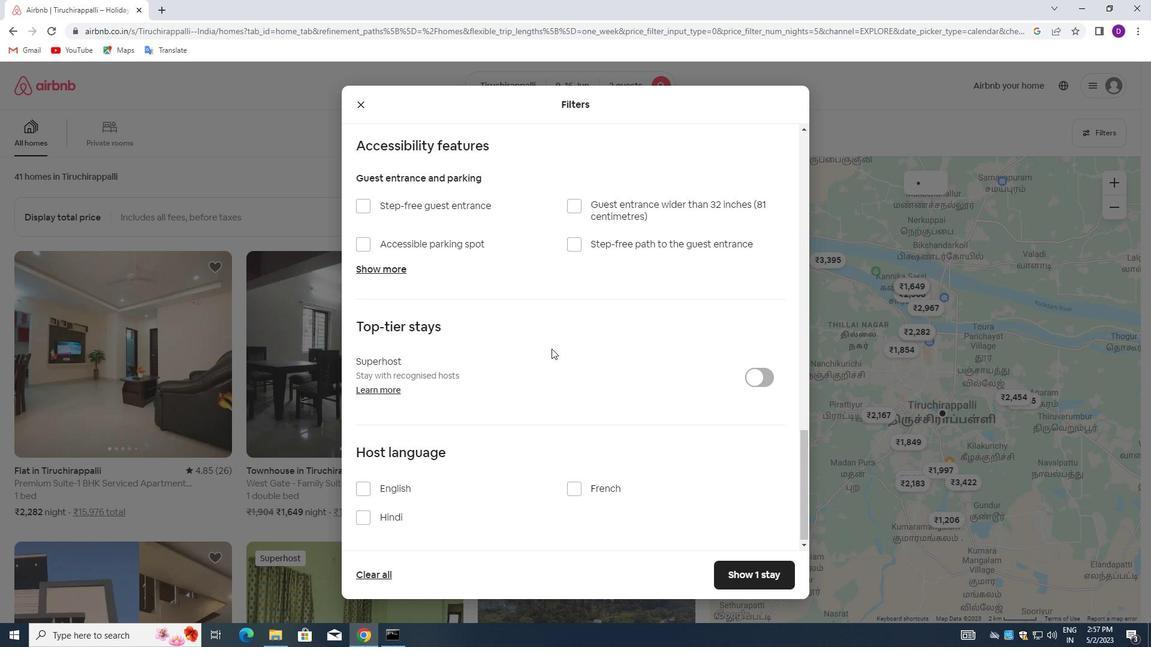 
Action: Mouse moved to (539, 374)
Screenshot: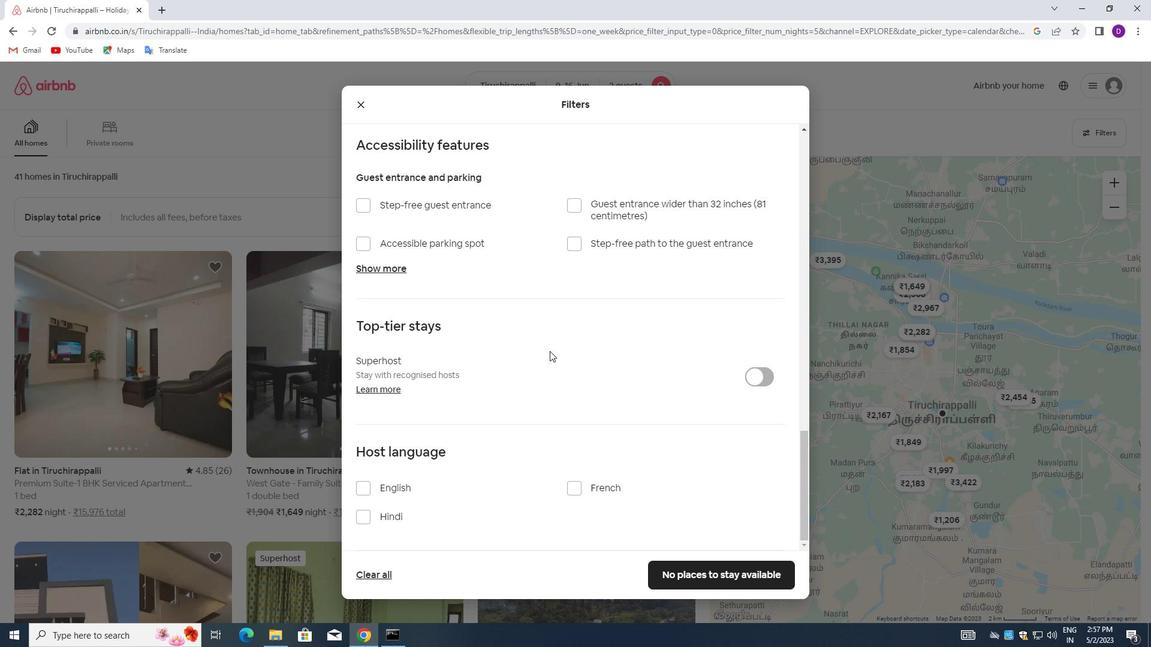 
Action: Mouse scrolled (539, 374) with delta (0, 0)
Screenshot: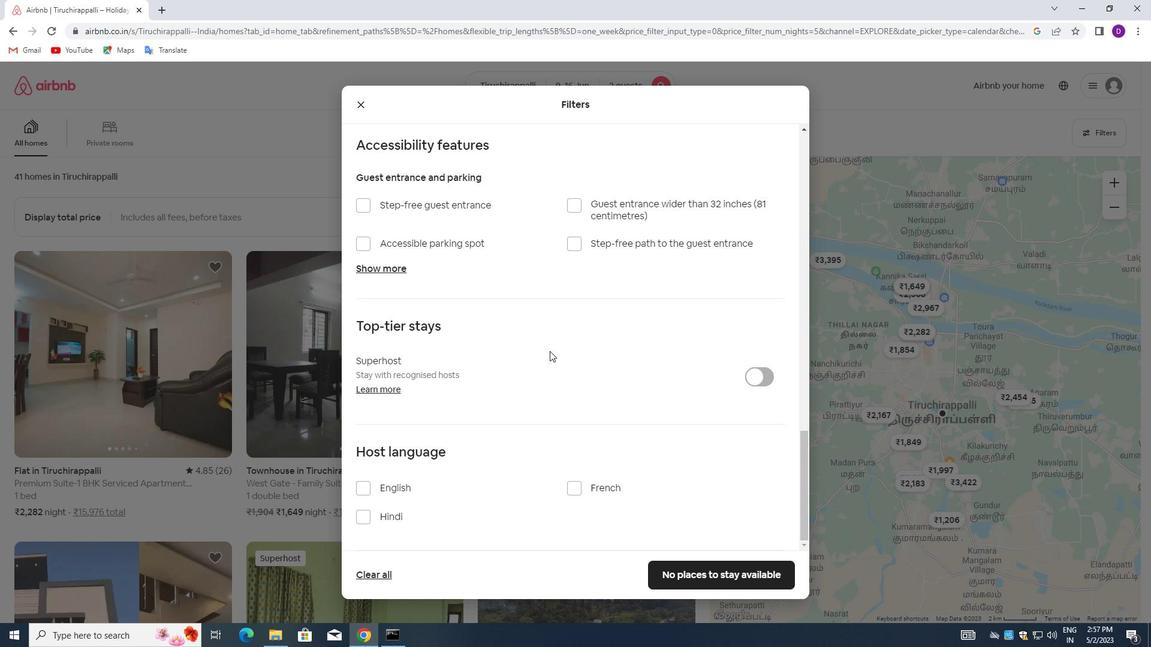 
Action: Mouse moved to (365, 488)
Screenshot: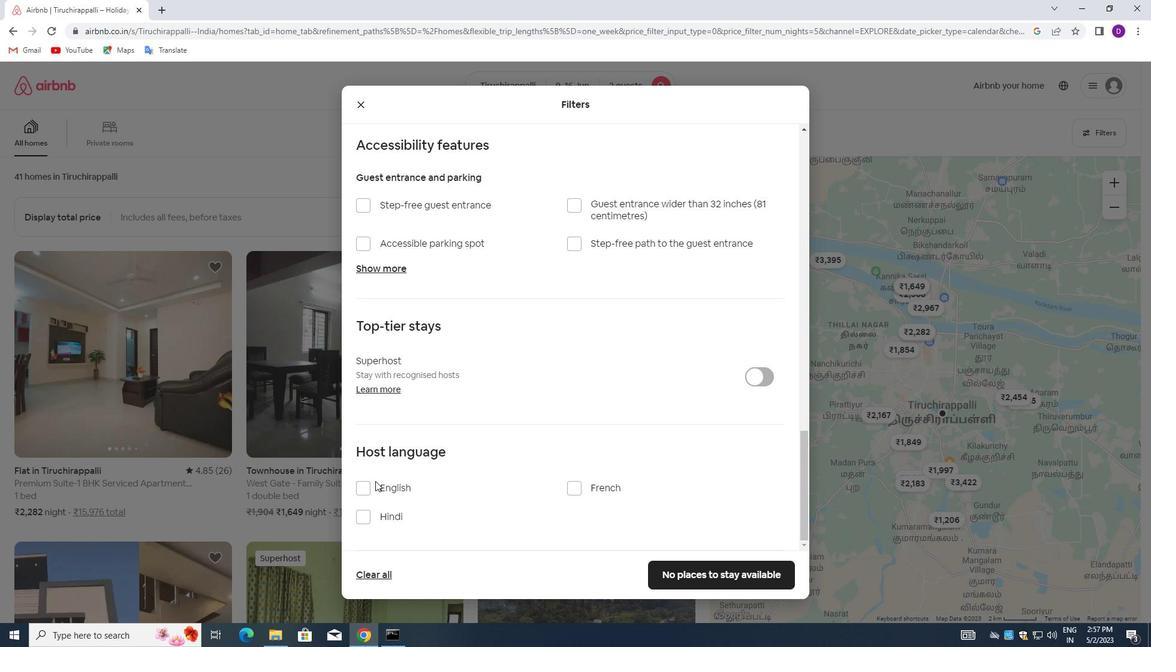 
Action: Mouse pressed left at (365, 488)
Screenshot: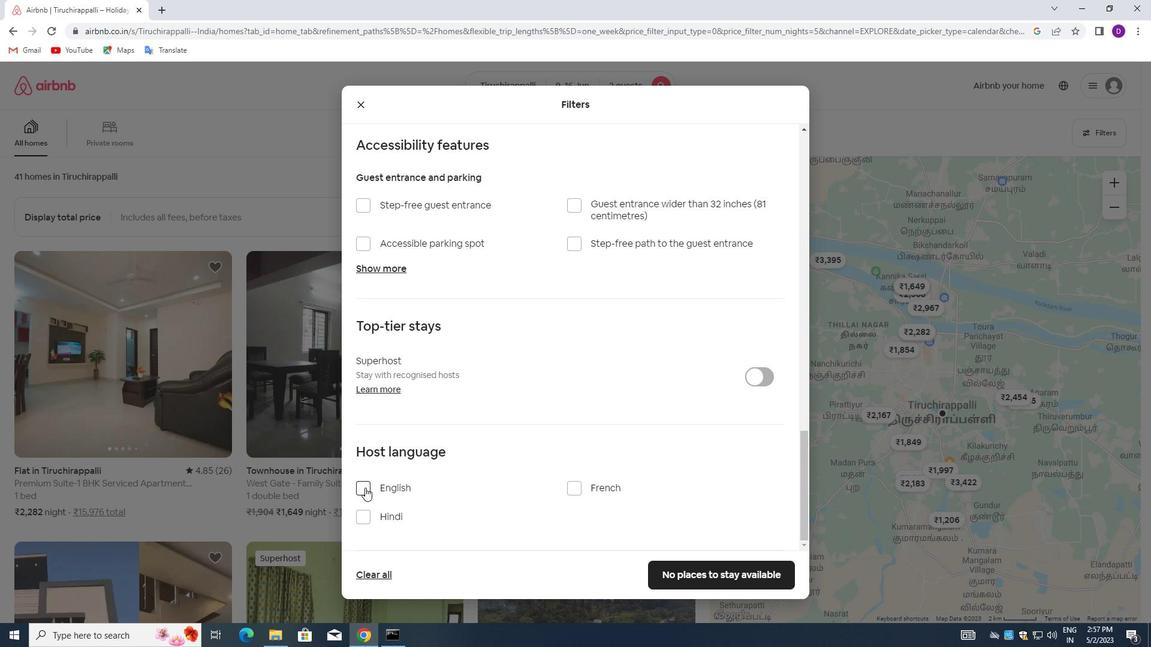 
Action: Mouse moved to (664, 583)
Screenshot: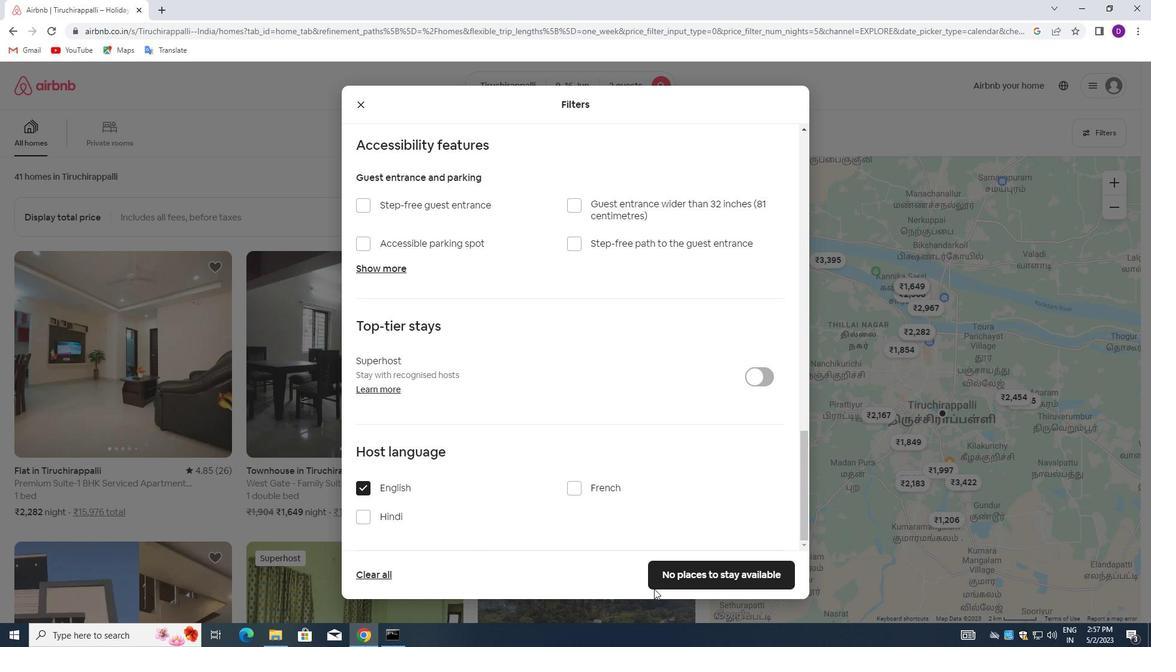 
Action: Mouse pressed left at (664, 583)
Screenshot: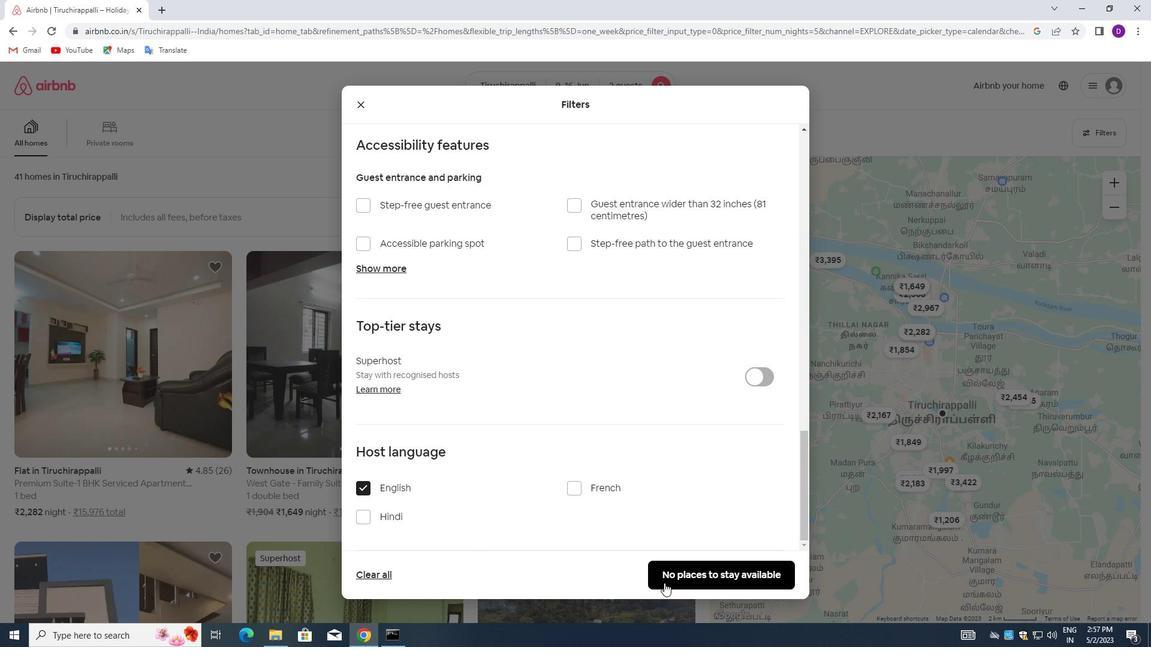 
Action: Mouse moved to (544, 443)
Screenshot: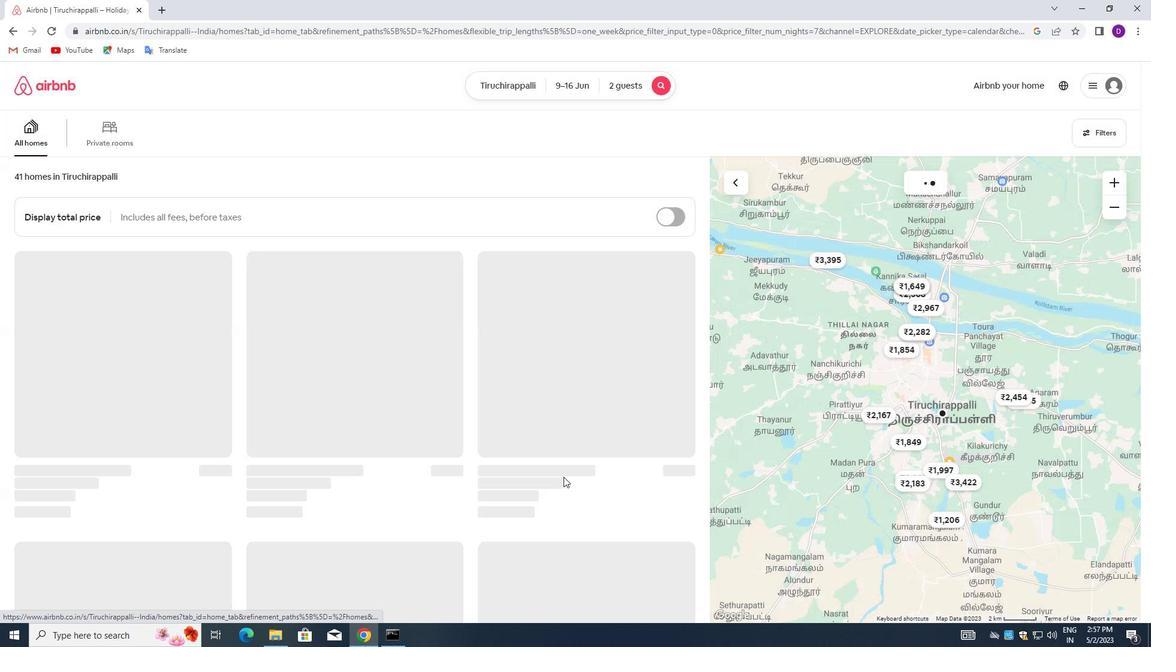 
